 Task: Find connections with filter location Wilmersdorf with filter topic #recruitmentwith filter profile language Potuguese with filter current company Way2Fresher with filter school Sanjay Ghodawat University with filter industry Building Structure and Exterior Contractors with filter service category Nonprofit Consulting with filter keywords title Housekeeper
Action: Mouse moved to (649, 82)
Screenshot: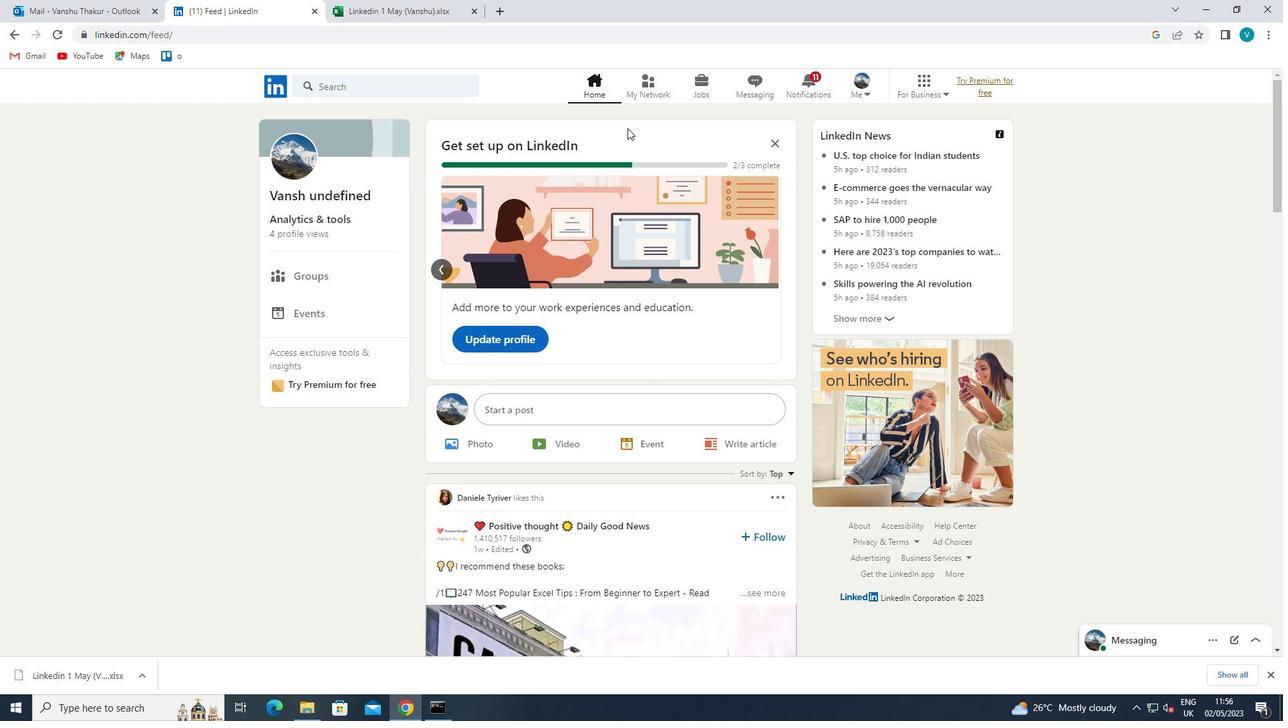 
Action: Mouse pressed left at (649, 82)
Screenshot: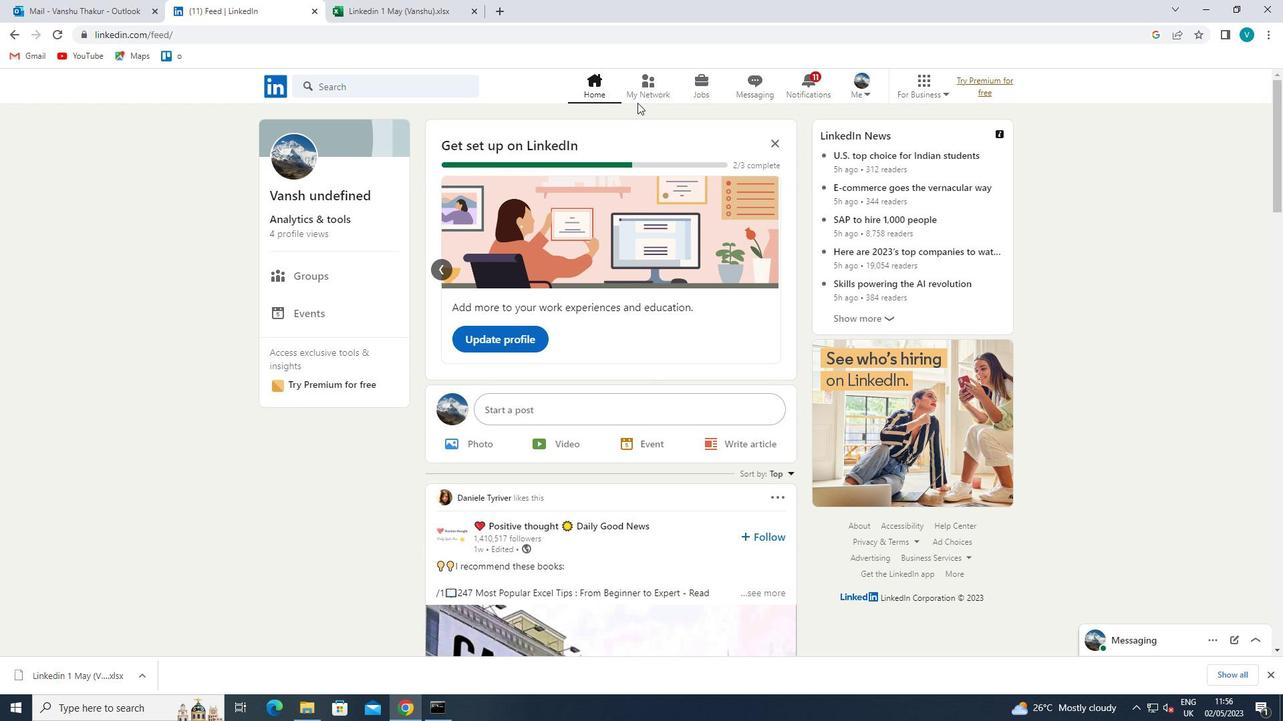 
Action: Mouse moved to (330, 163)
Screenshot: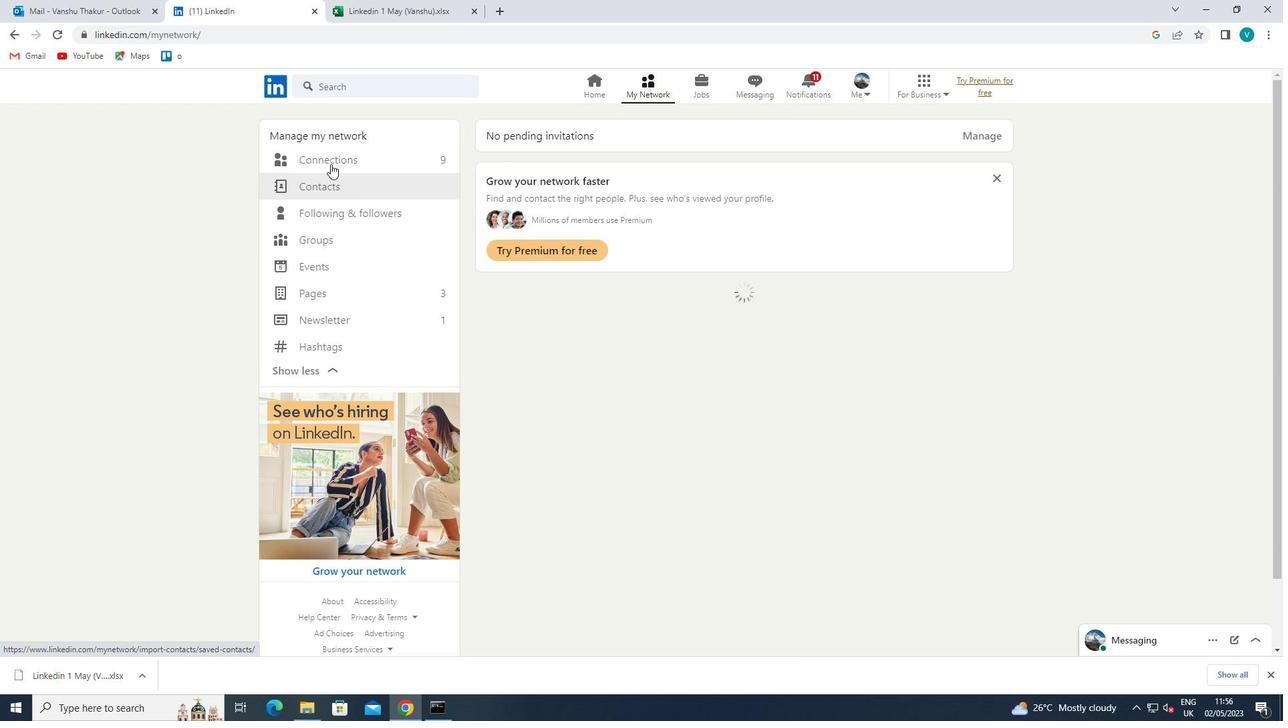 
Action: Mouse pressed left at (330, 163)
Screenshot: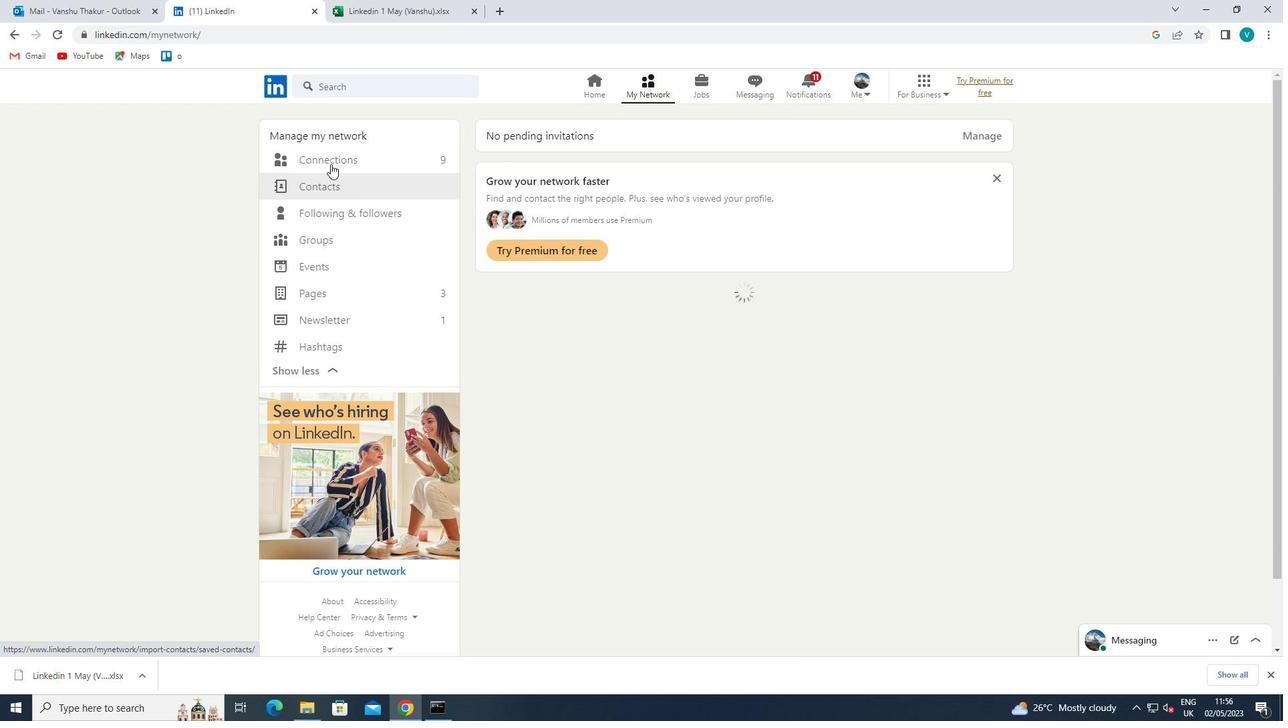
Action: Mouse moved to (763, 155)
Screenshot: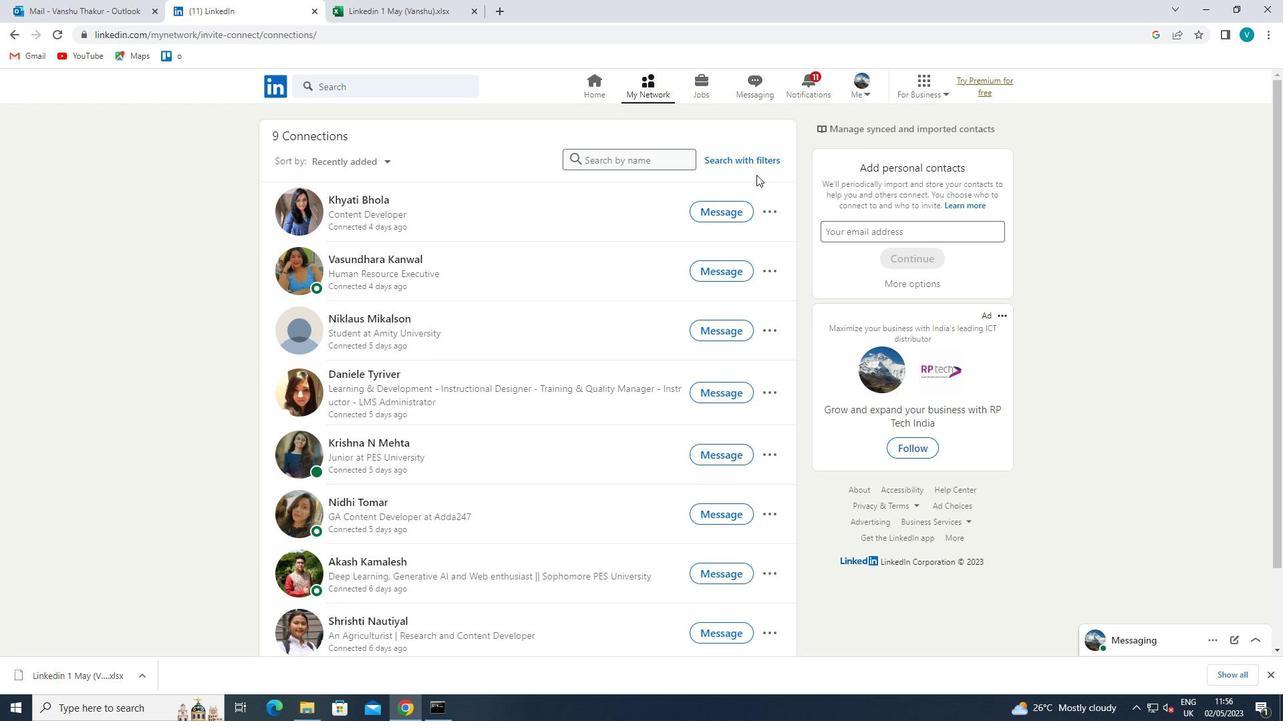 
Action: Mouse pressed left at (763, 155)
Screenshot: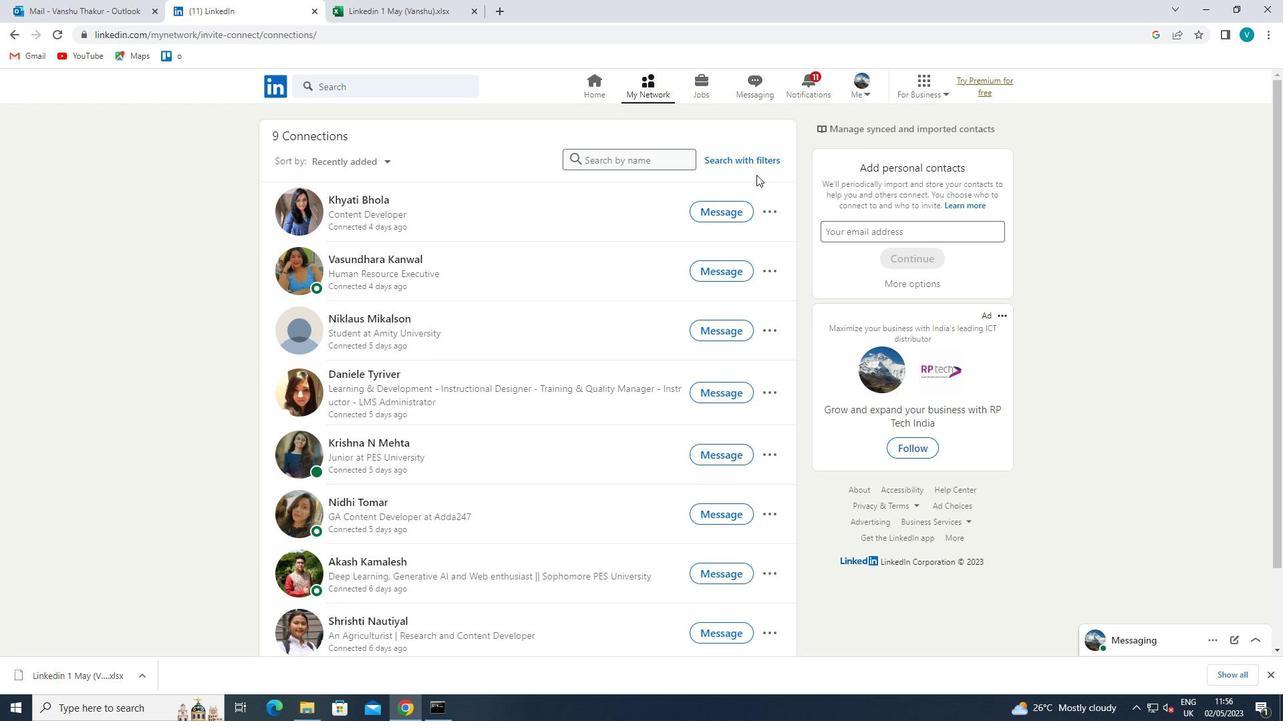 
Action: Mouse moved to (618, 117)
Screenshot: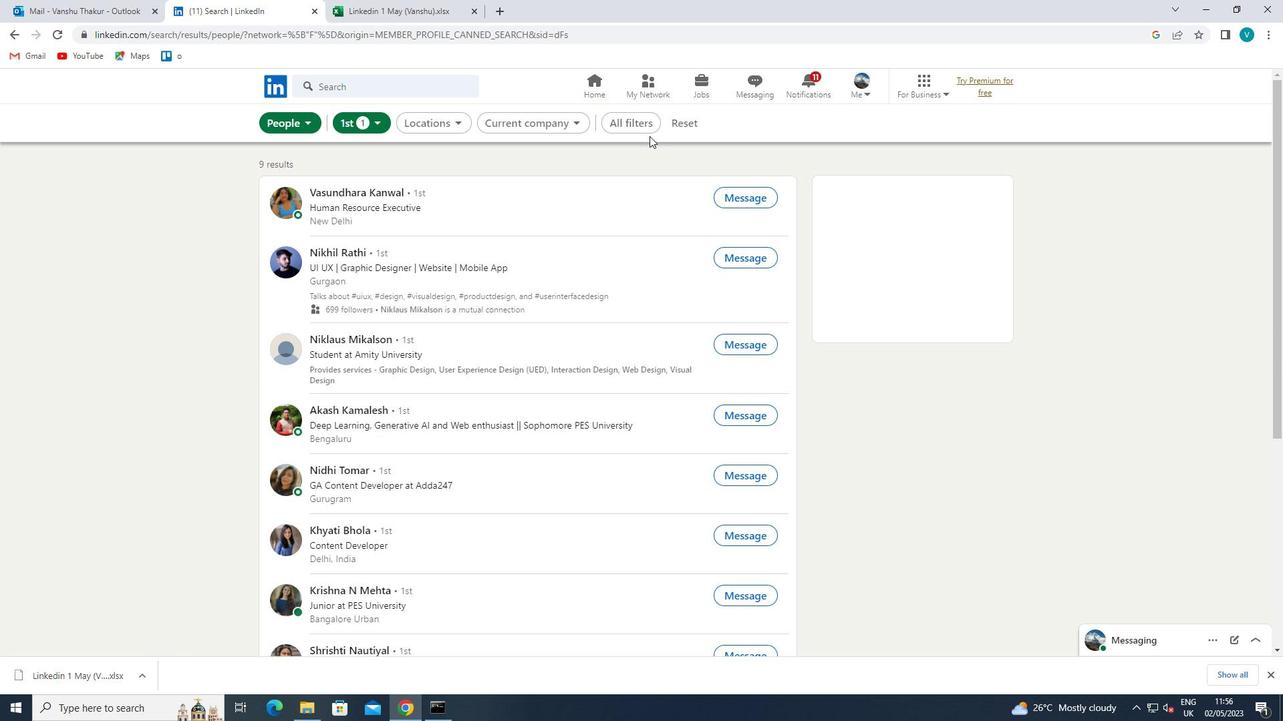 
Action: Mouse pressed left at (618, 117)
Screenshot: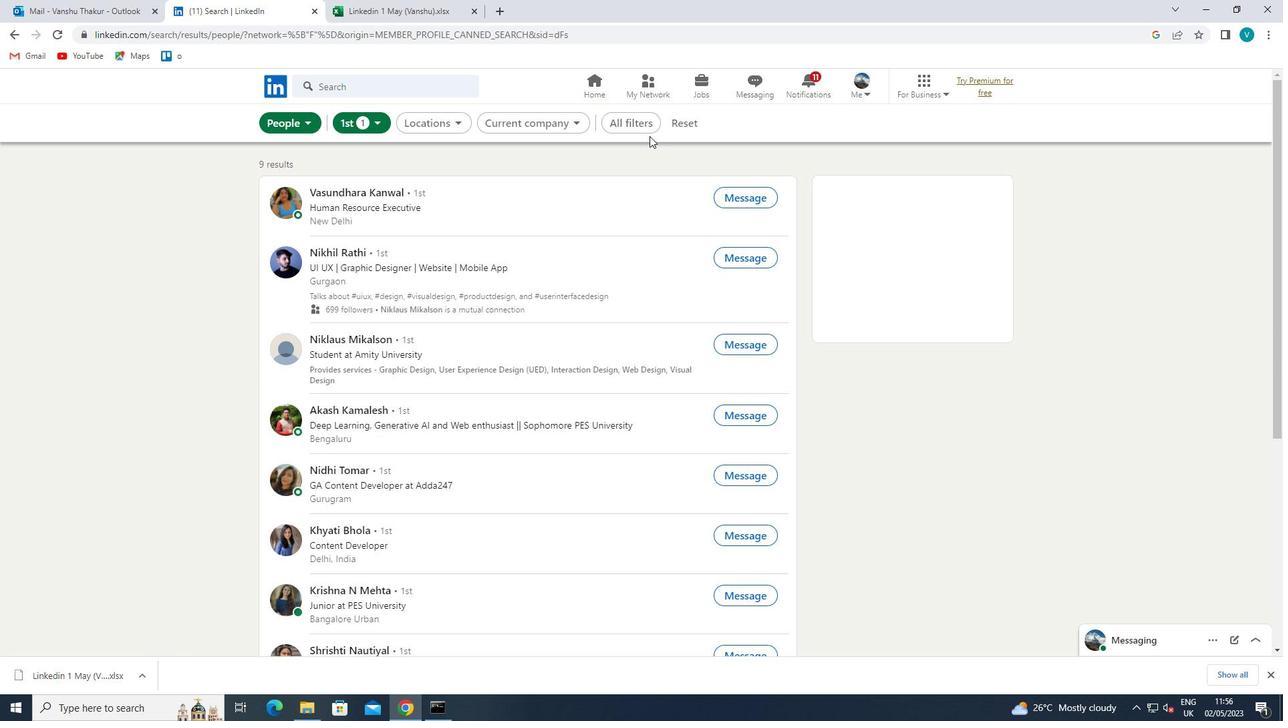 
Action: Mouse moved to (1120, 435)
Screenshot: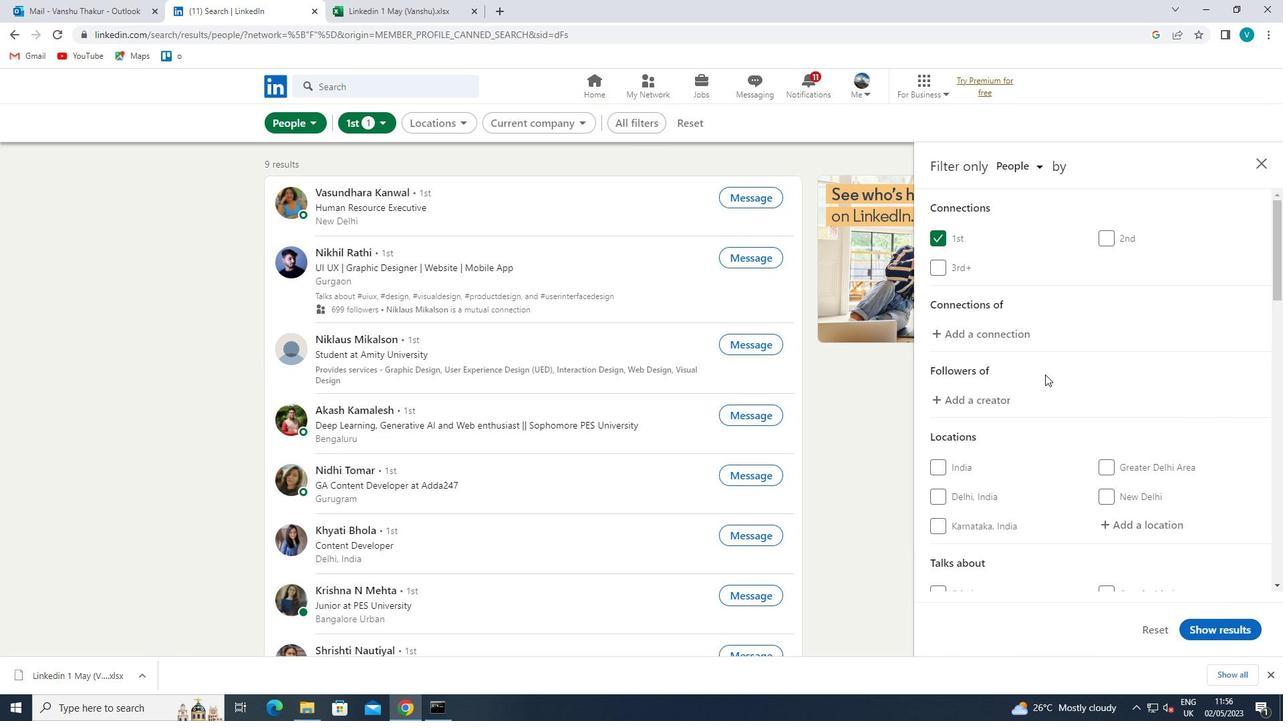 
Action: Mouse scrolled (1120, 435) with delta (0, 0)
Screenshot: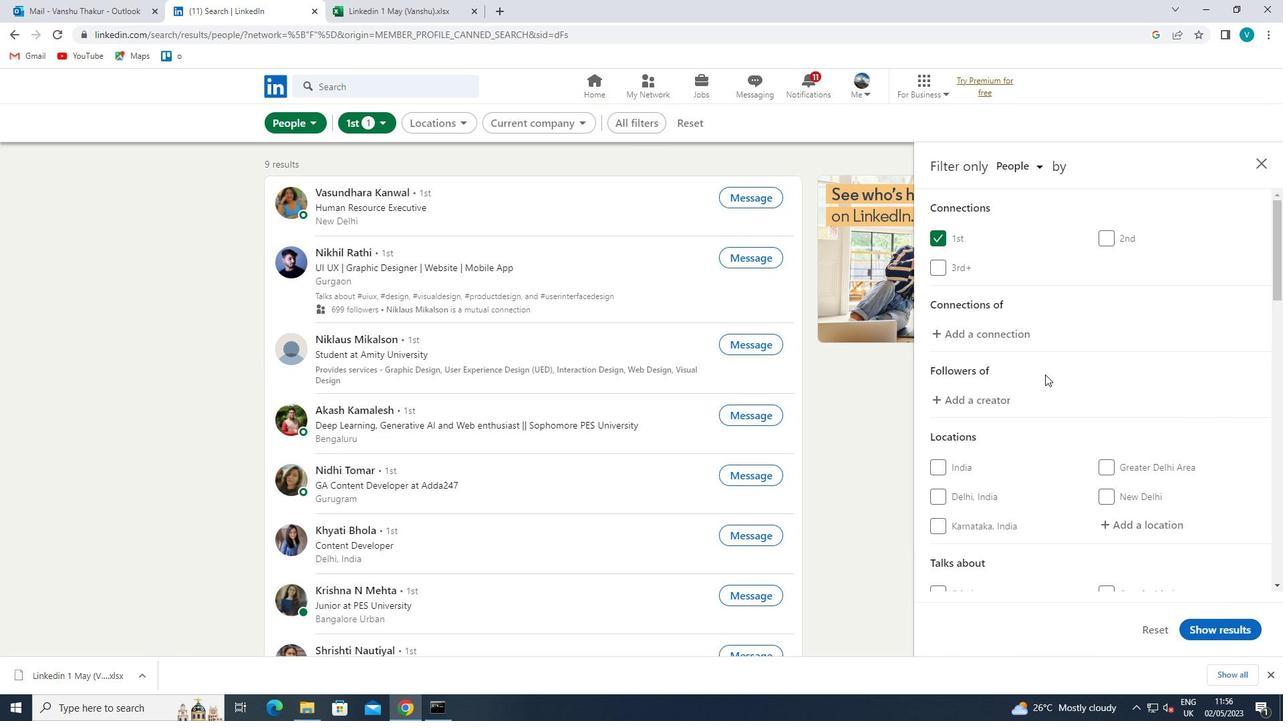 
Action: Mouse moved to (1141, 457)
Screenshot: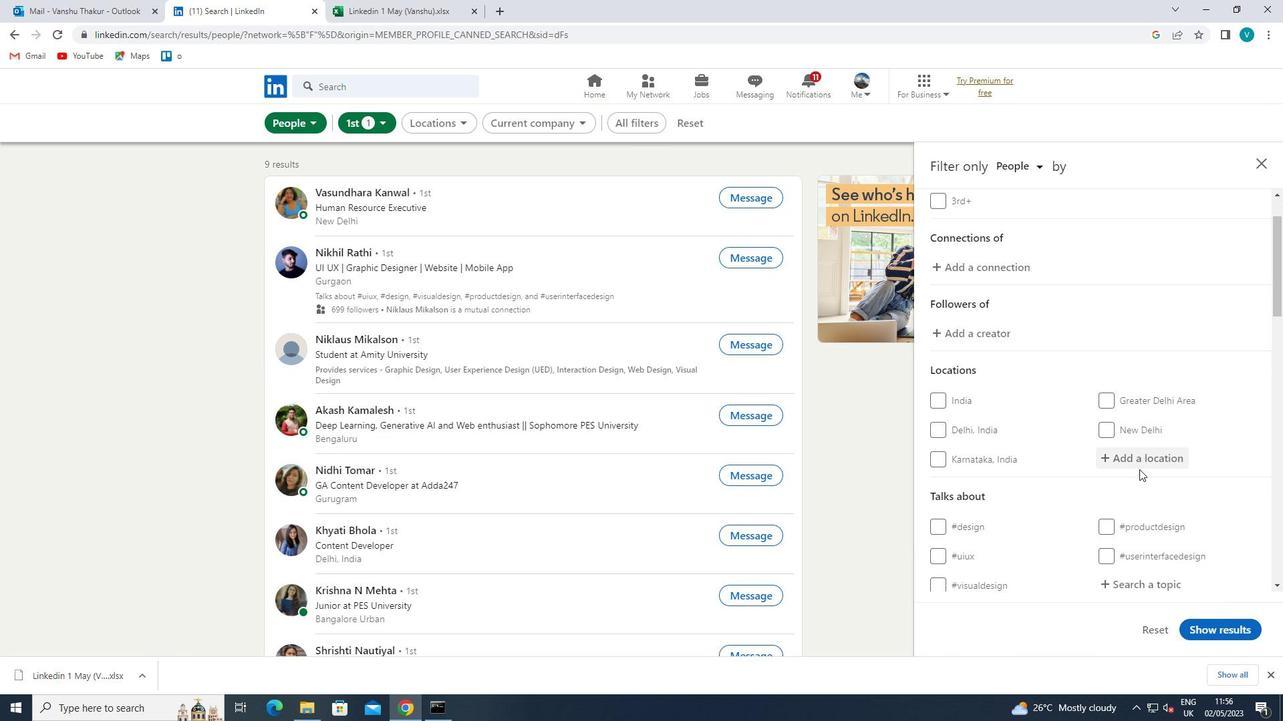 
Action: Mouse pressed left at (1141, 457)
Screenshot: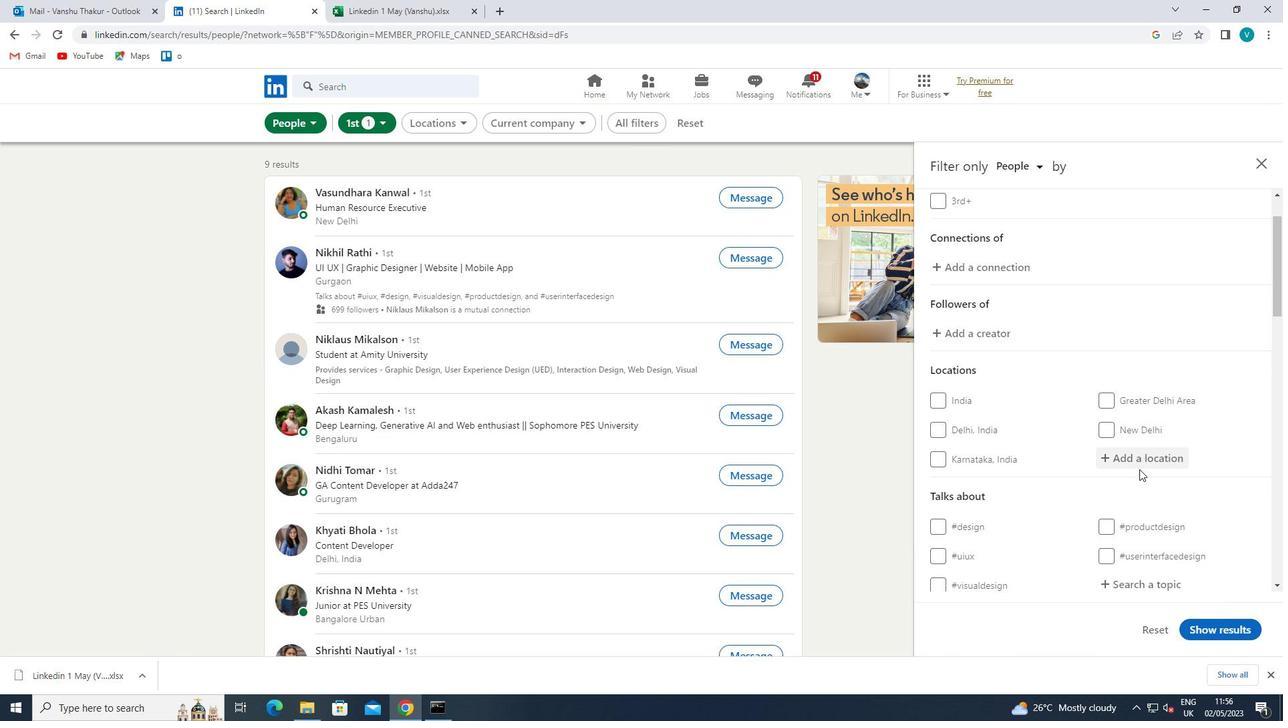 
Action: Mouse moved to (1141, 457)
Screenshot: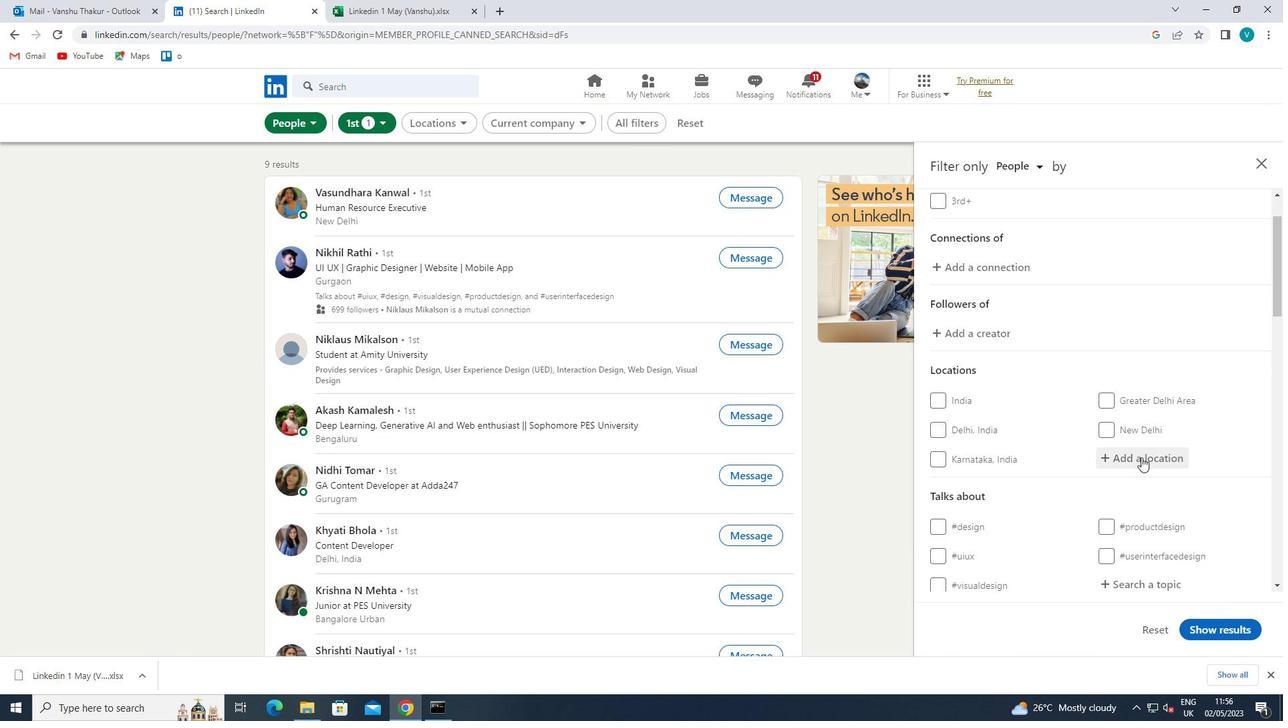 
Action: Key pressed <Key.shift>WILMERSDORF
Screenshot: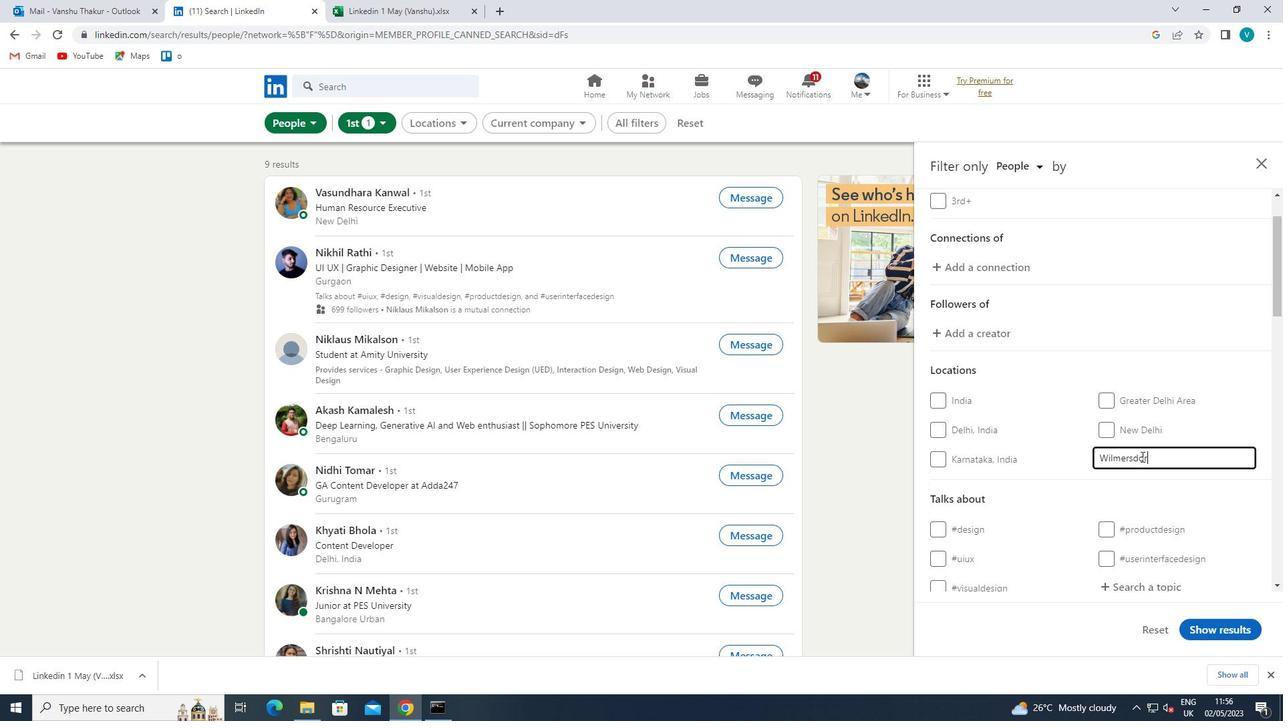 
Action: Mouse moved to (1099, 469)
Screenshot: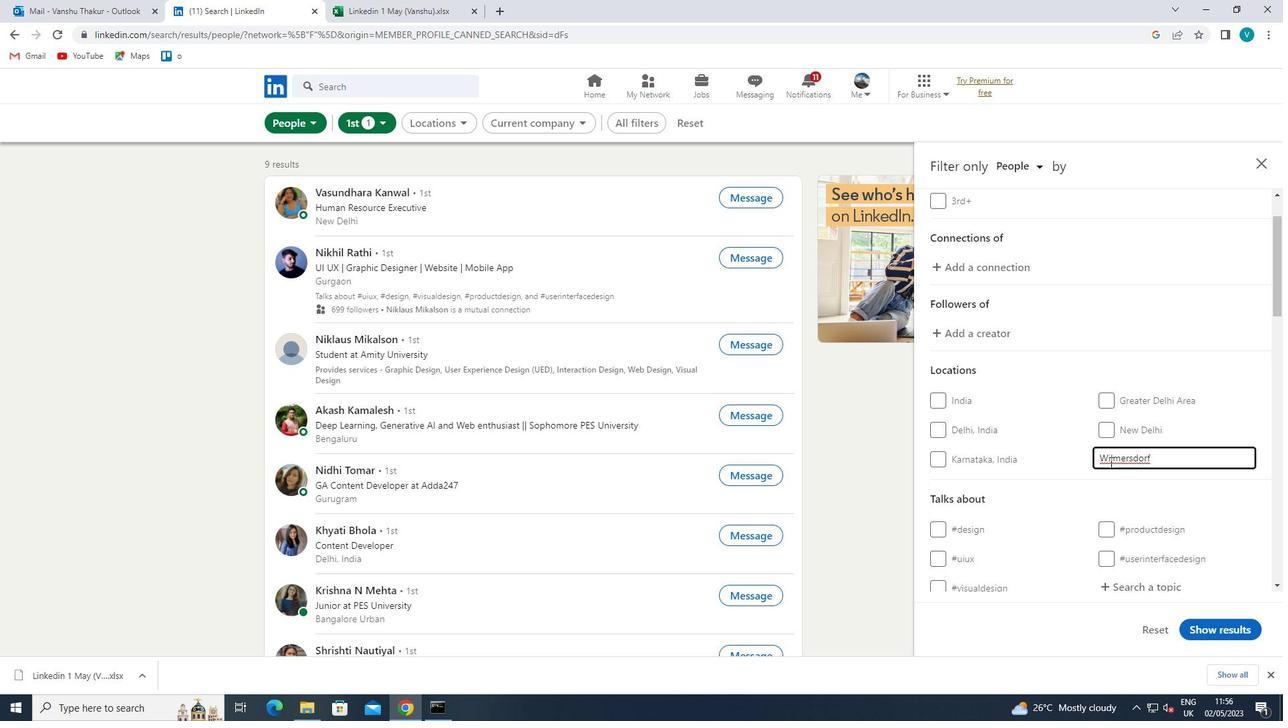 
Action: Mouse pressed left at (1099, 469)
Screenshot: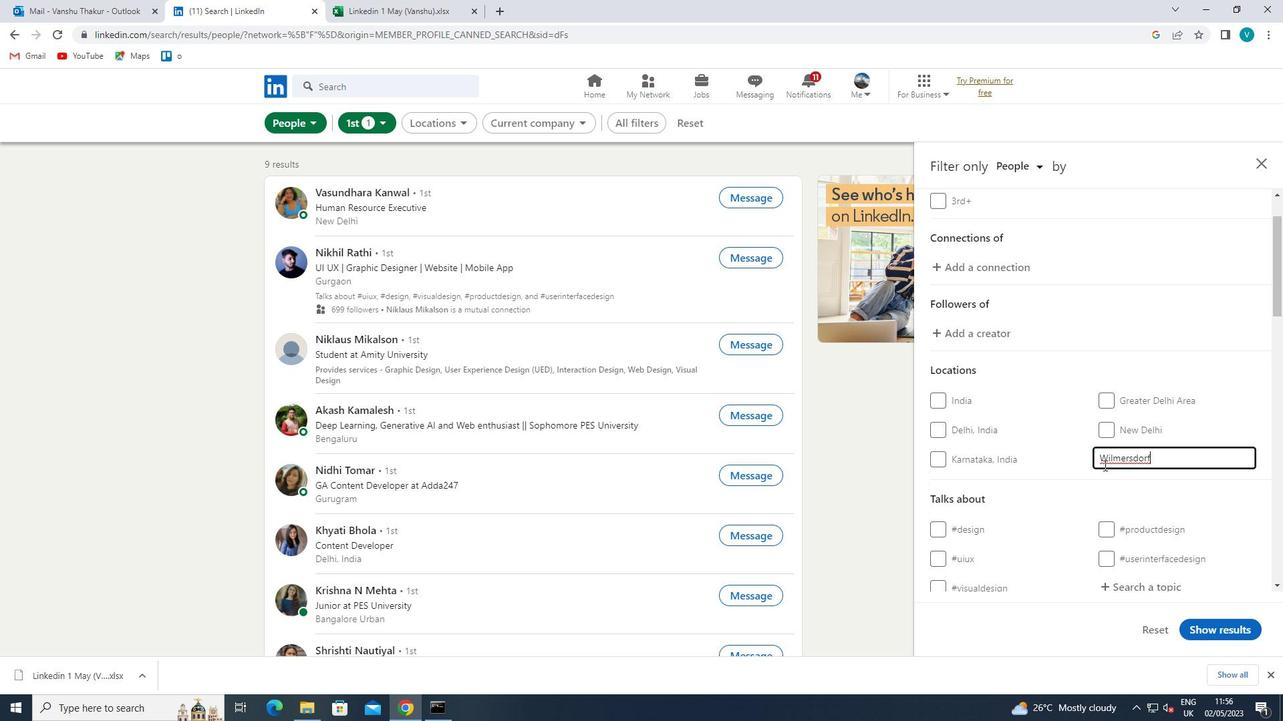 
Action: Mouse moved to (1096, 469)
Screenshot: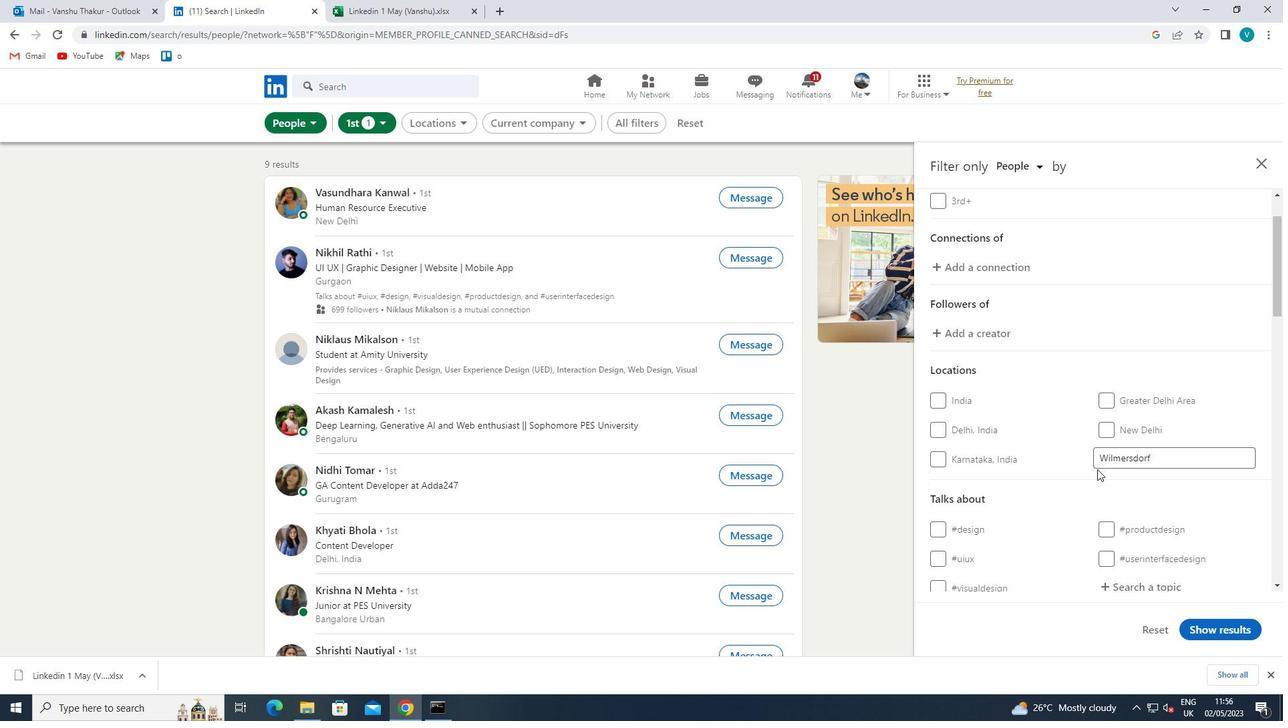 
Action: Mouse scrolled (1096, 469) with delta (0, 0)
Screenshot: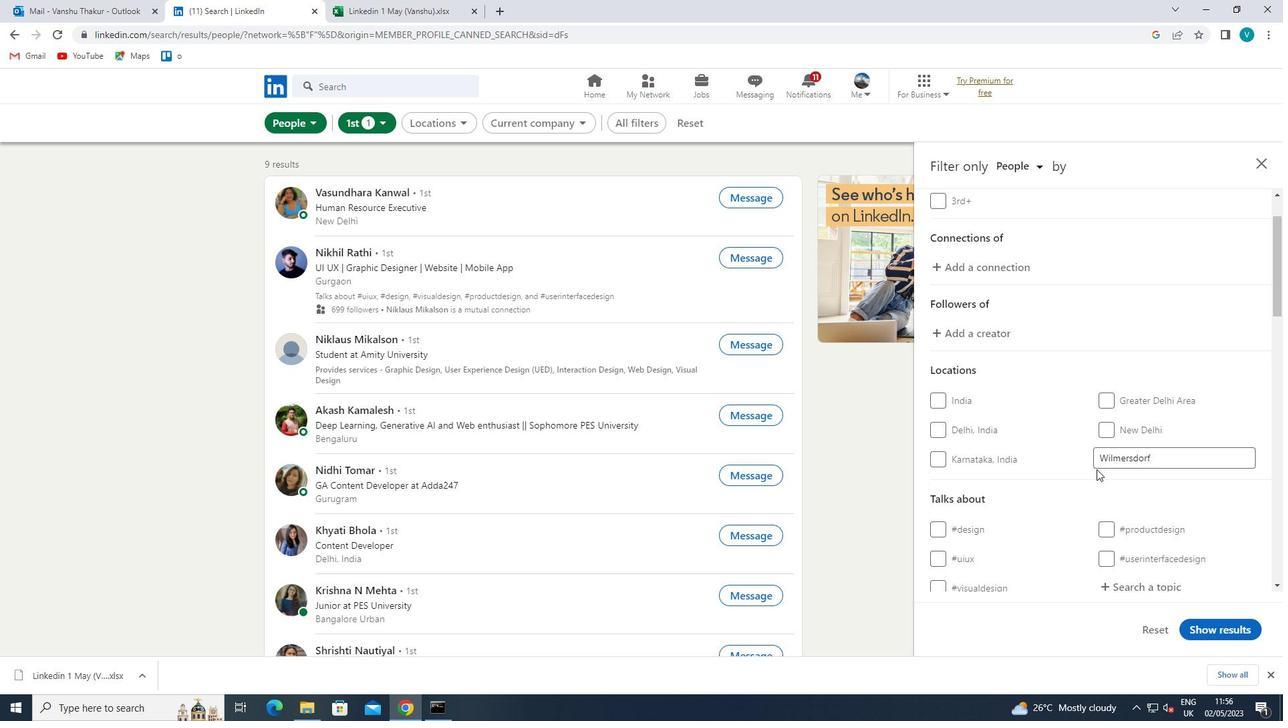 
Action: Mouse scrolled (1096, 469) with delta (0, 0)
Screenshot: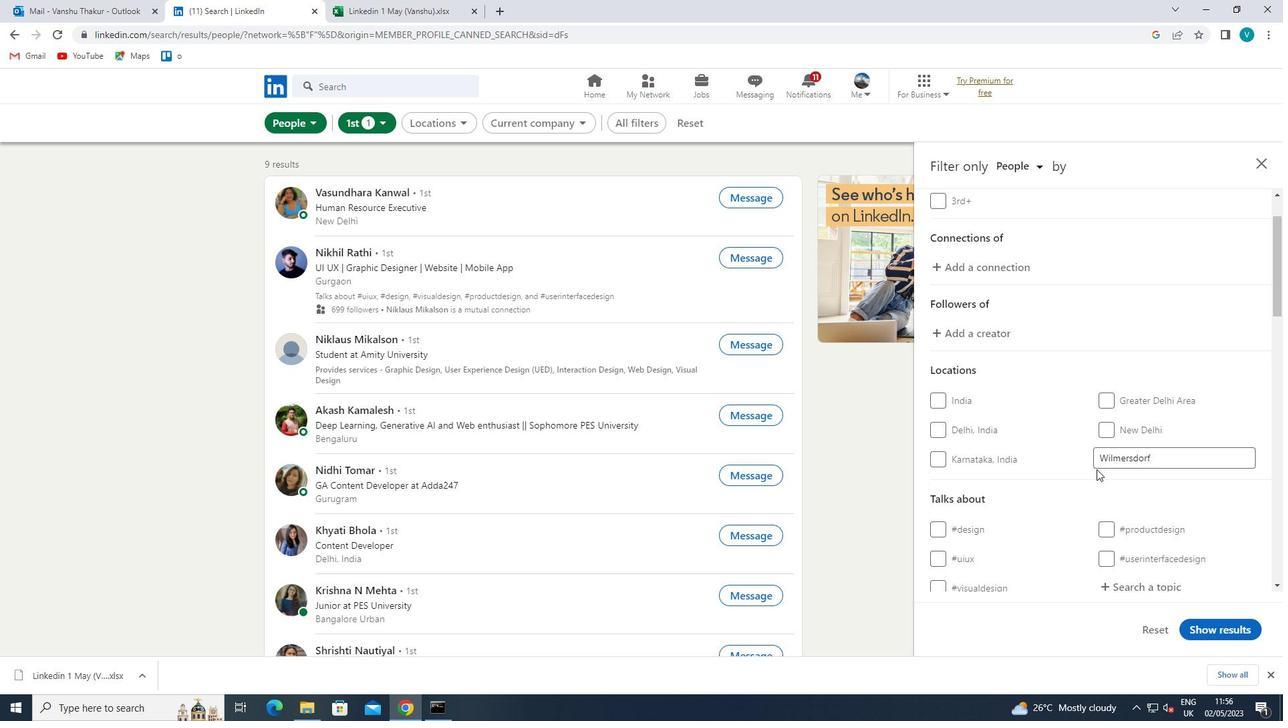 
Action: Mouse moved to (1116, 457)
Screenshot: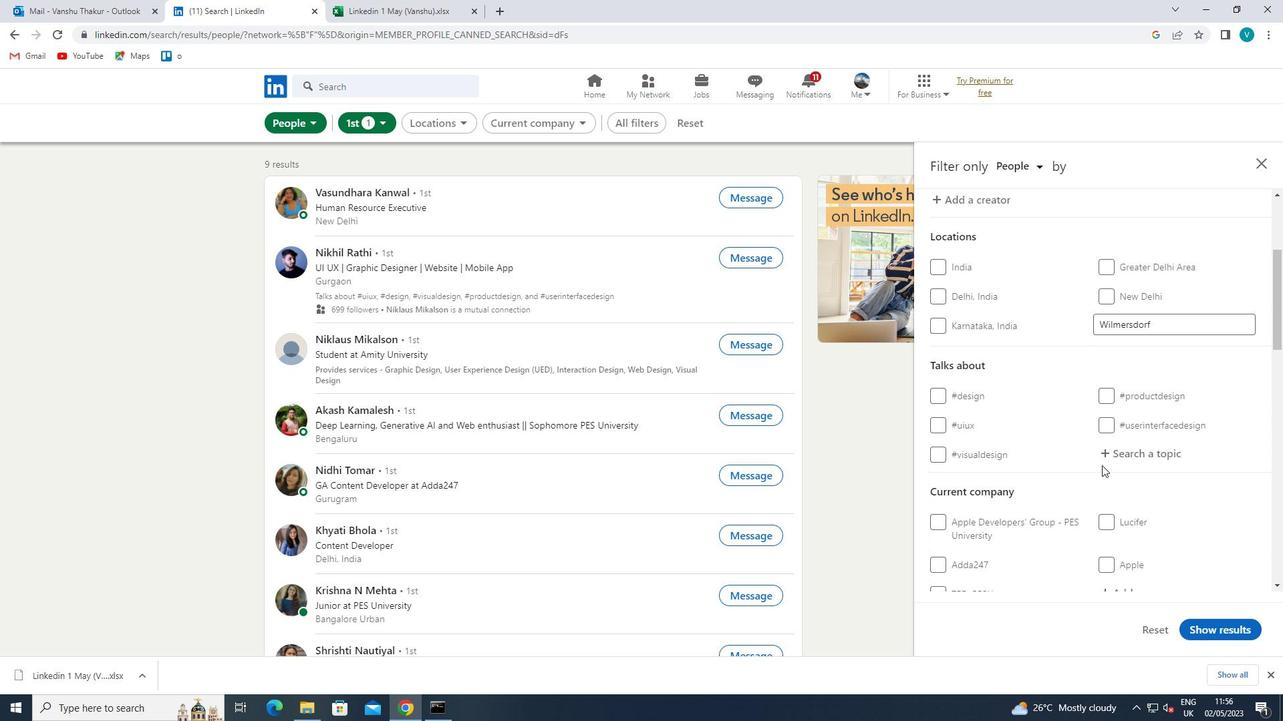 
Action: Mouse pressed left at (1116, 457)
Screenshot: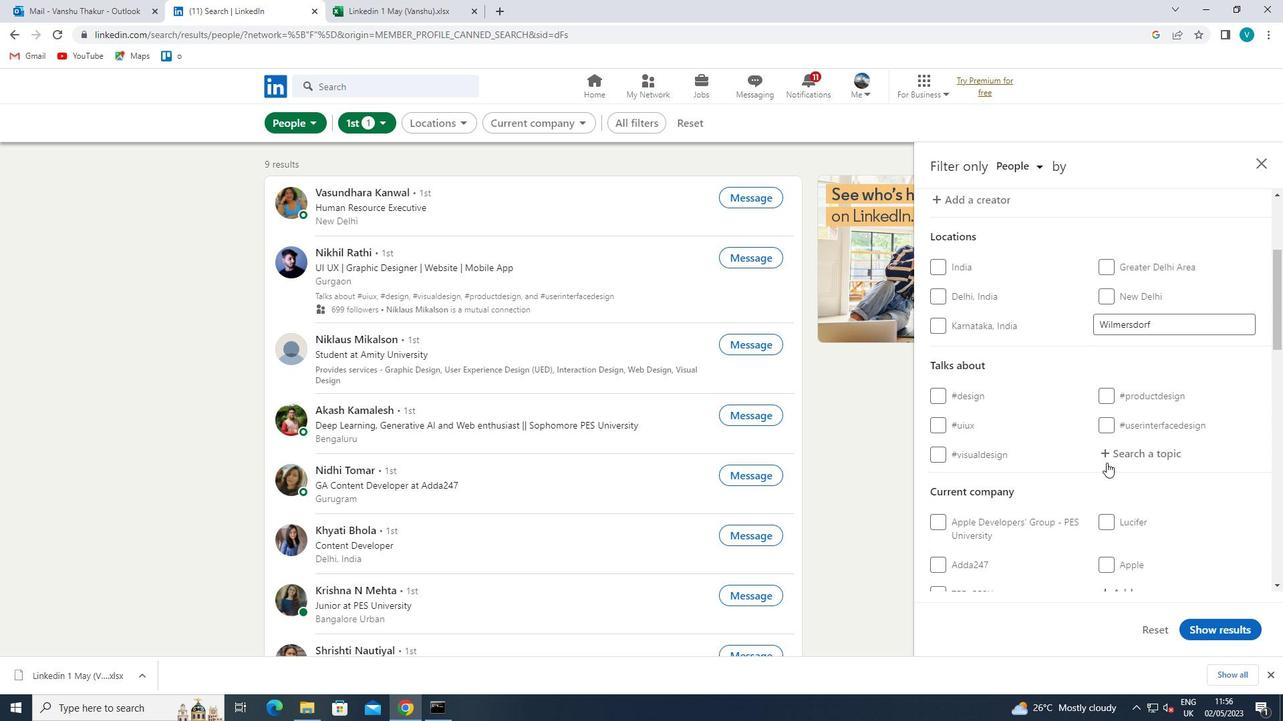 
Action: Key pressed RECRUITMENT
Screenshot: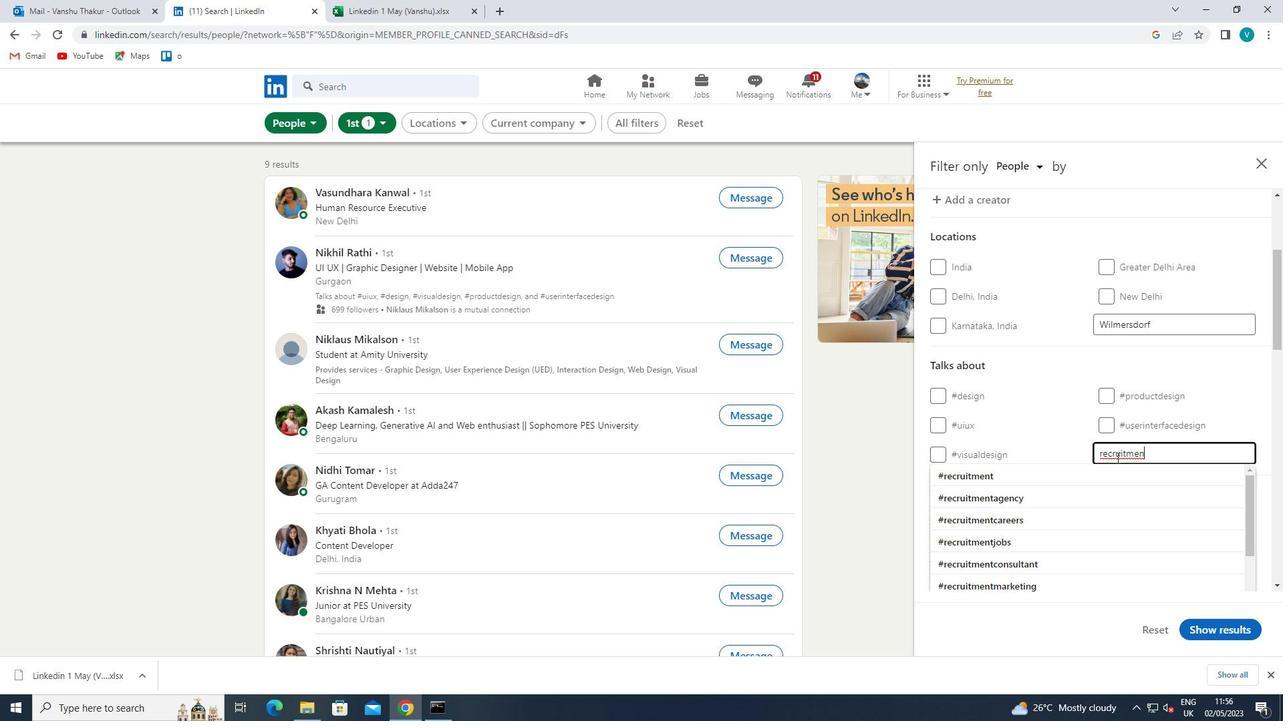 
Action: Mouse moved to (1070, 475)
Screenshot: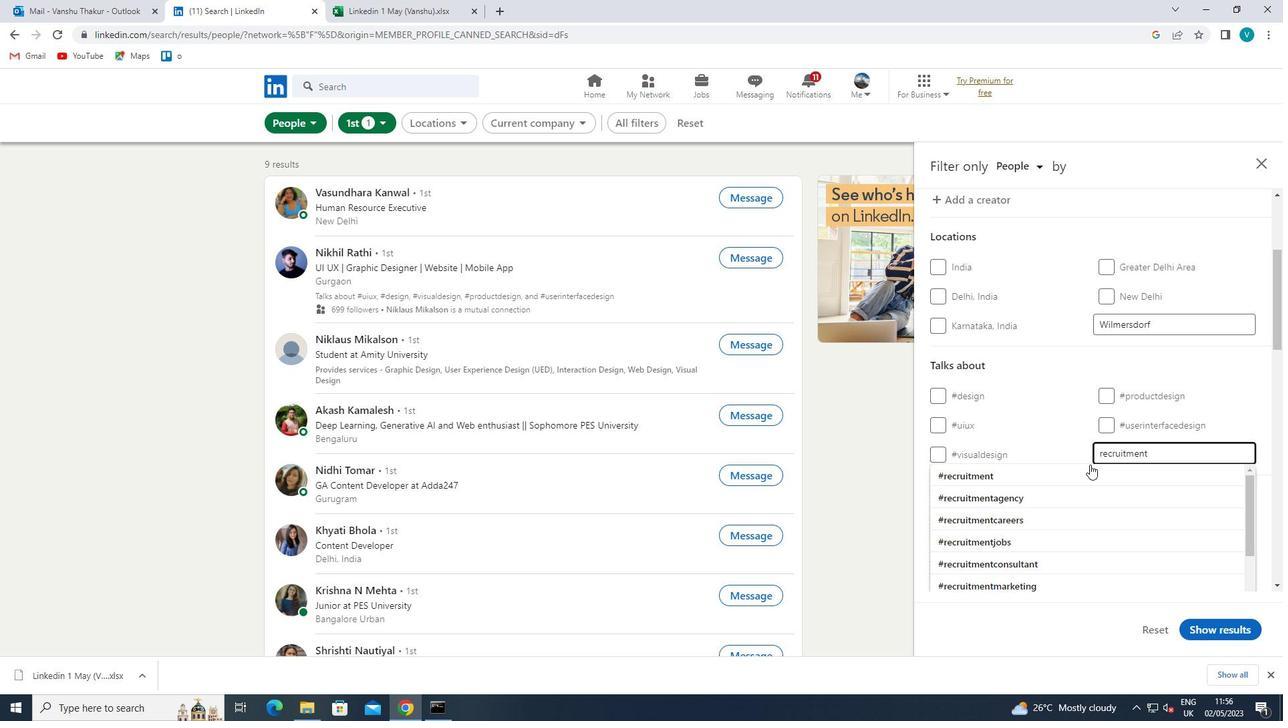 
Action: Mouse pressed left at (1070, 475)
Screenshot: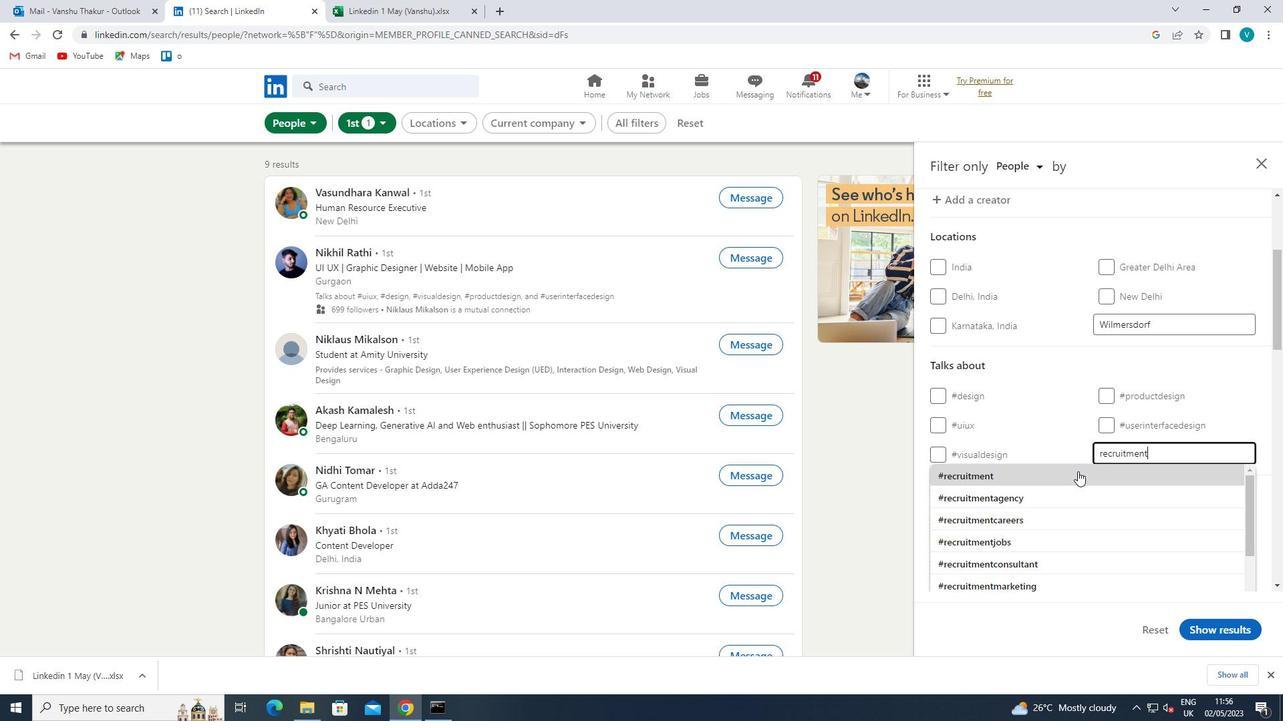 
Action: Mouse moved to (1069, 476)
Screenshot: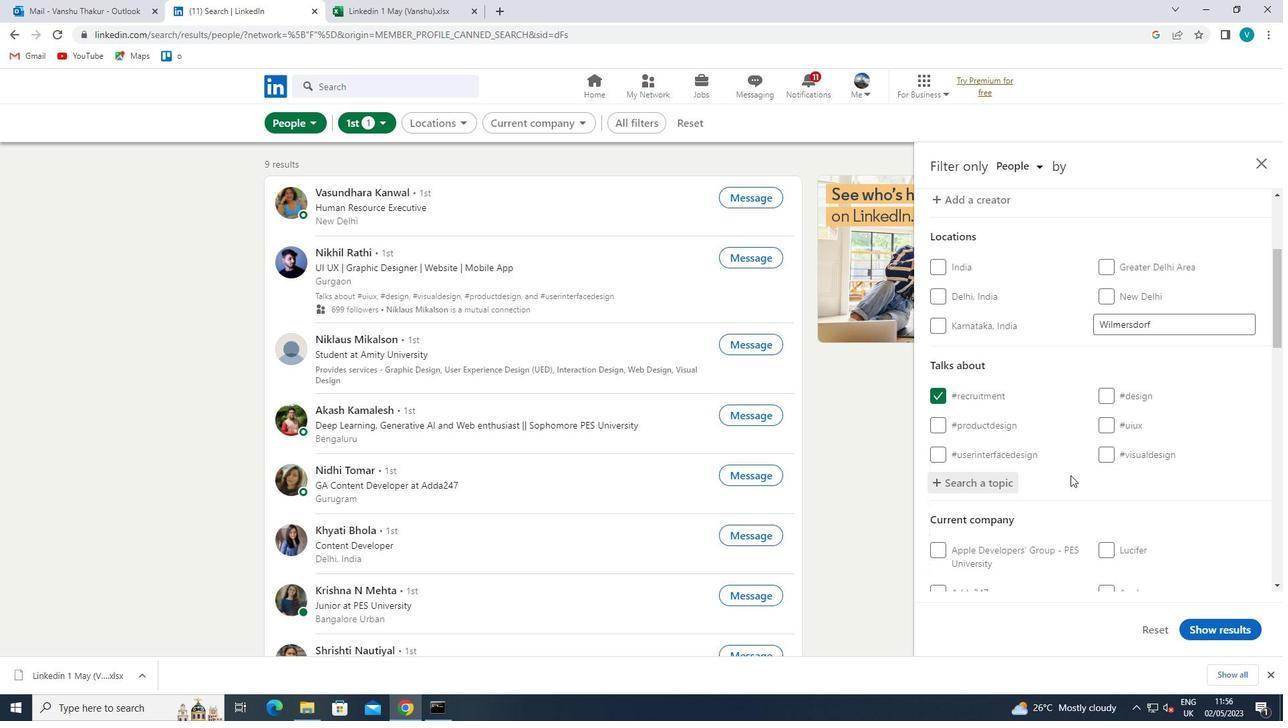 
Action: Mouse scrolled (1069, 475) with delta (0, 0)
Screenshot: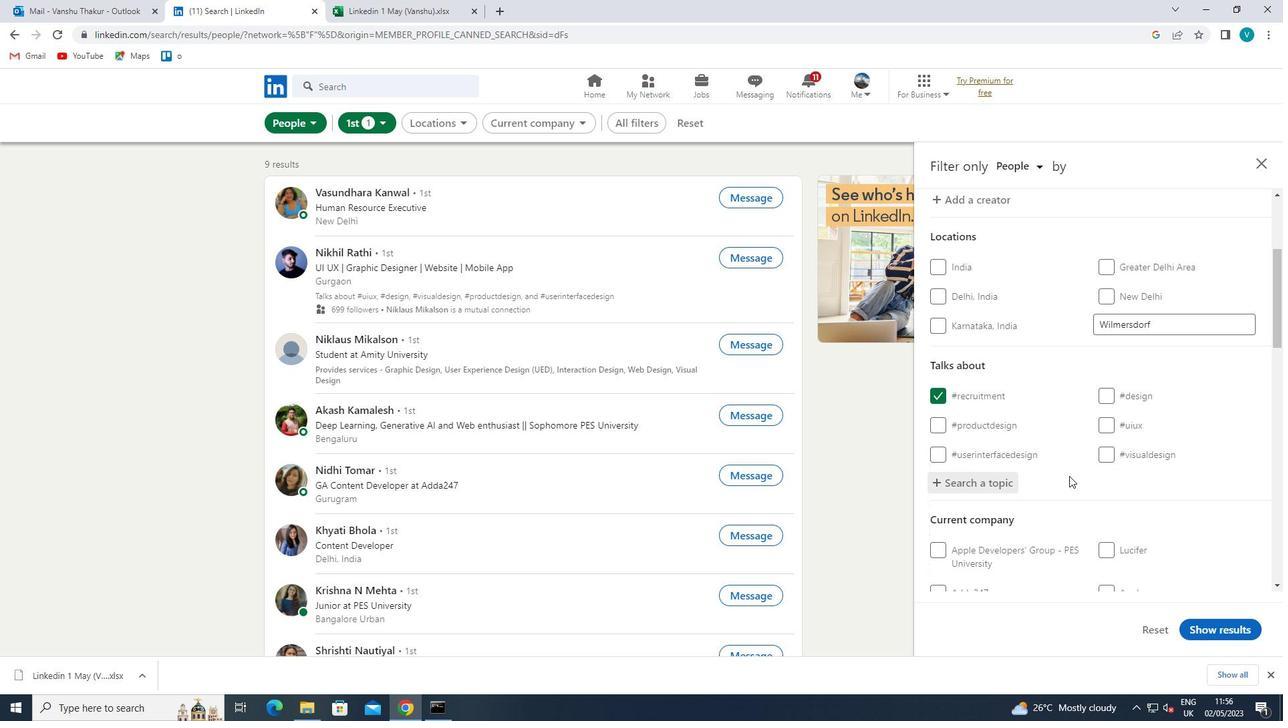 
Action: Mouse scrolled (1069, 475) with delta (0, 0)
Screenshot: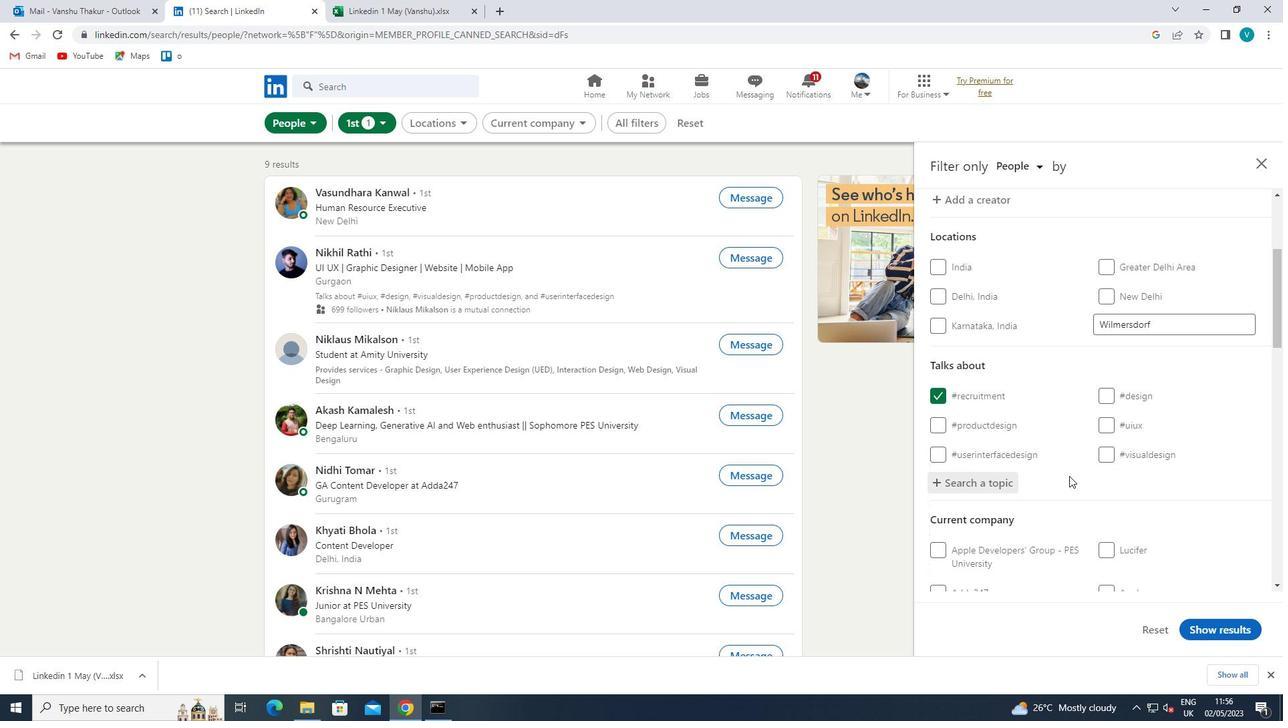 
Action: Mouse scrolled (1069, 475) with delta (0, 0)
Screenshot: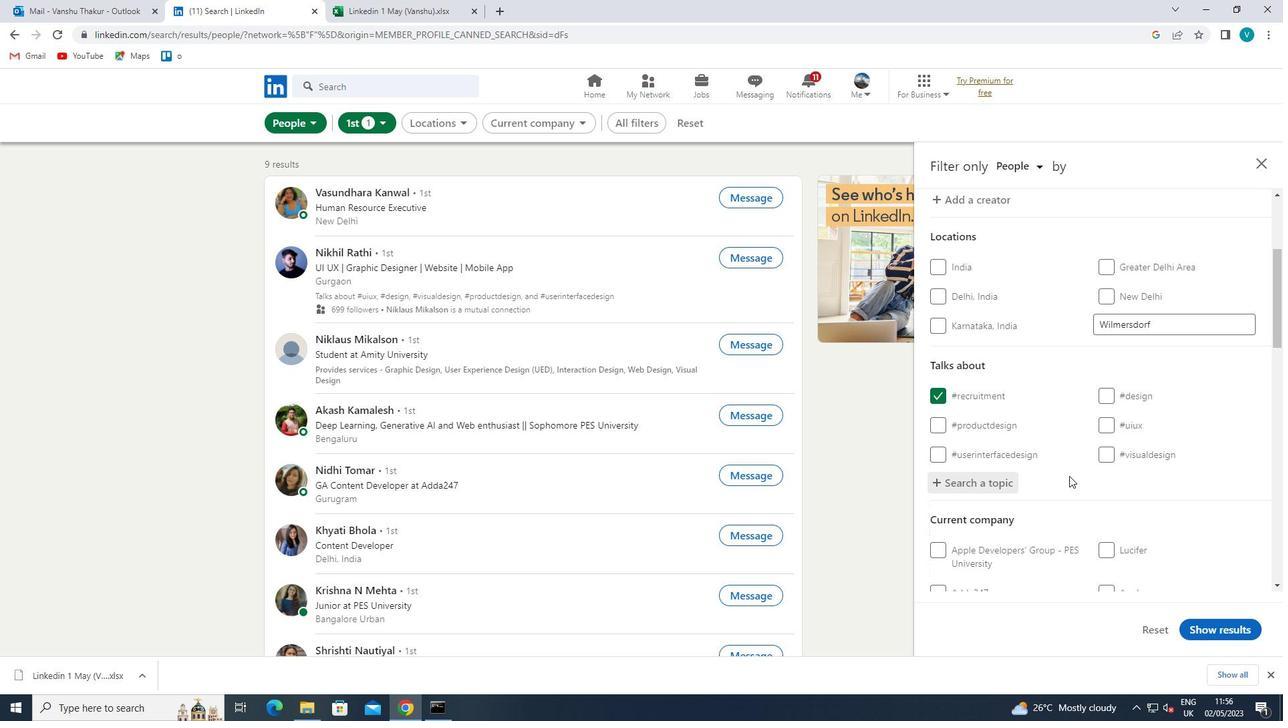 
Action: Mouse moved to (1142, 427)
Screenshot: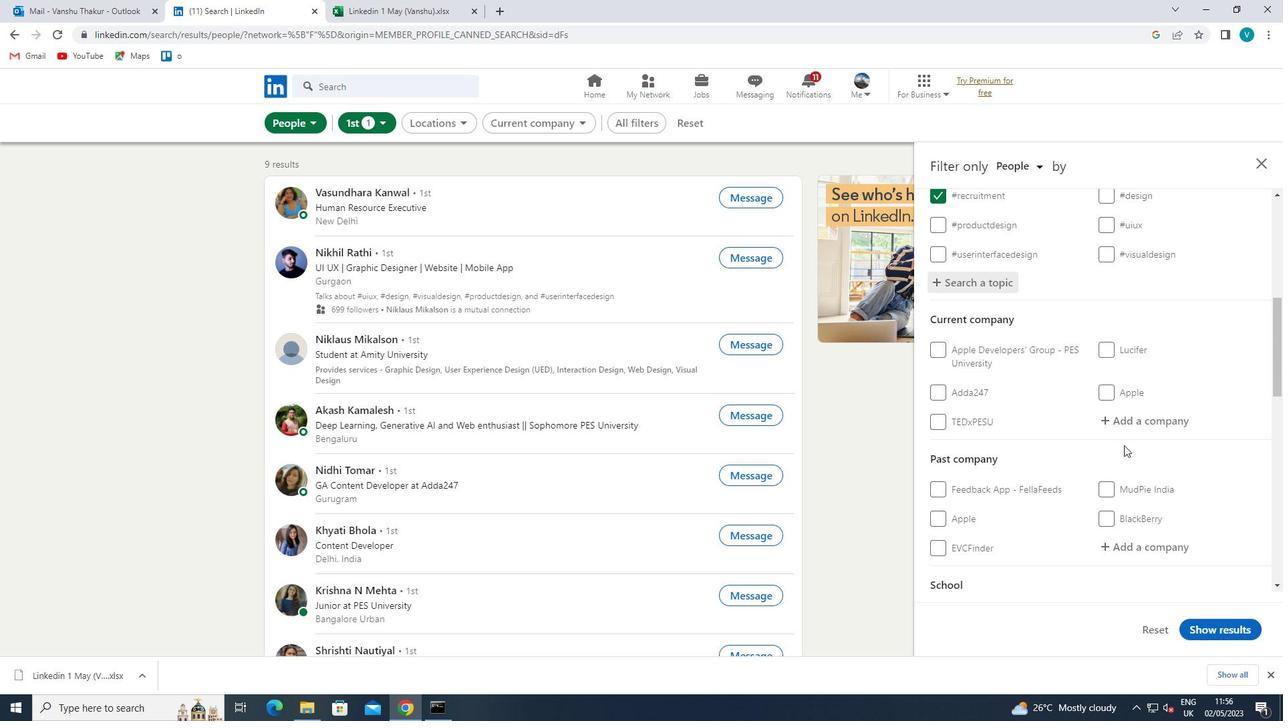 
Action: Mouse pressed left at (1142, 427)
Screenshot: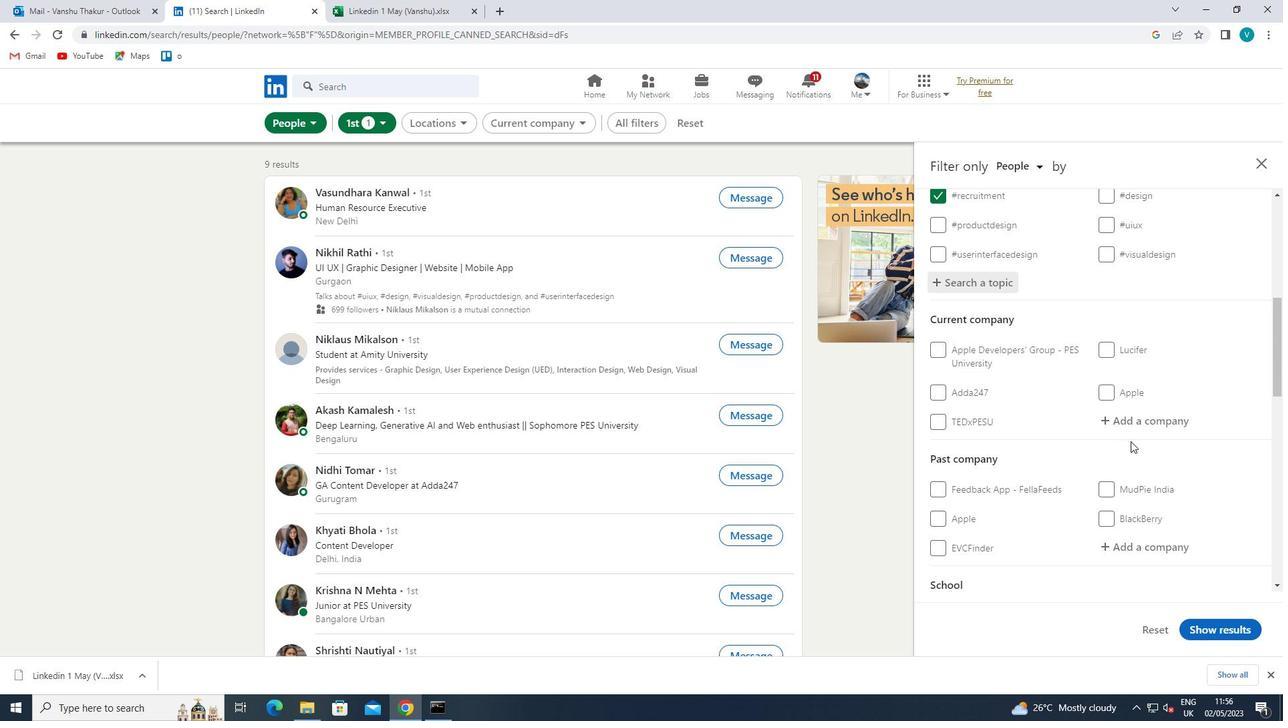 
Action: Key pressed <Key.shift>WAY2
Screenshot: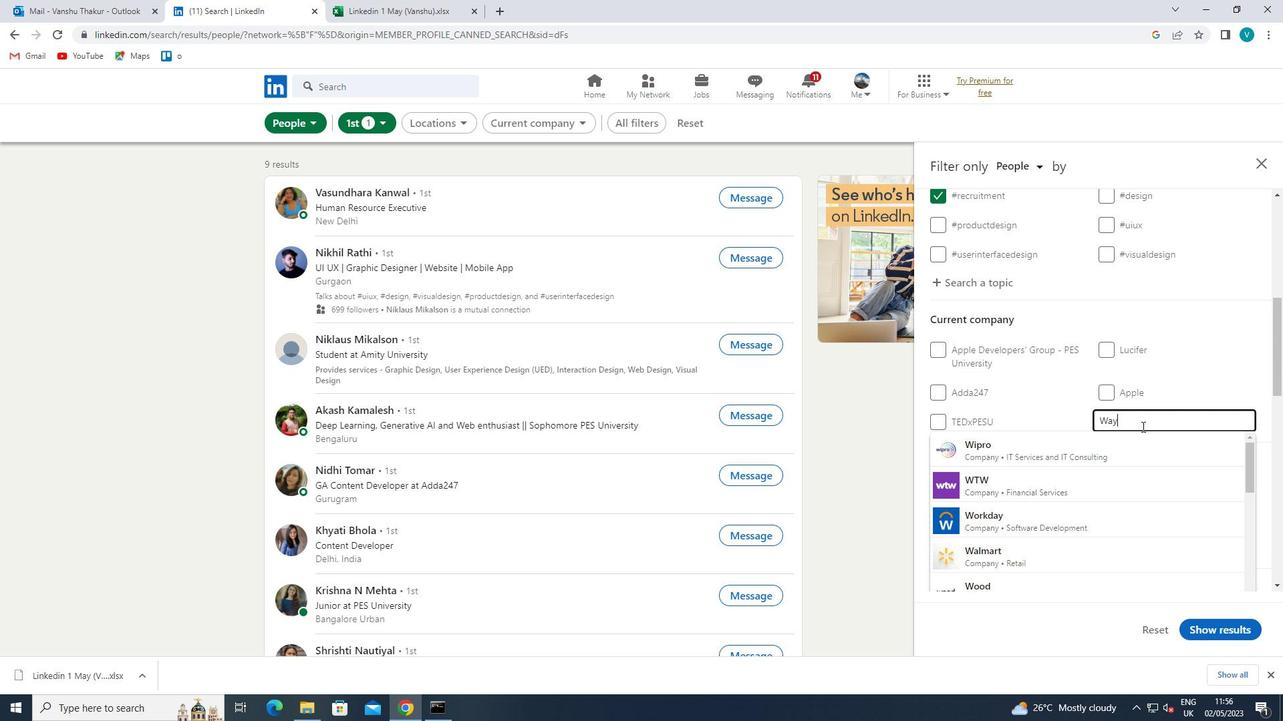 
Action: Mouse moved to (1091, 514)
Screenshot: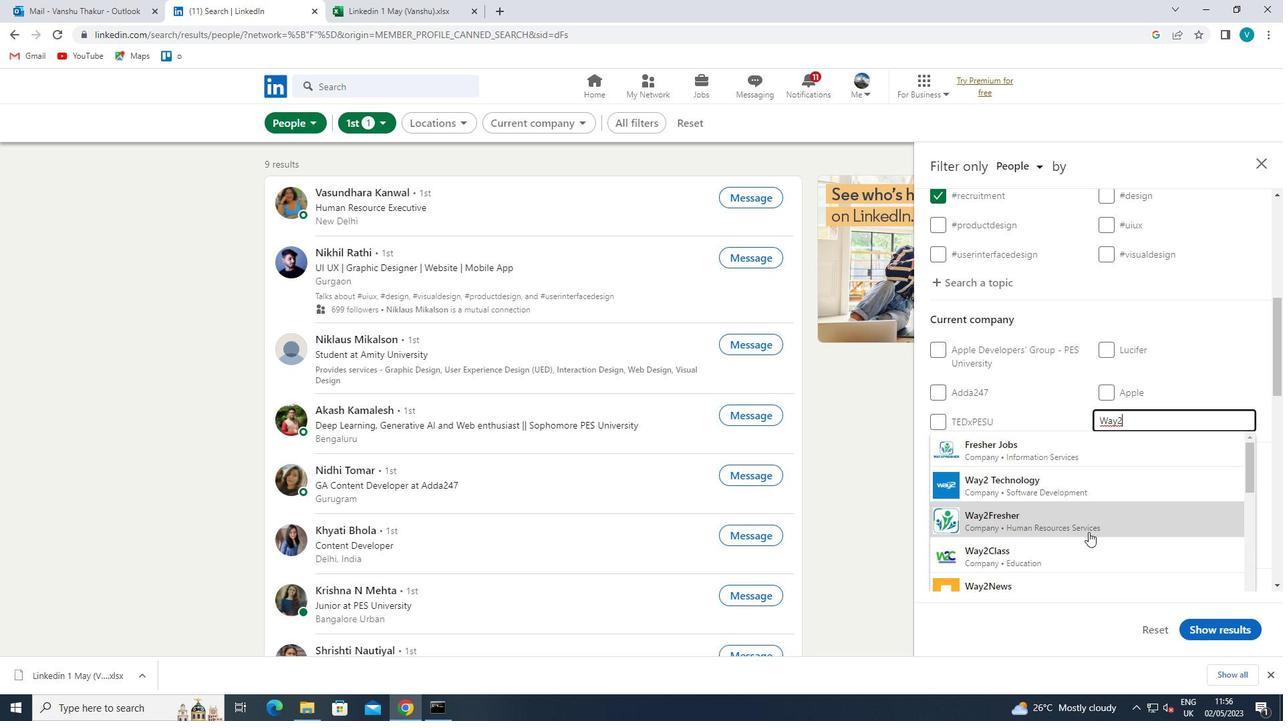 
Action: Mouse pressed left at (1091, 514)
Screenshot: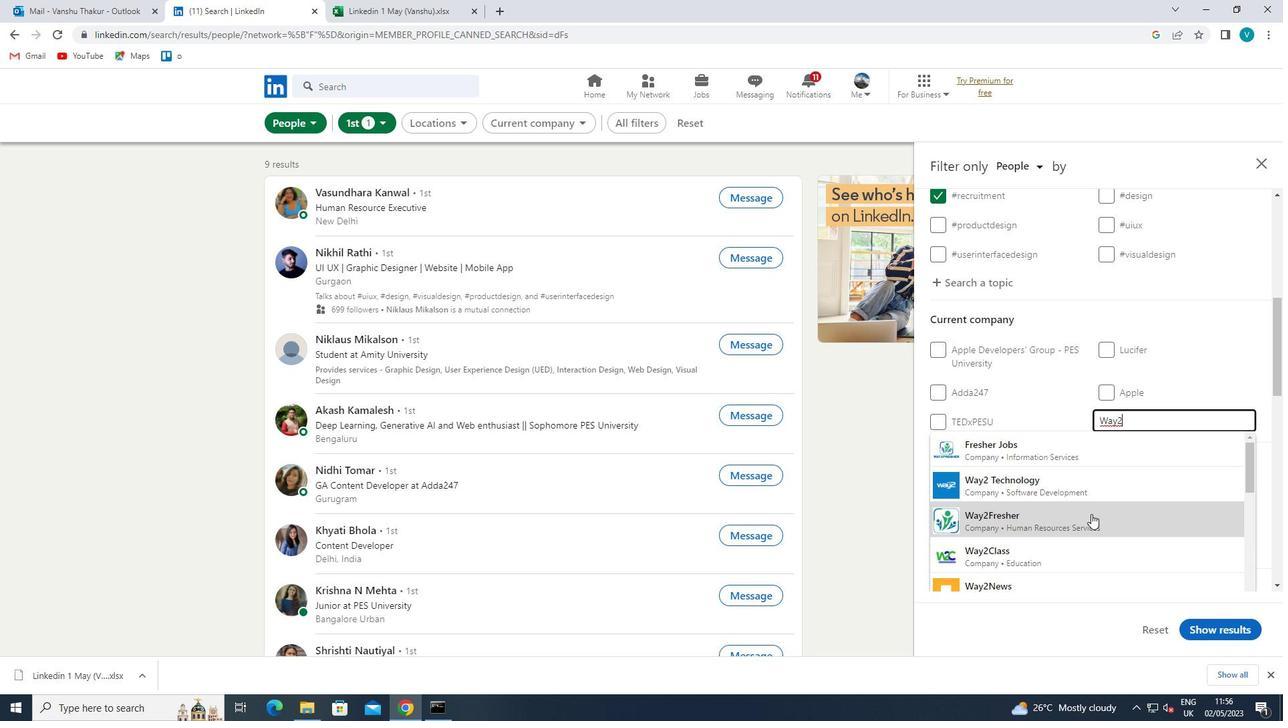 
Action: Mouse moved to (1080, 467)
Screenshot: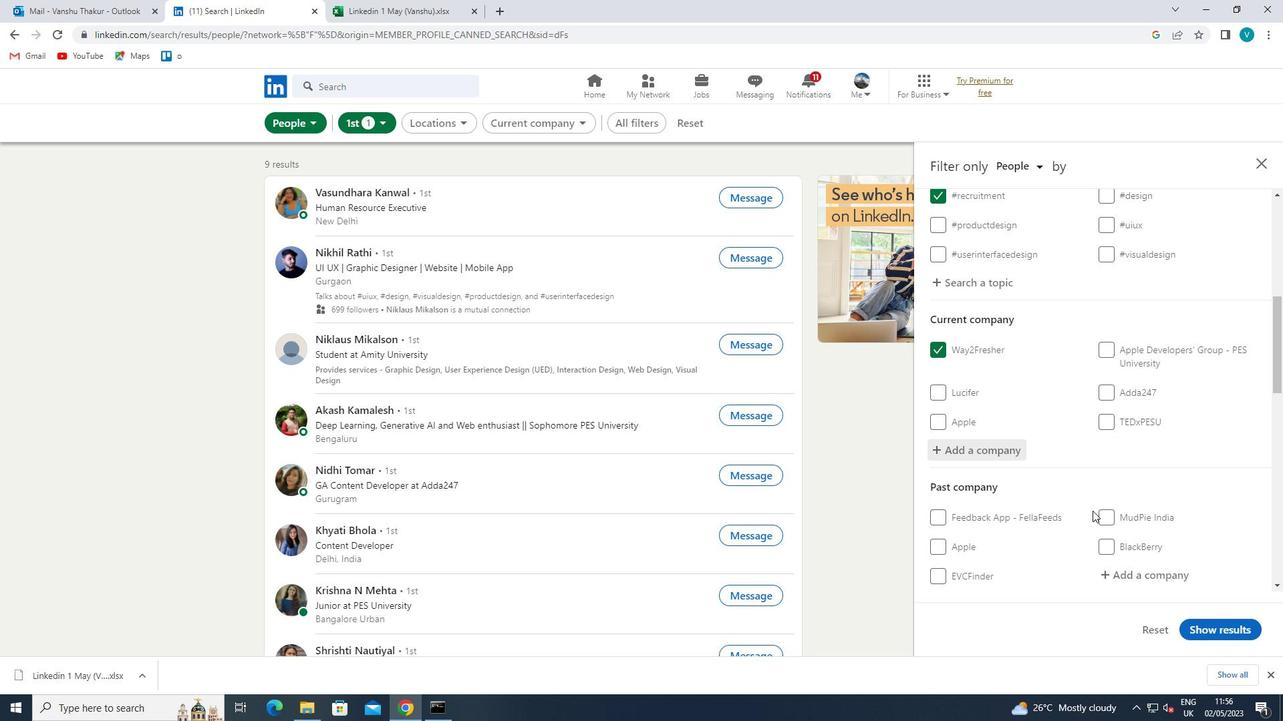 
Action: Mouse scrolled (1080, 466) with delta (0, 0)
Screenshot: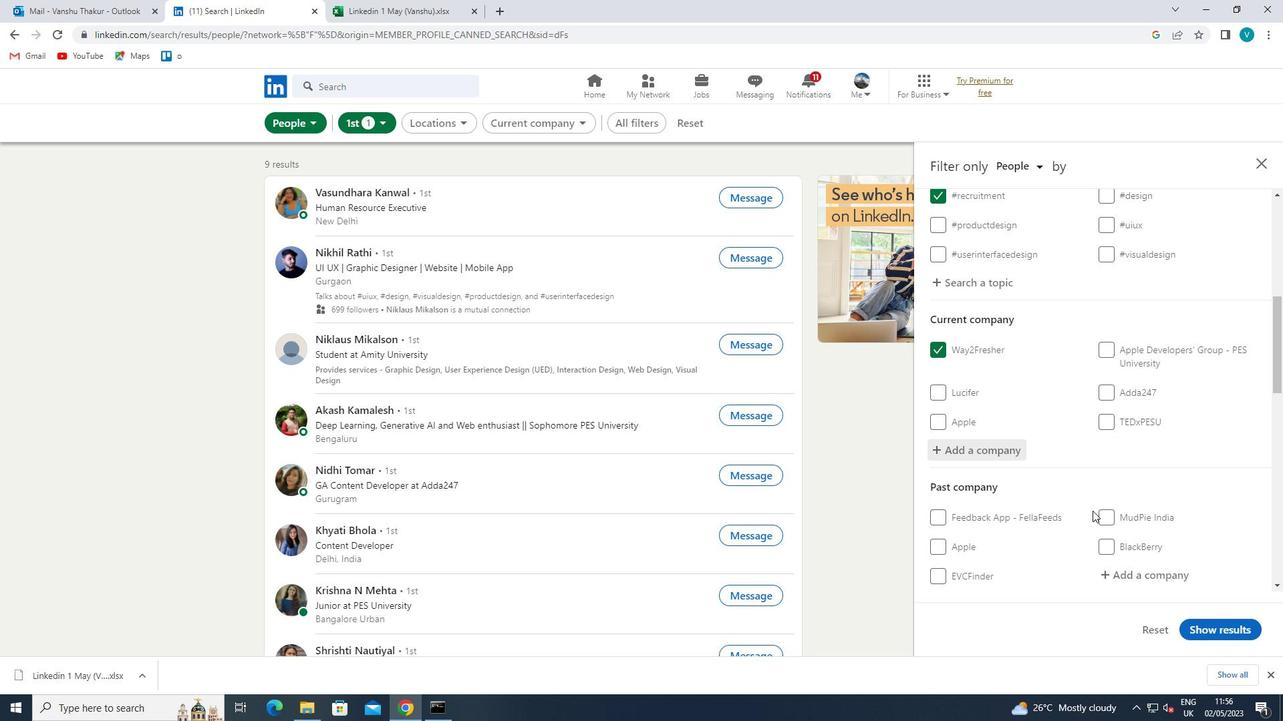 
Action: Mouse moved to (1074, 455)
Screenshot: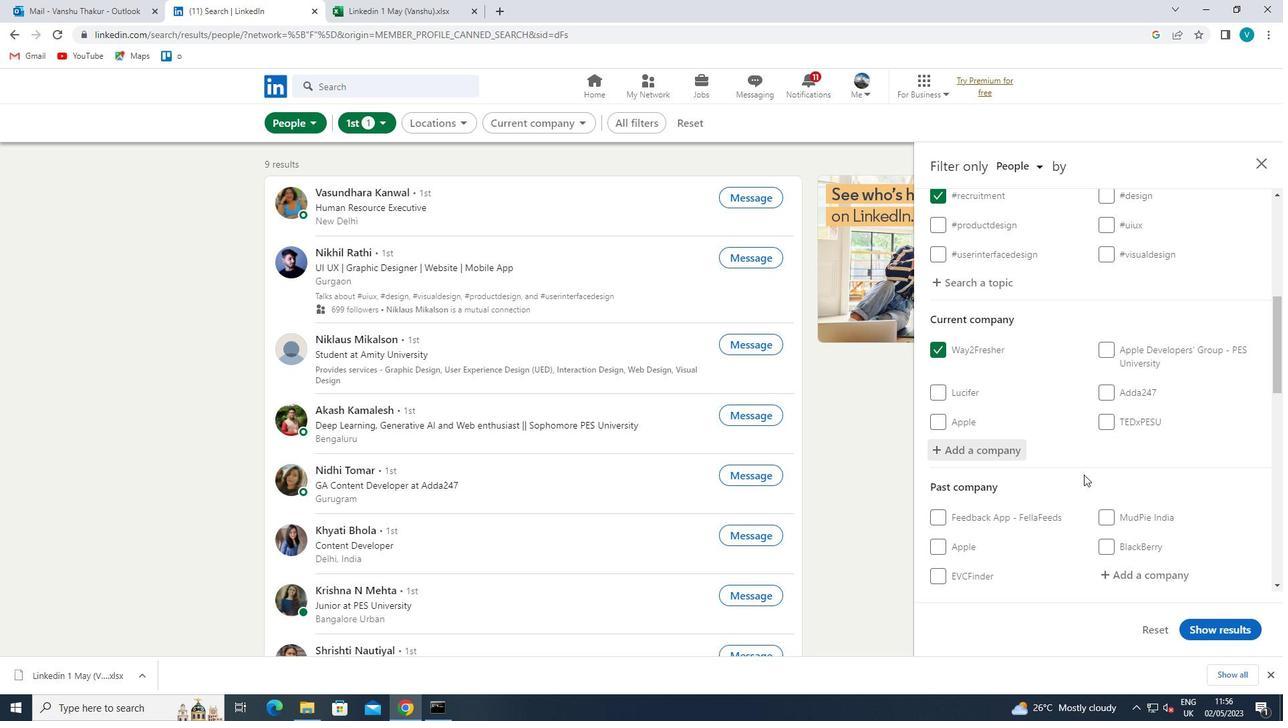 
Action: Mouse scrolled (1074, 455) with delta (0, 0)
Screenshot: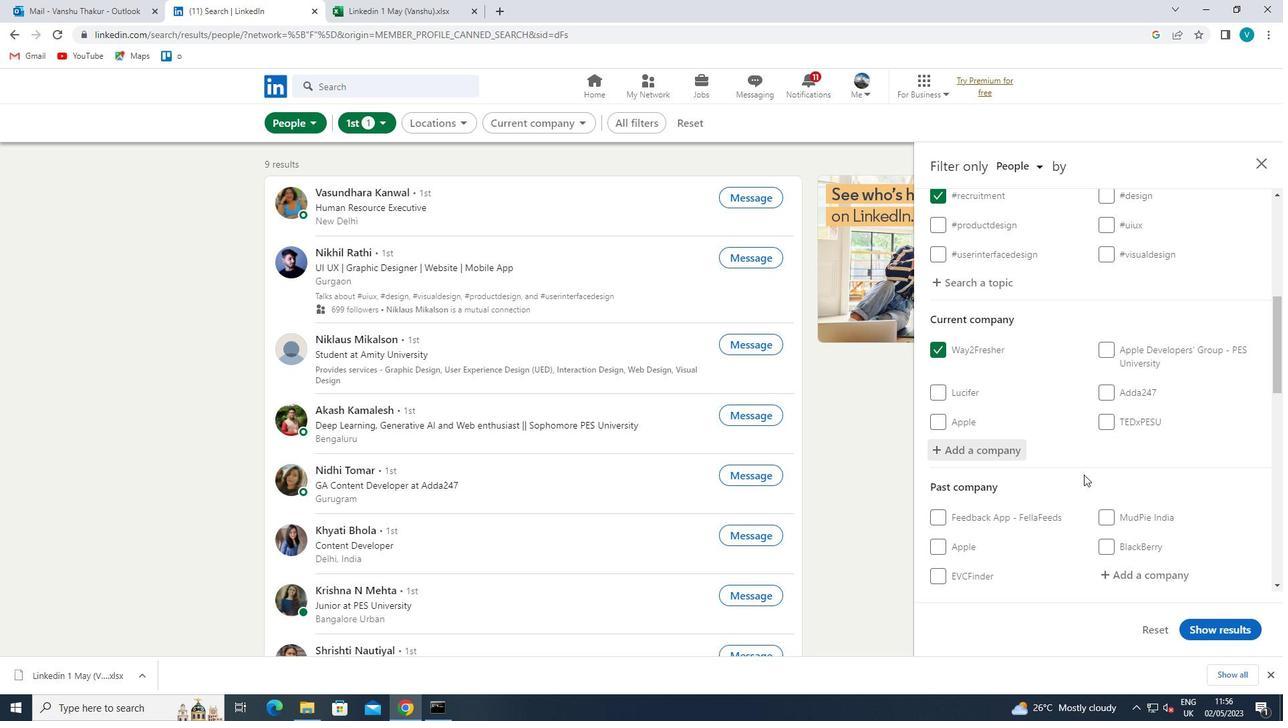 
Action: Mouse moved to (1073, 453)
Screenshot: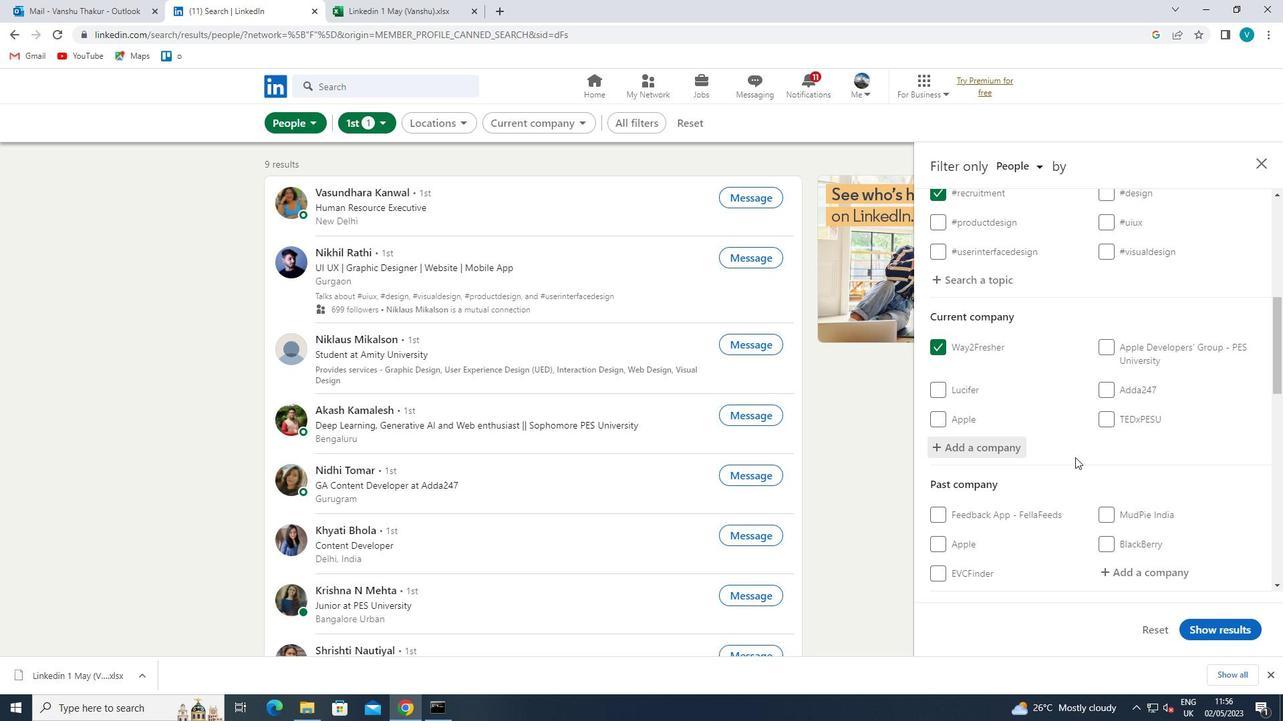 
Action: Mouse scrolled (1073, 453) with delta (0, 0)
Screenshot: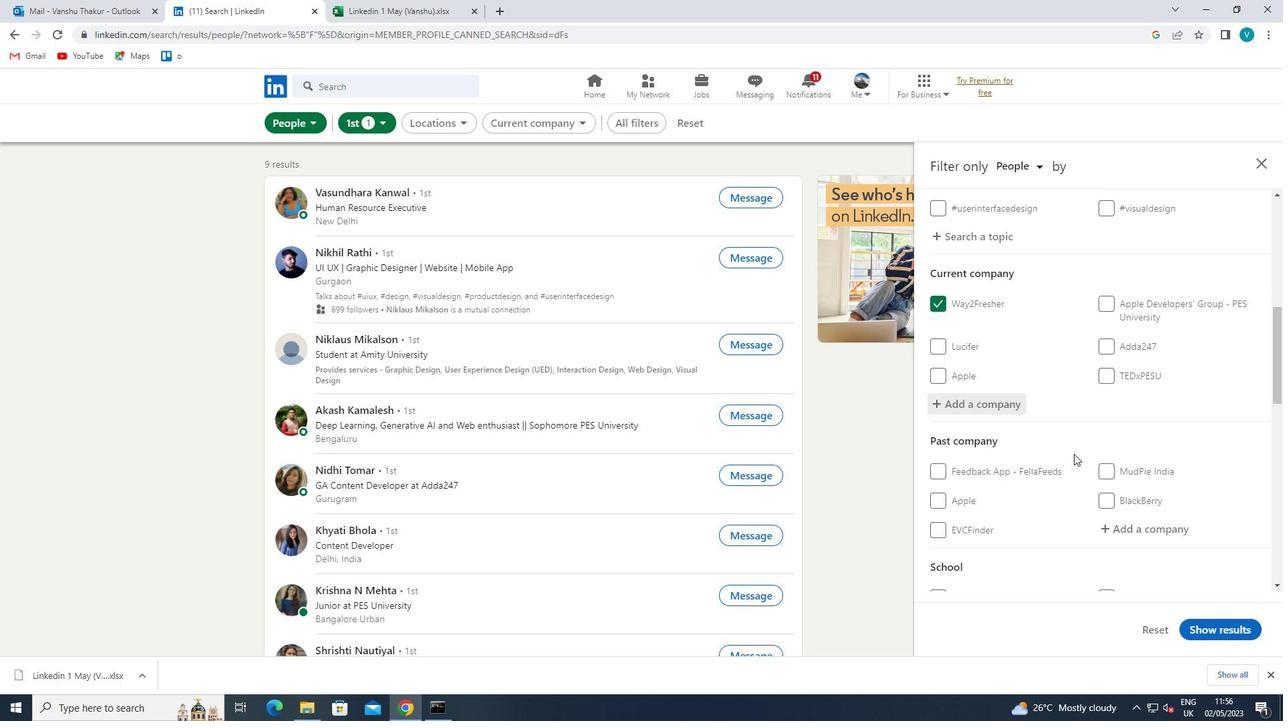 
Action: Mouse moved to (1073, 453)
Screenshot: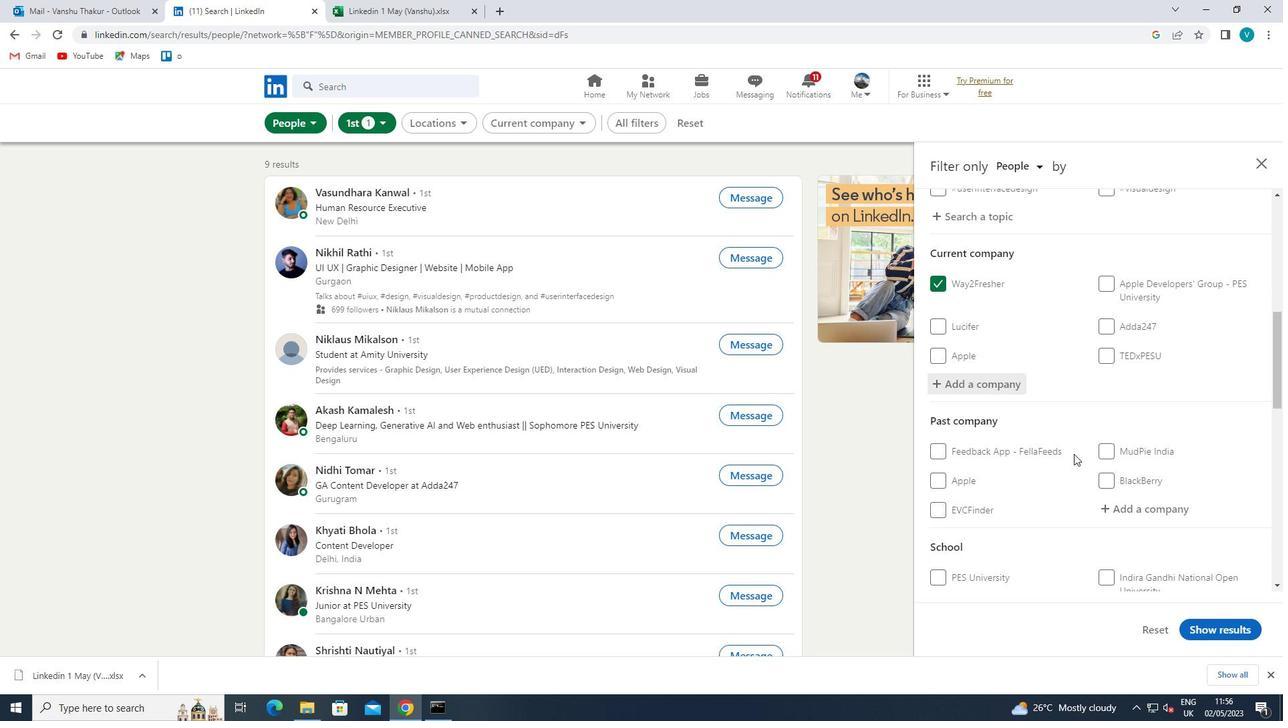 
Action: Mouse scrolled (1073, 453) with delta (0, 0)
Screenshot: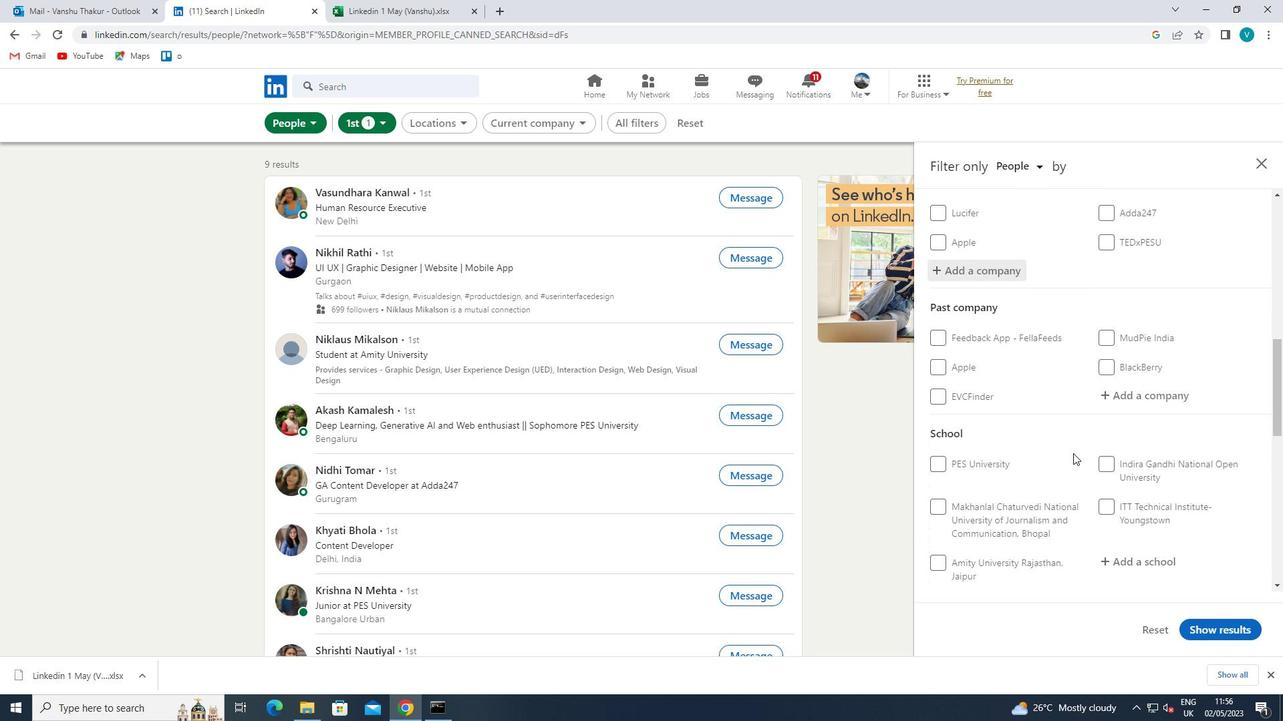 
Action: Mouse moved to (1114, 474)
Screenshot: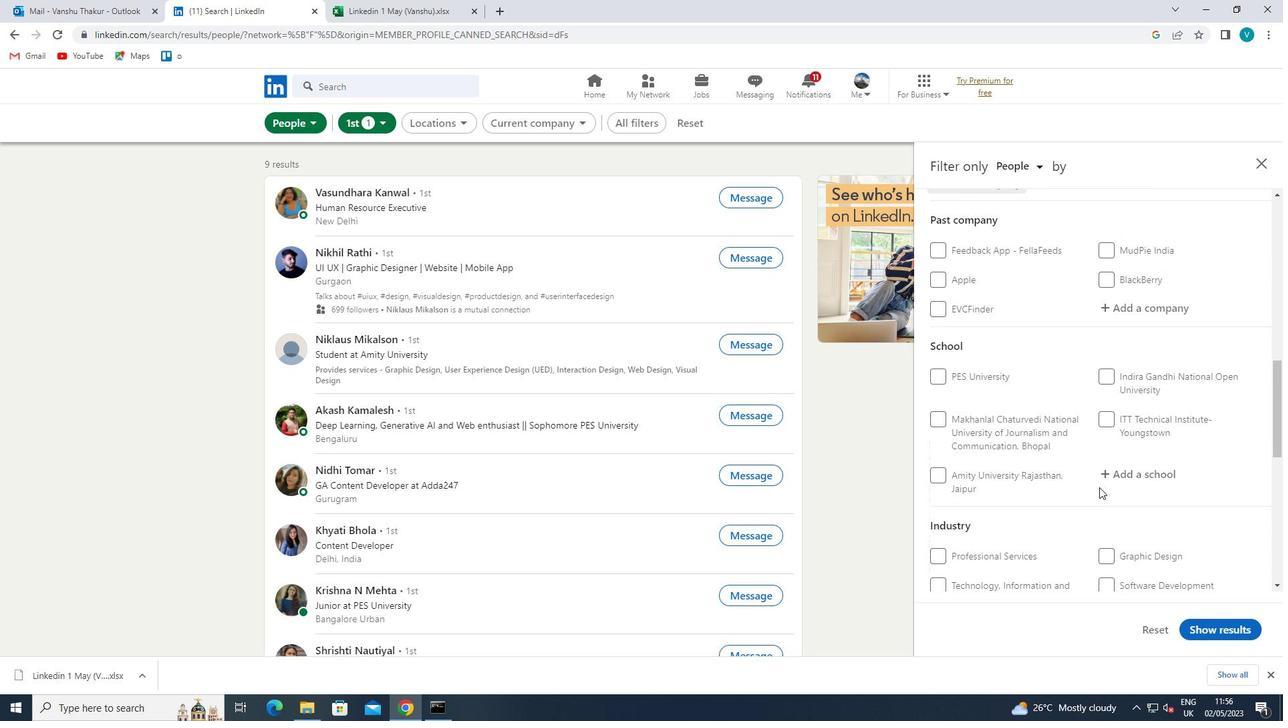 
Action: Mouse pressed left at (1114, 474)
Screenshot: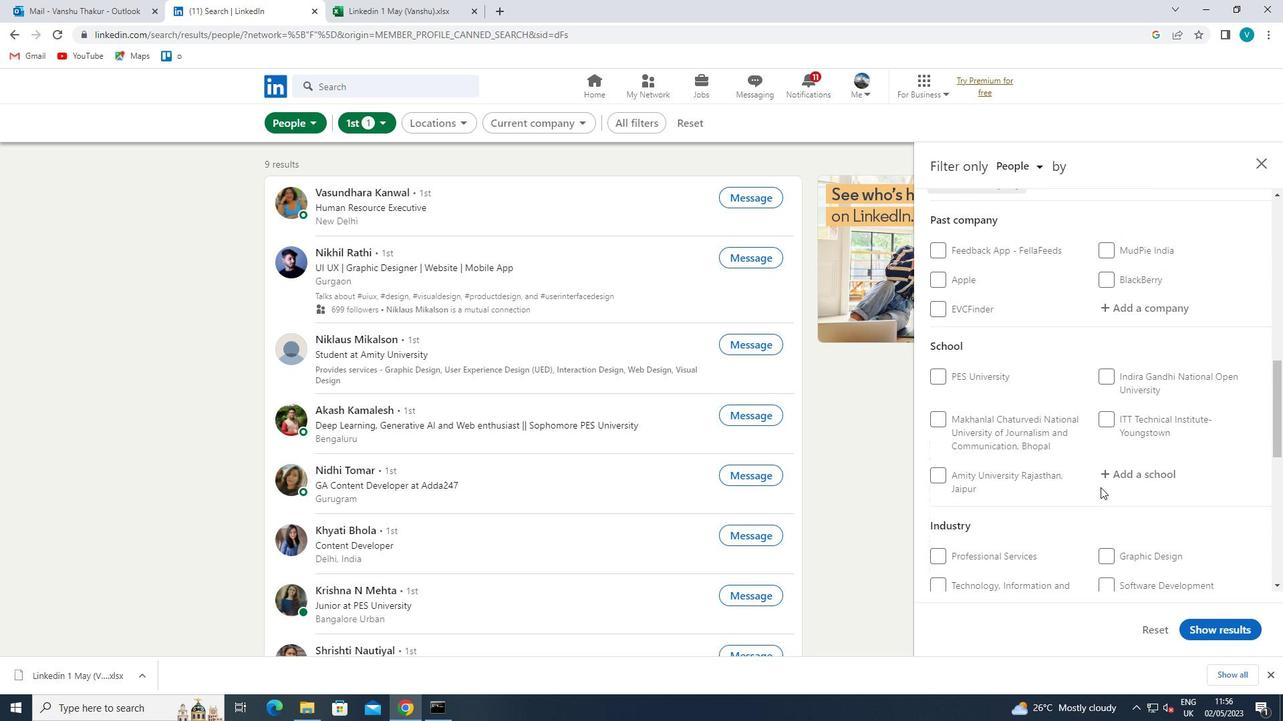 
Action: Mouse moved to (1115, 474)
Screenshot: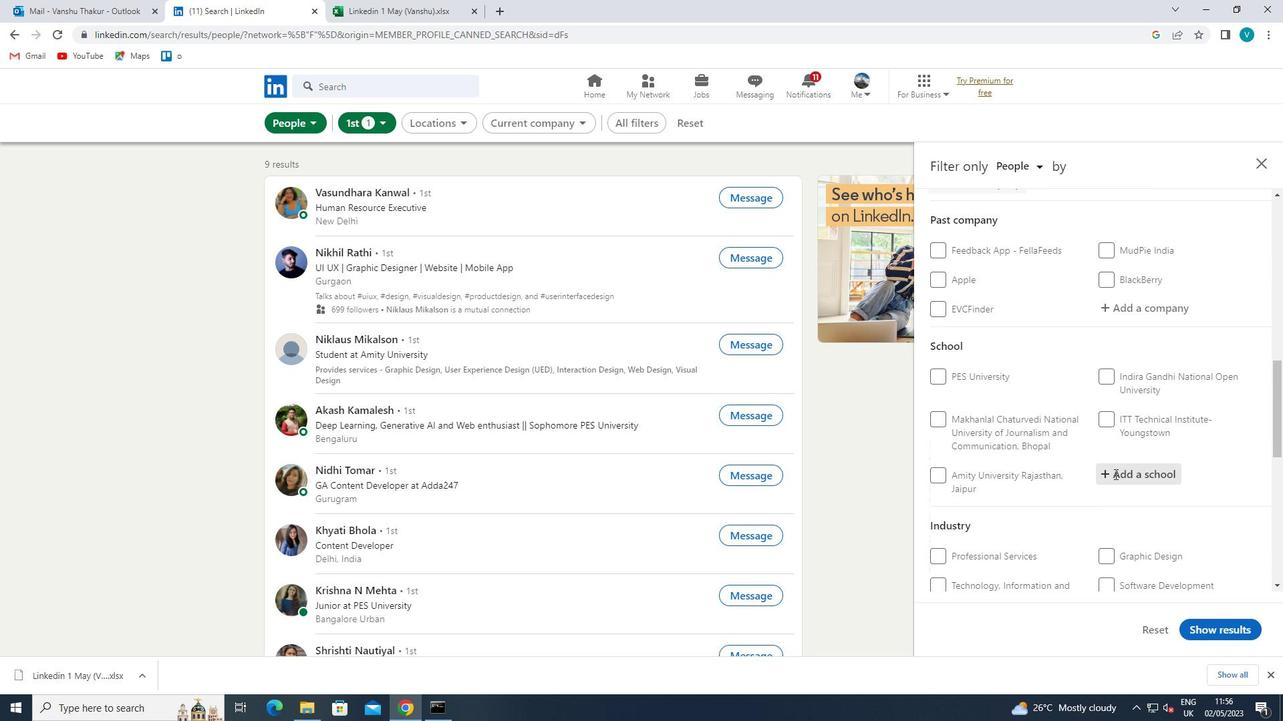 
Action: Key pressed <Key.shift>SAJAY<Key.space>
Screenshot: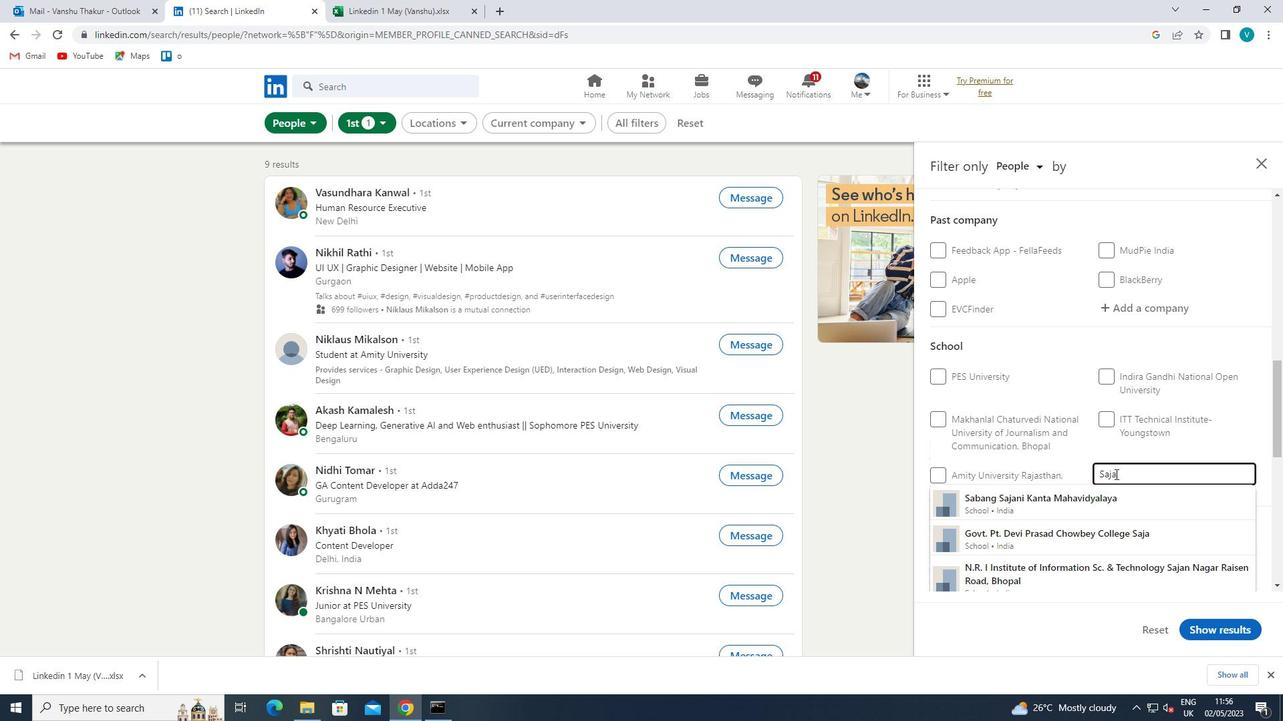 
Action: Mouse moved to (1108, 475)
Screenshot: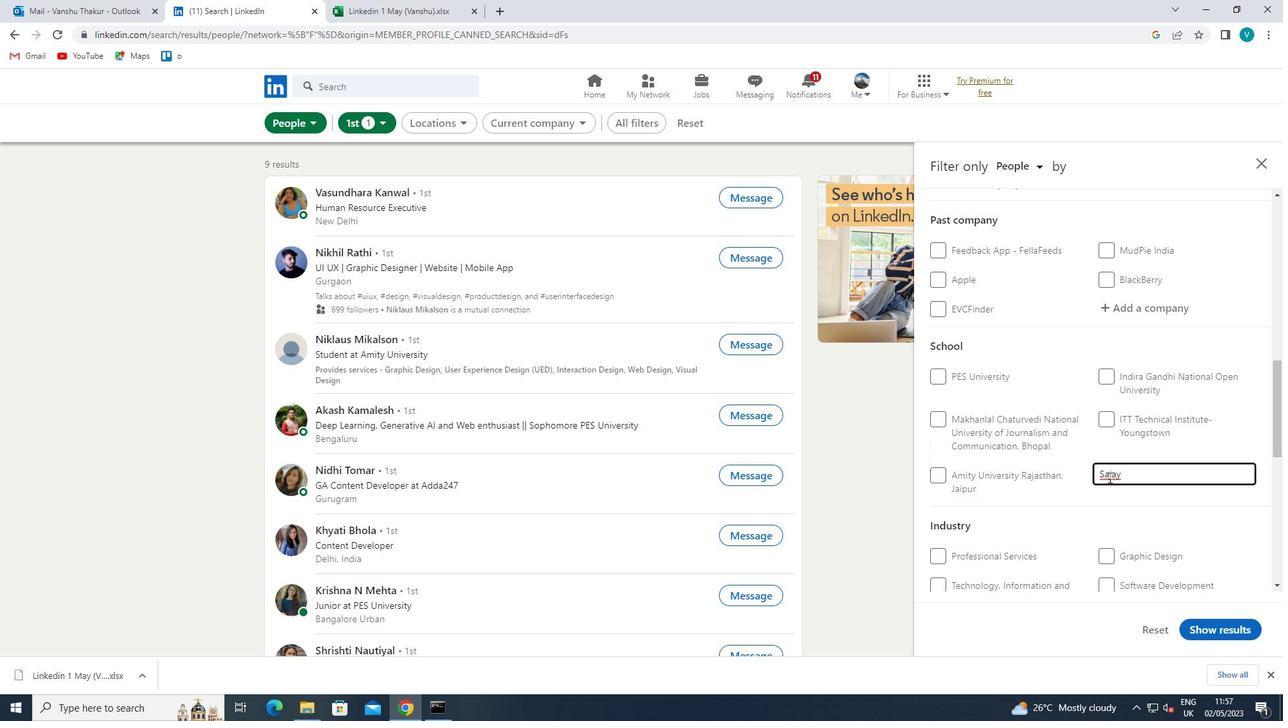 
Action: Mouse pressed left at (1108, 475)
Screenshot: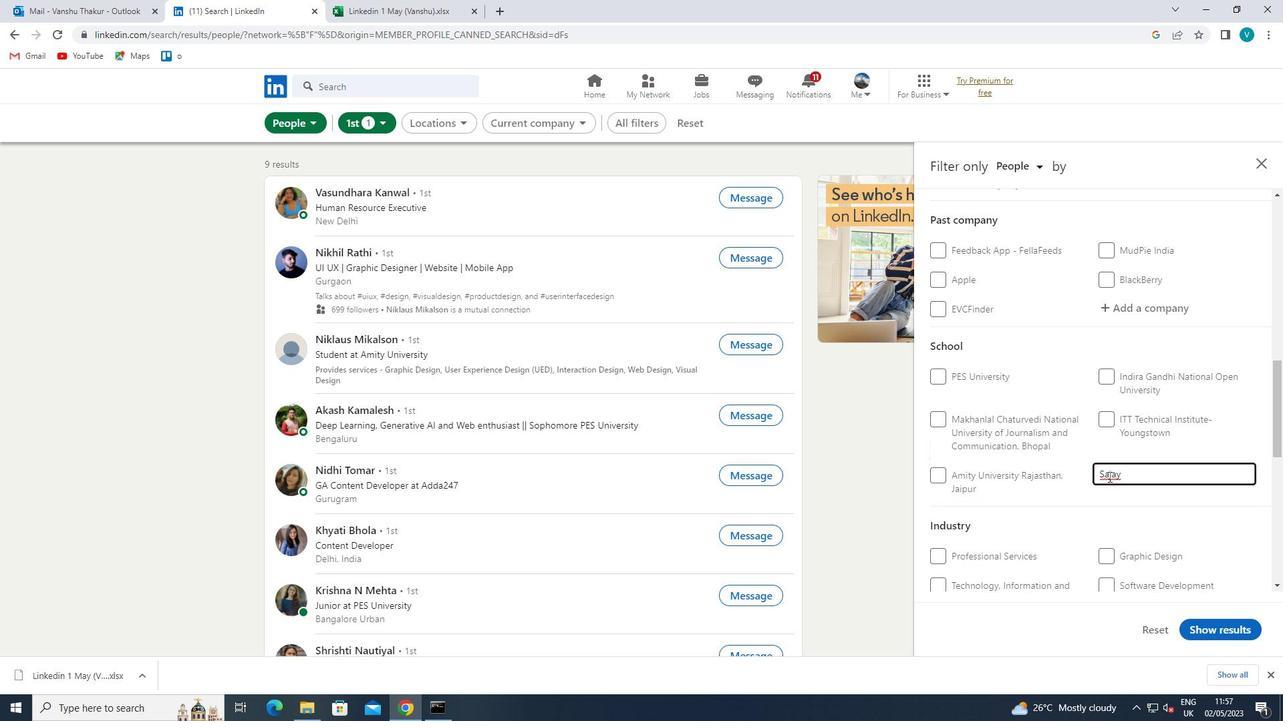 
Action: Mouse moved to (1115, 489)
Screenshot: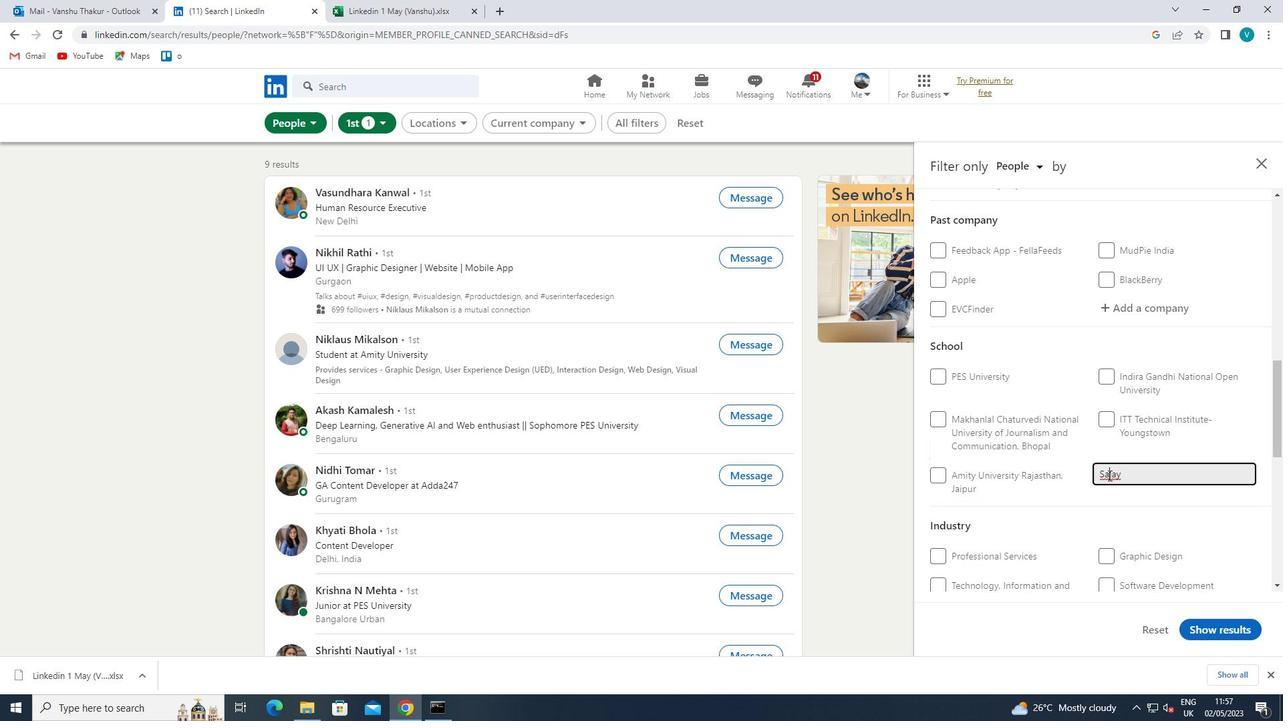 
Action: Key pressed N
Screenshot: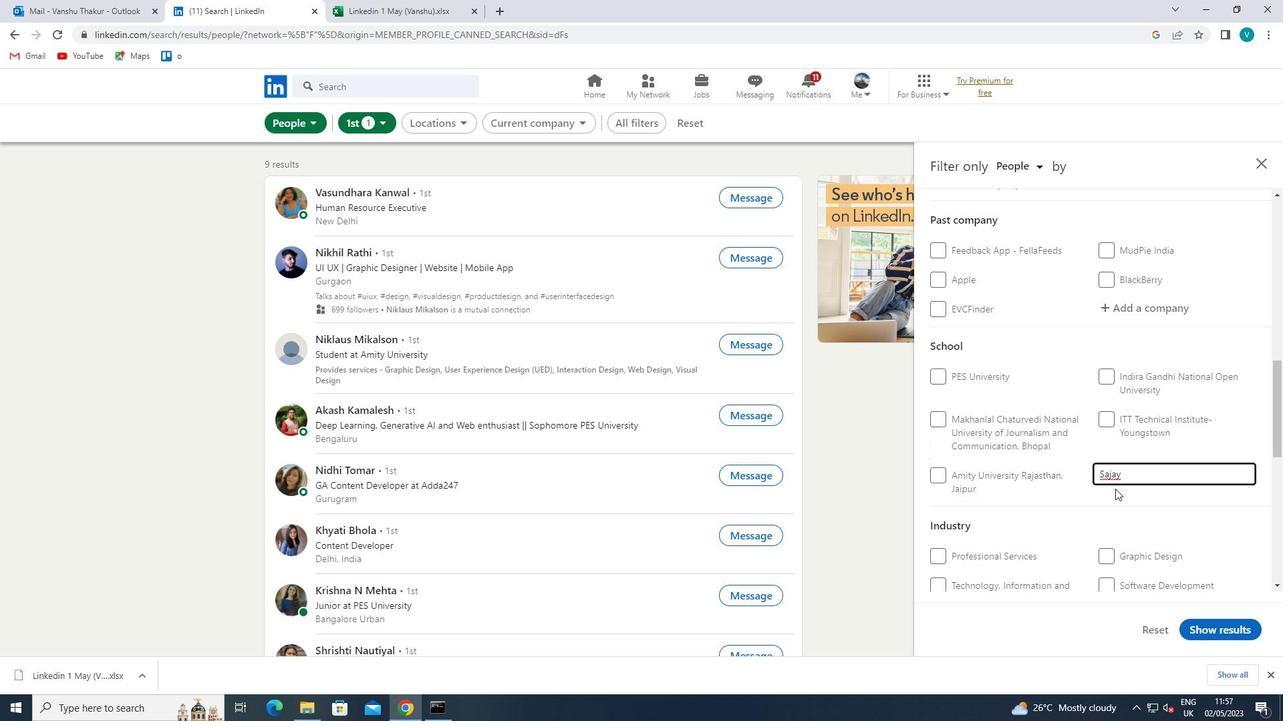 
Action: Mouse moved to (1128, 476)
Screenshot: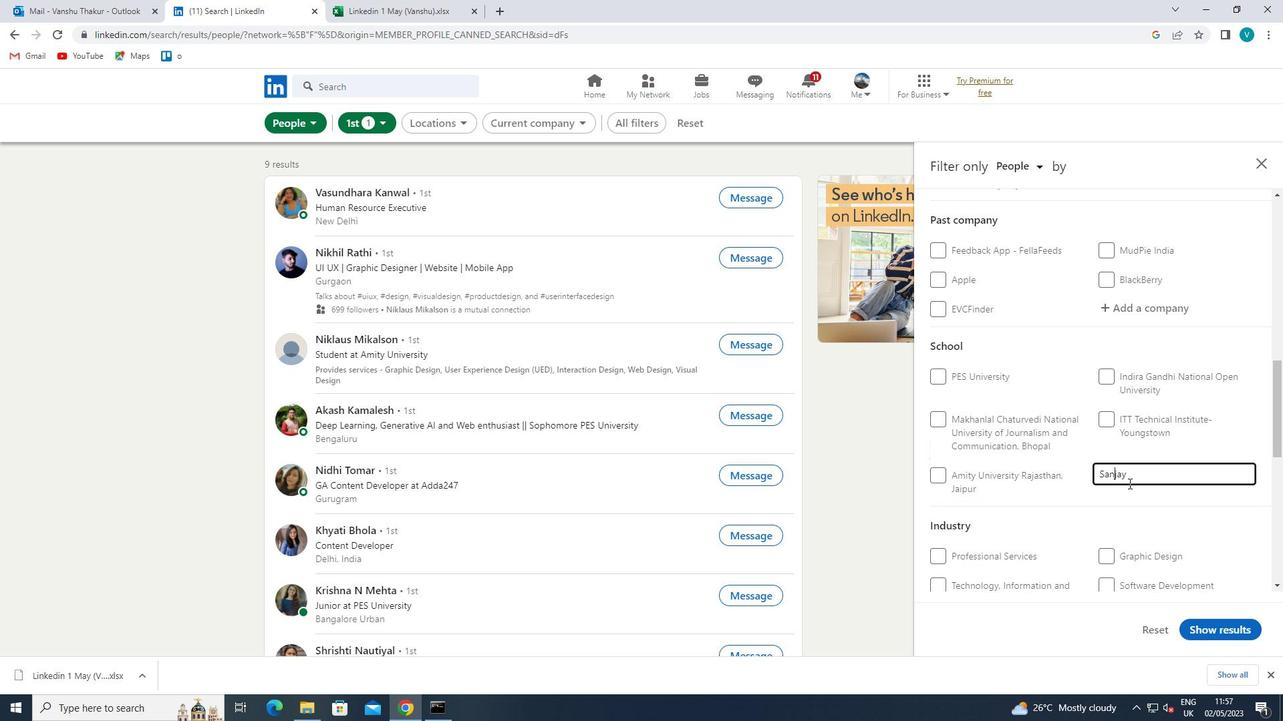 
Action: Mouse pressed left at (1128, 476)
Screenshot: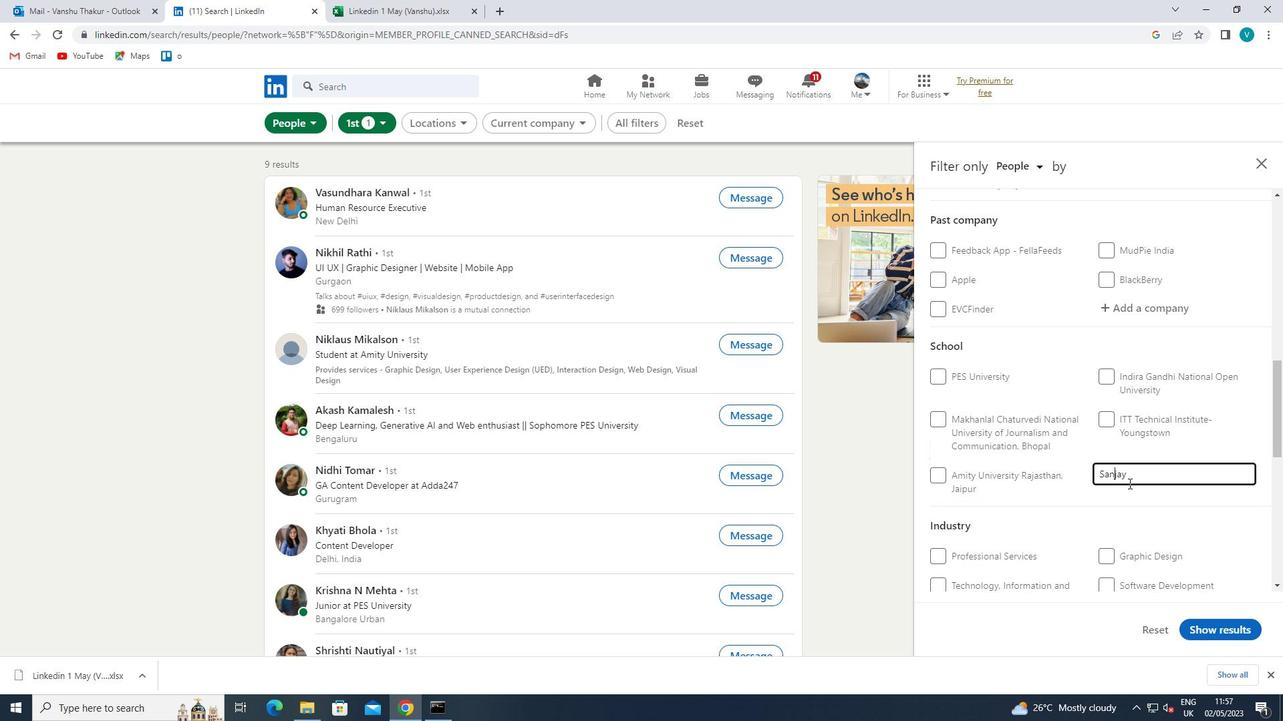 
Action: Mouse moved to (1116, 501)
Screenshot: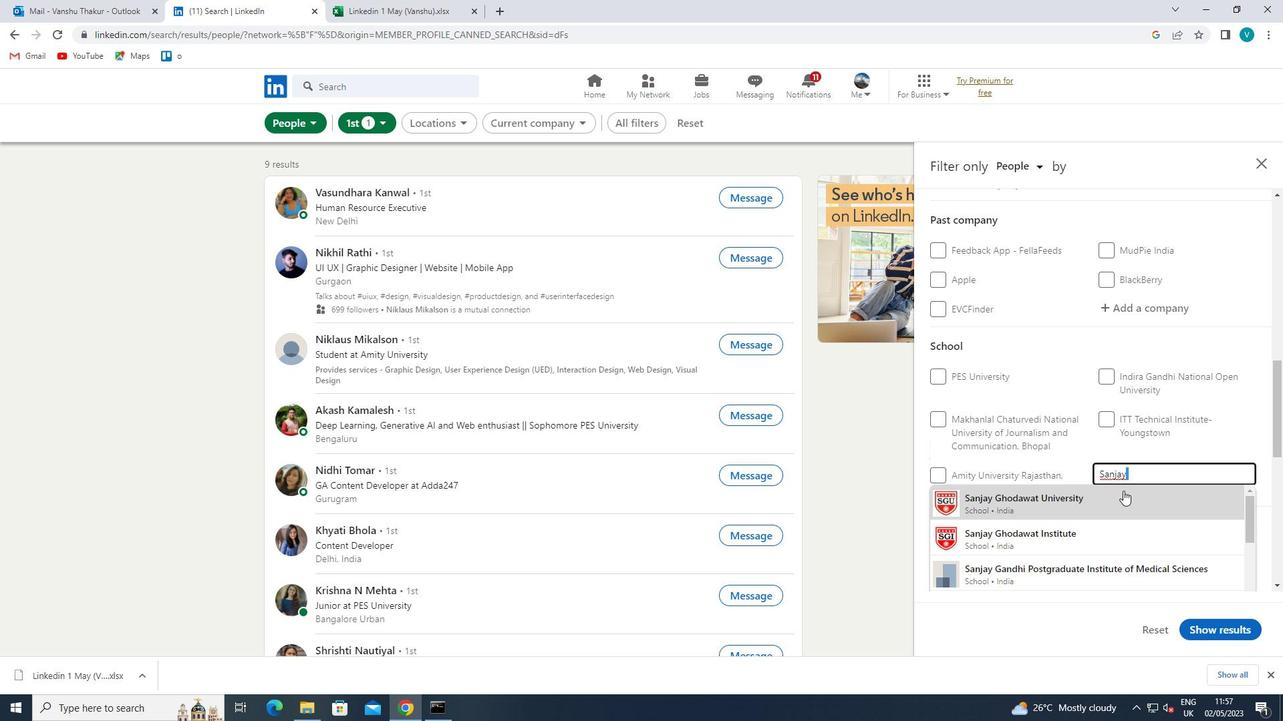 
Action: Mouse pressed left at (1116, 501)
Screenshot: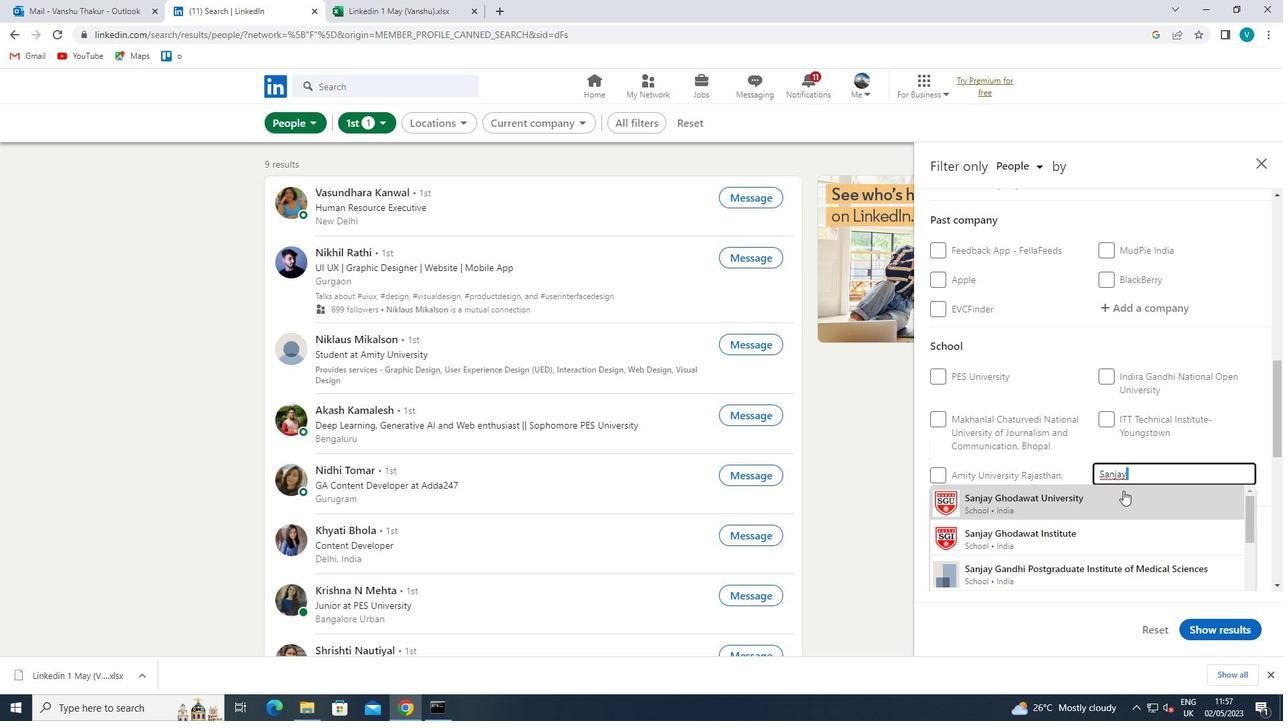 
Action: Mouse moved to (1071, 471)
Screenshot: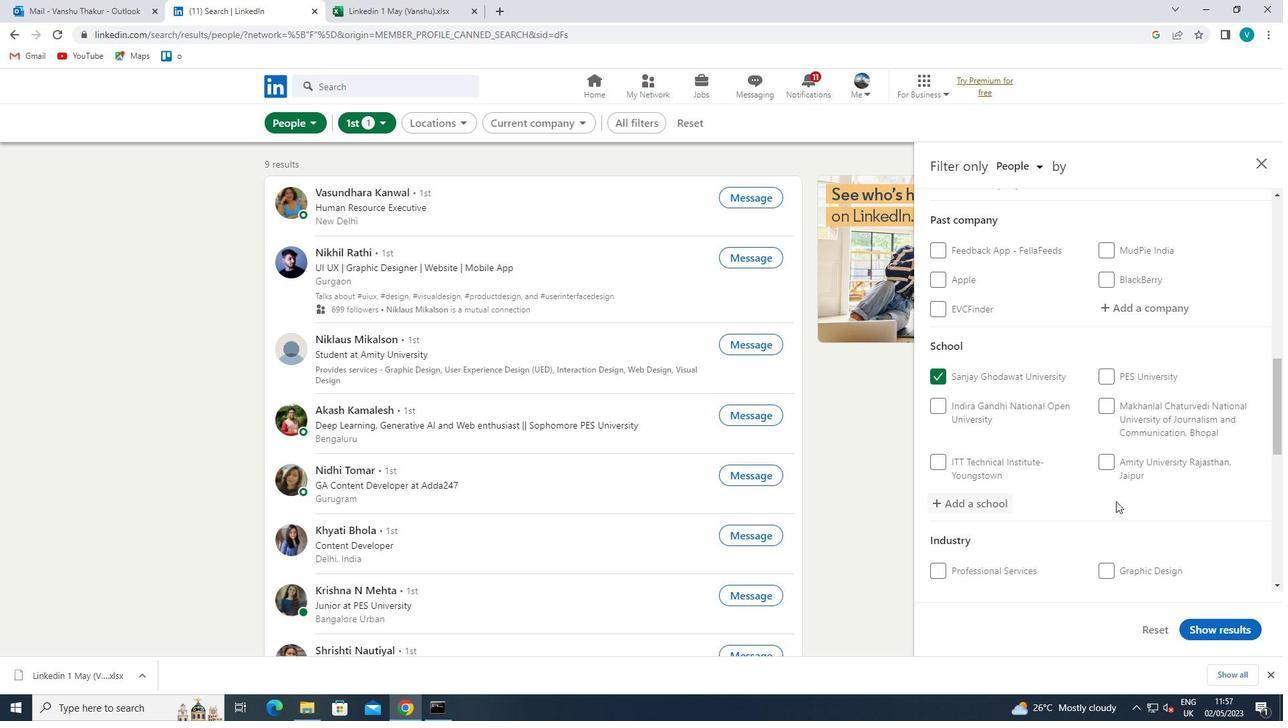 
Action: Mouse scrolled (1071, 471) with delta (0, 0)
Screenshot: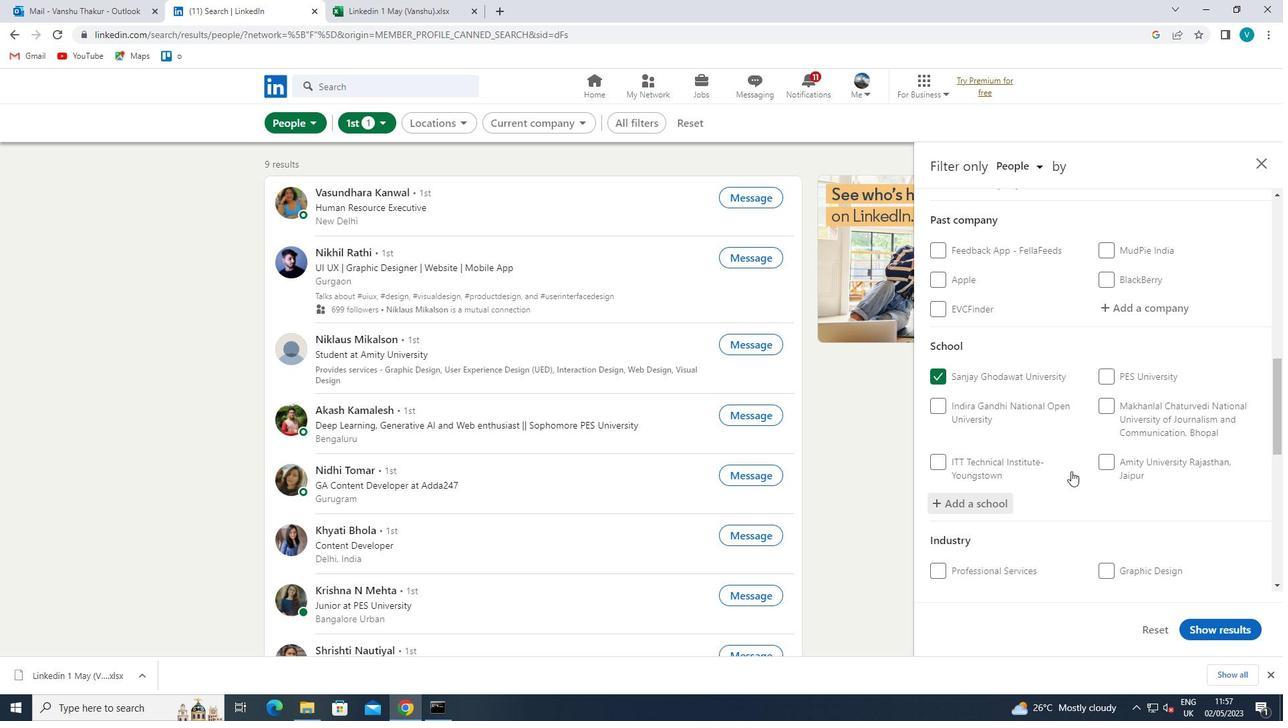 
Action: Mouse scrolled (1071, 471) with delta (0, 0)
Screenshot: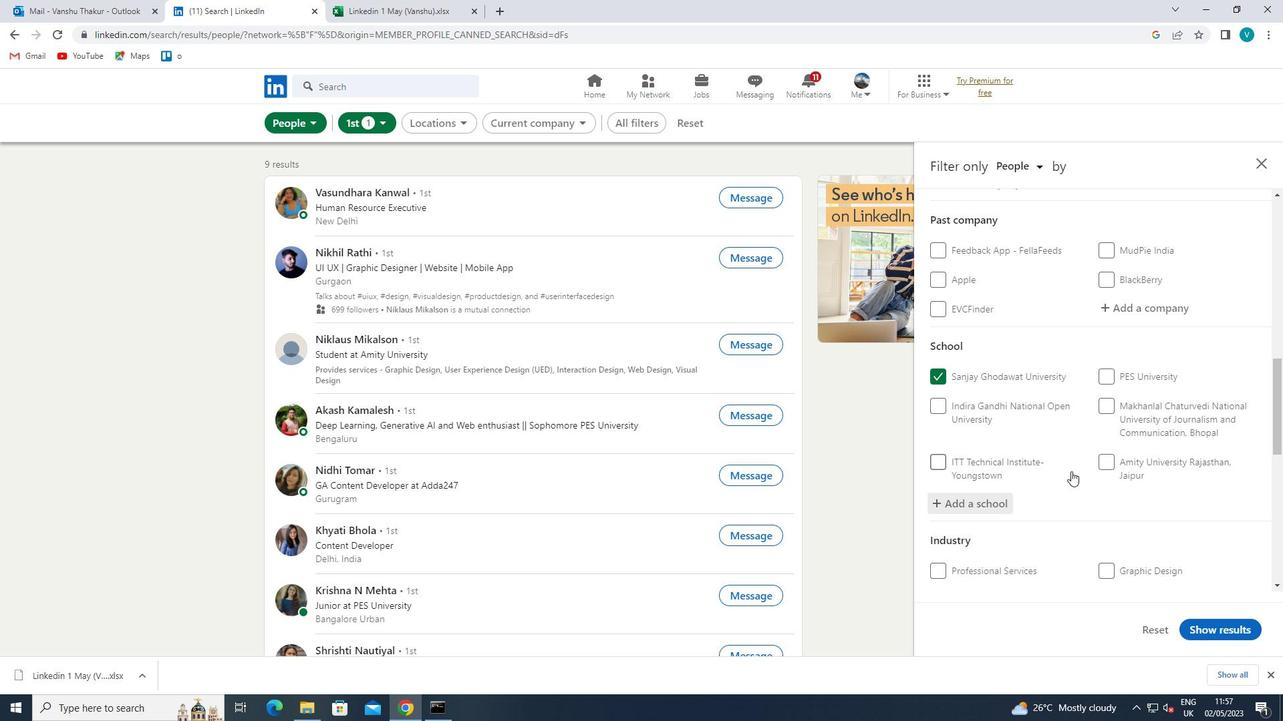 
Action: Mouse scrolled (1071, 471) with delta (0, 0)
Screenshot: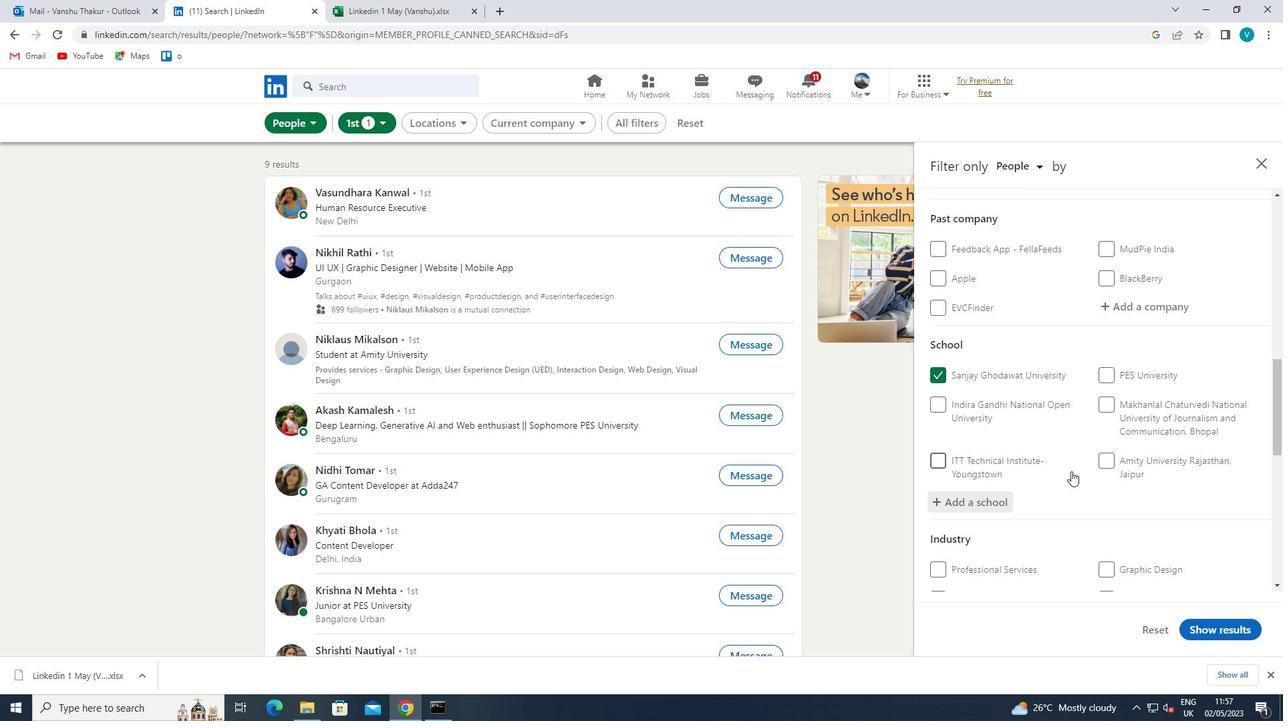 
Action: Mouse moved to (1123, 439)
Screenshot: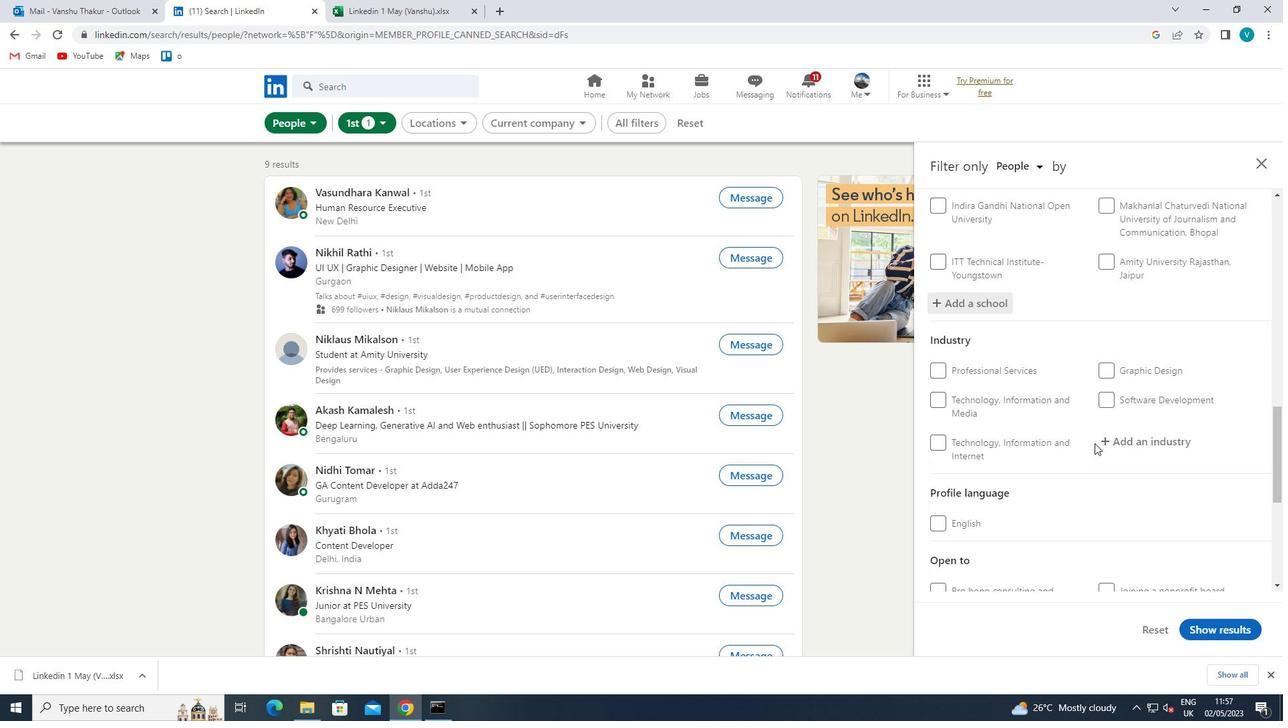 
Action: Mouse pressed left at (1123, 439)
Screenshot: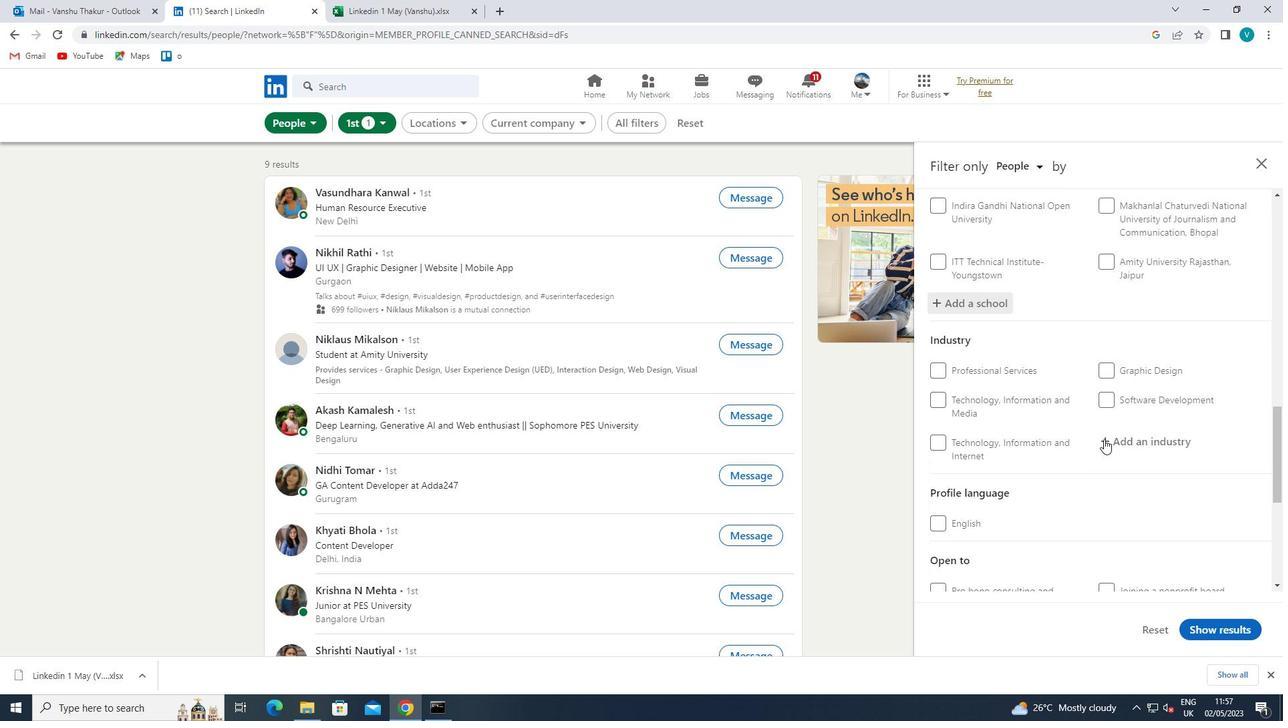 
Action: Key pressed <Key.shift>BUILDING<Key.space>
Screenshot: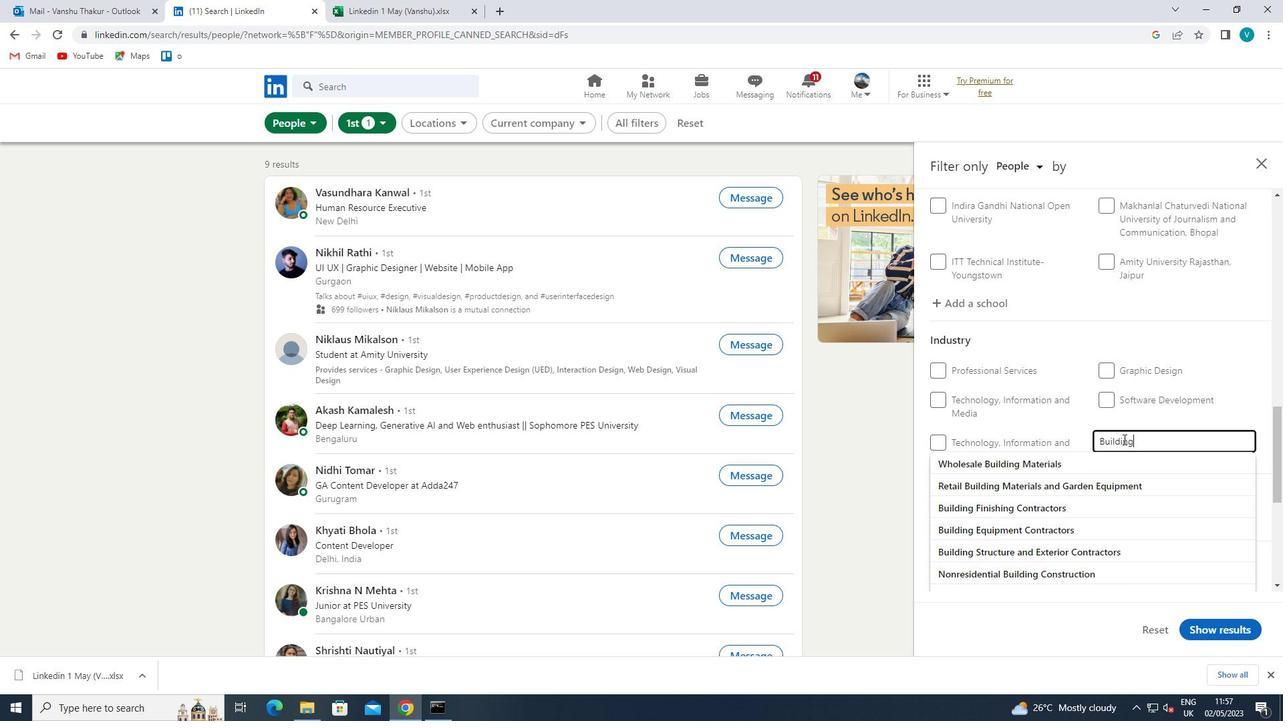 
Action: Mouse moved to (1050, 548)
Screenshot: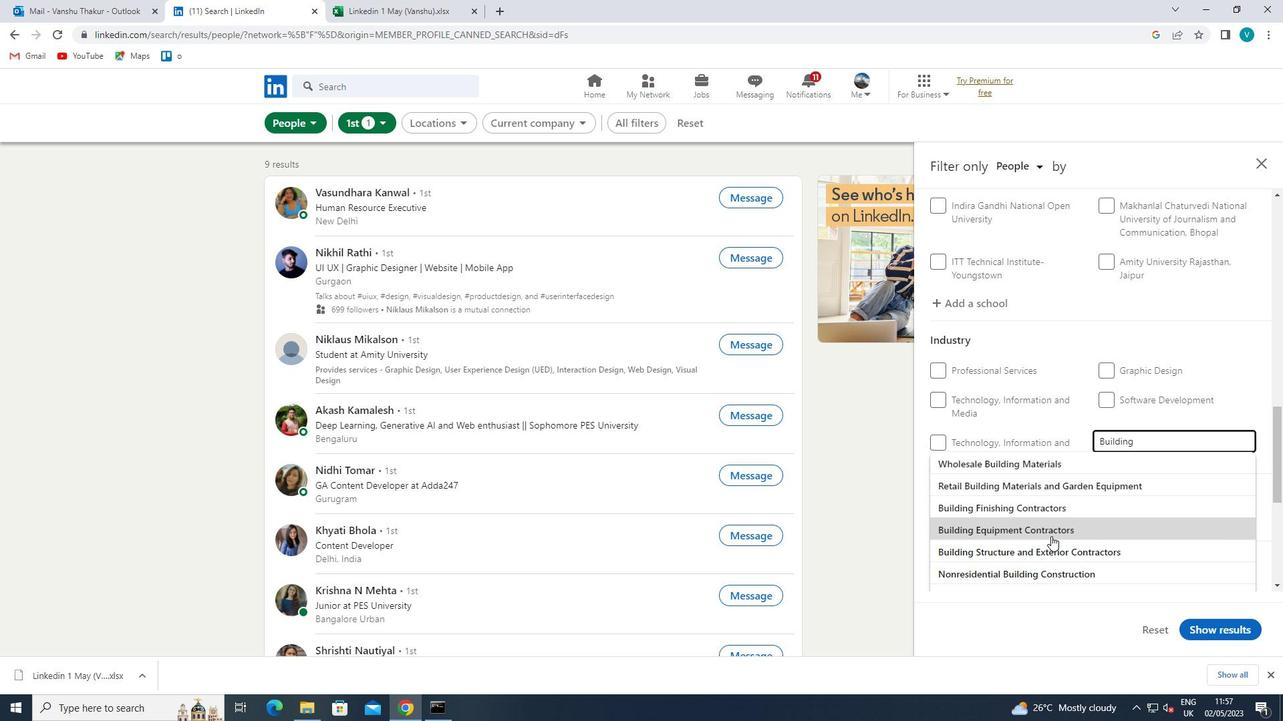 
Action: Mouse pressed left at (1050, 548)
Screenshot: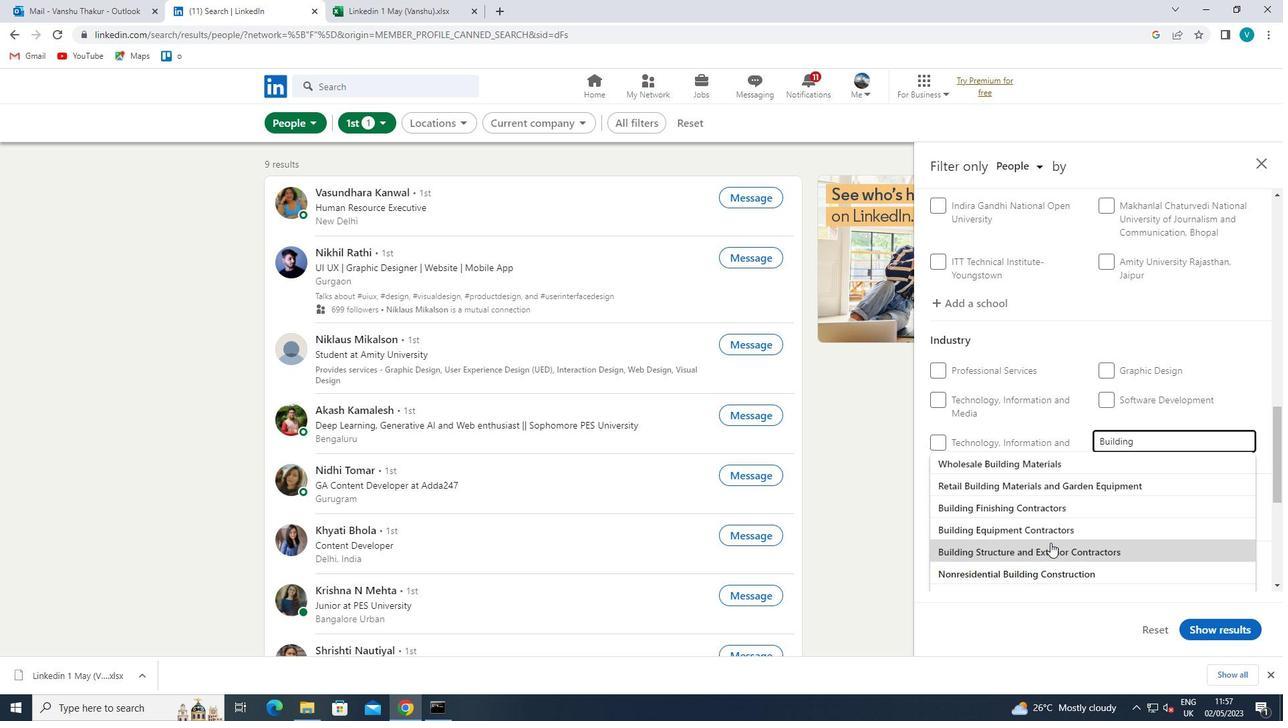 
Action: Mouse moved to (1055, 451)
Screenshot: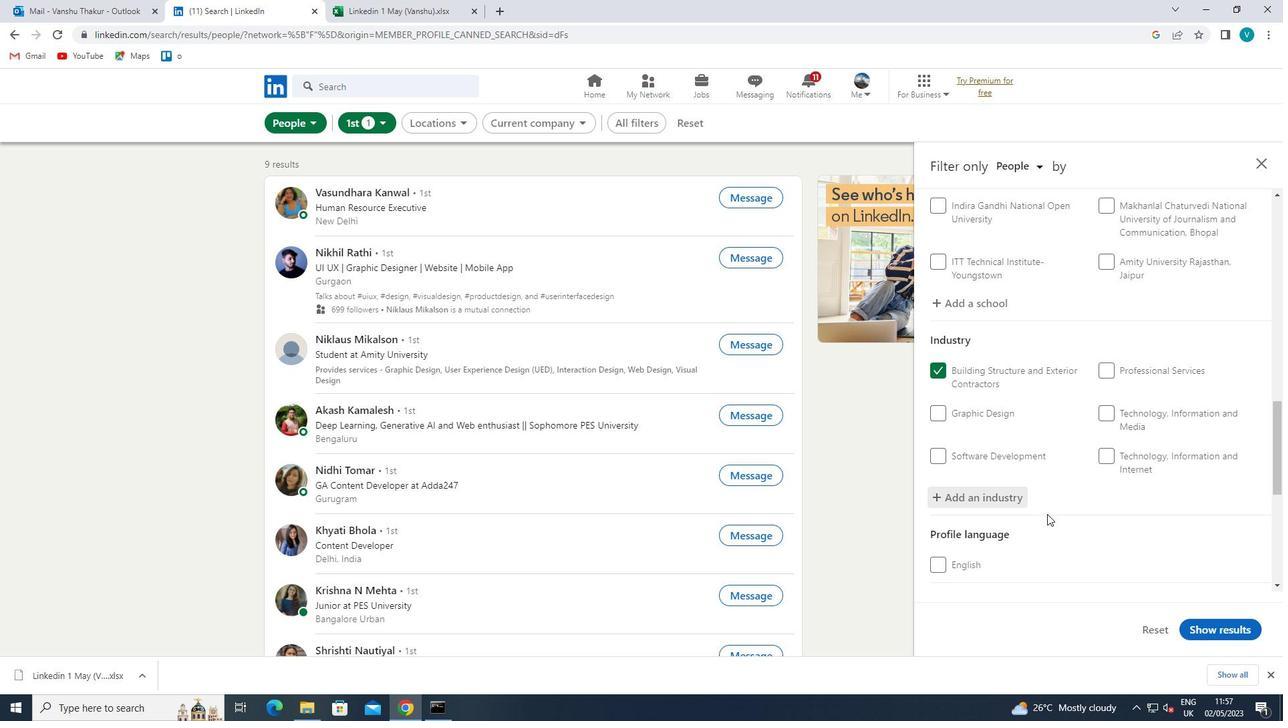 
Action: Mouse scrolled (1055, 451) with delta (0, 0)
Screenshot: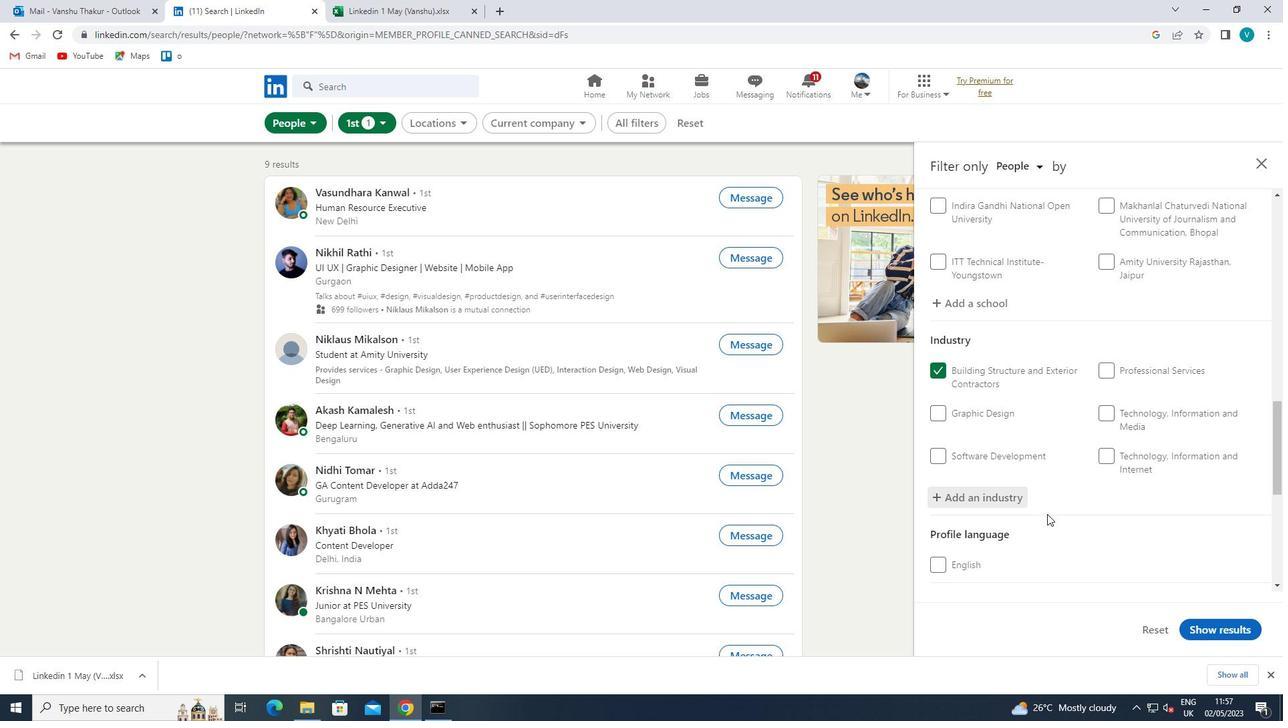 
Action: Mouse moved to (1057, 450)
Screenshot: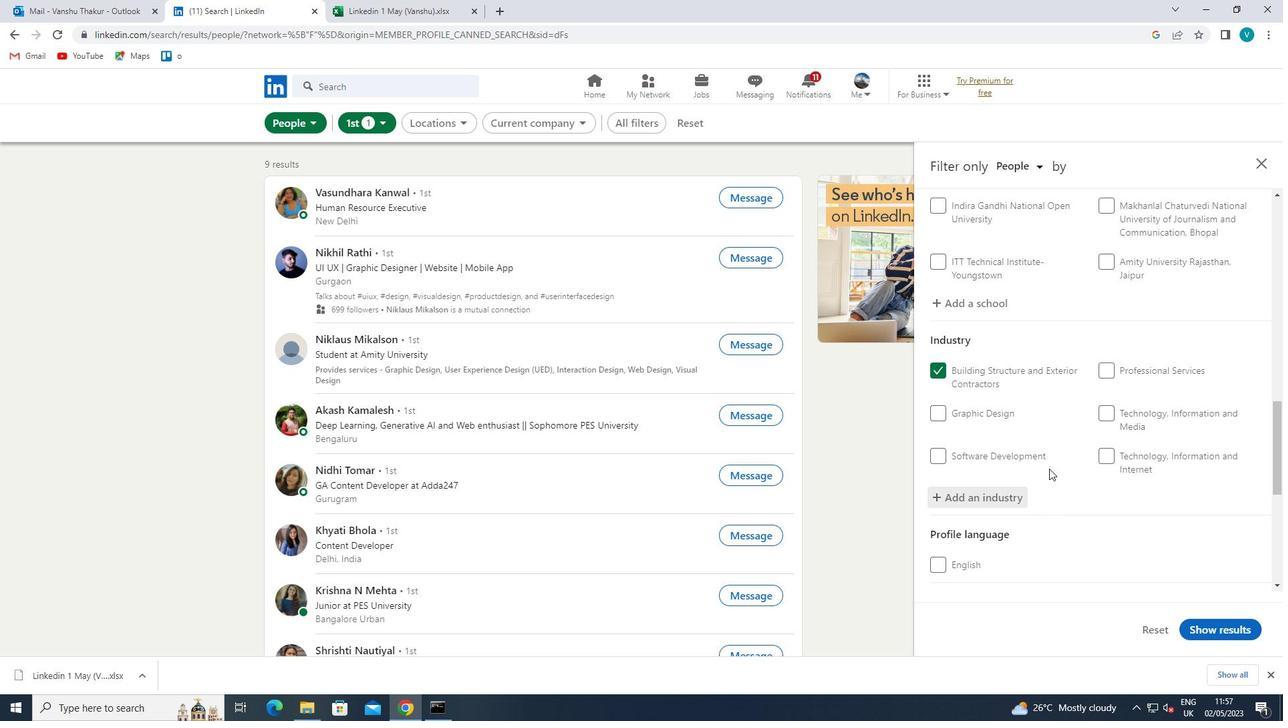 
Action: Mouse scrolled (1057, 449) with delta (0, 0)
Screenshot: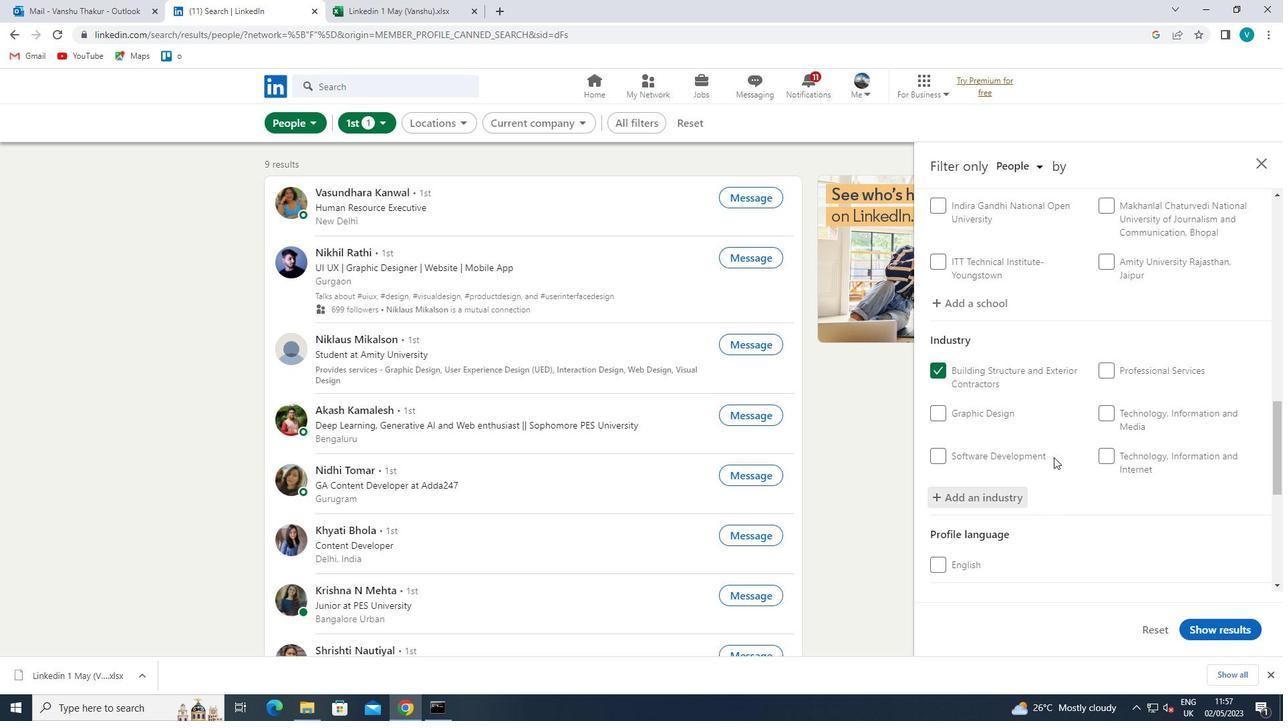 
Action: Mouse moved to (1058, 450)
Screenshot: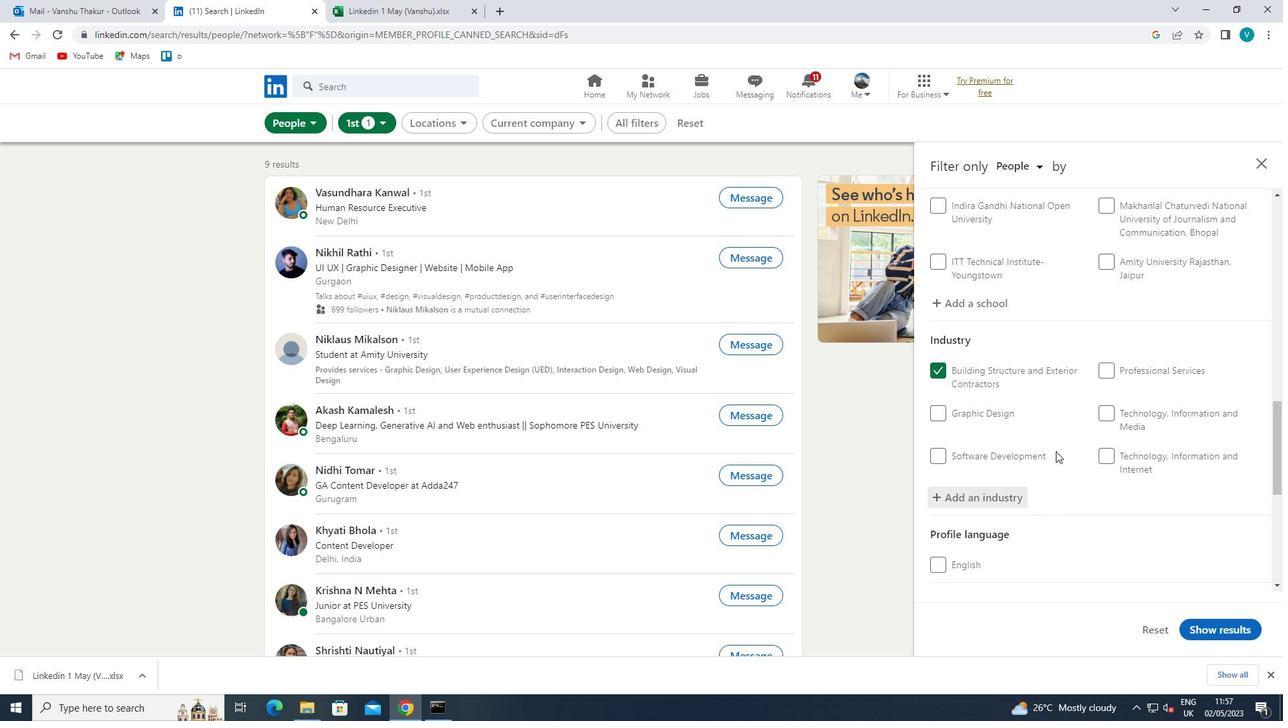 
Action: Mouse scrolled (1058, 449) with delta (0, 0)
Screenshot: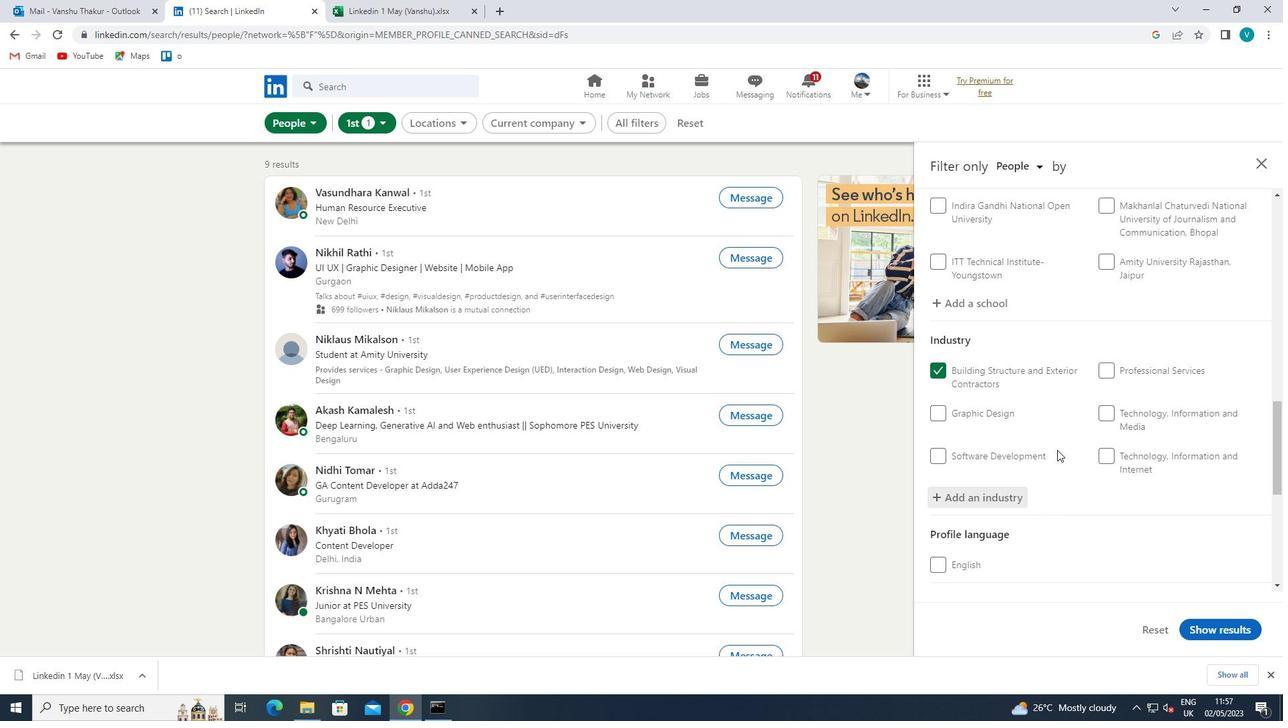 
Action: Mouse scrolled (1058, 449) with delta (0, 0)
Screenshot: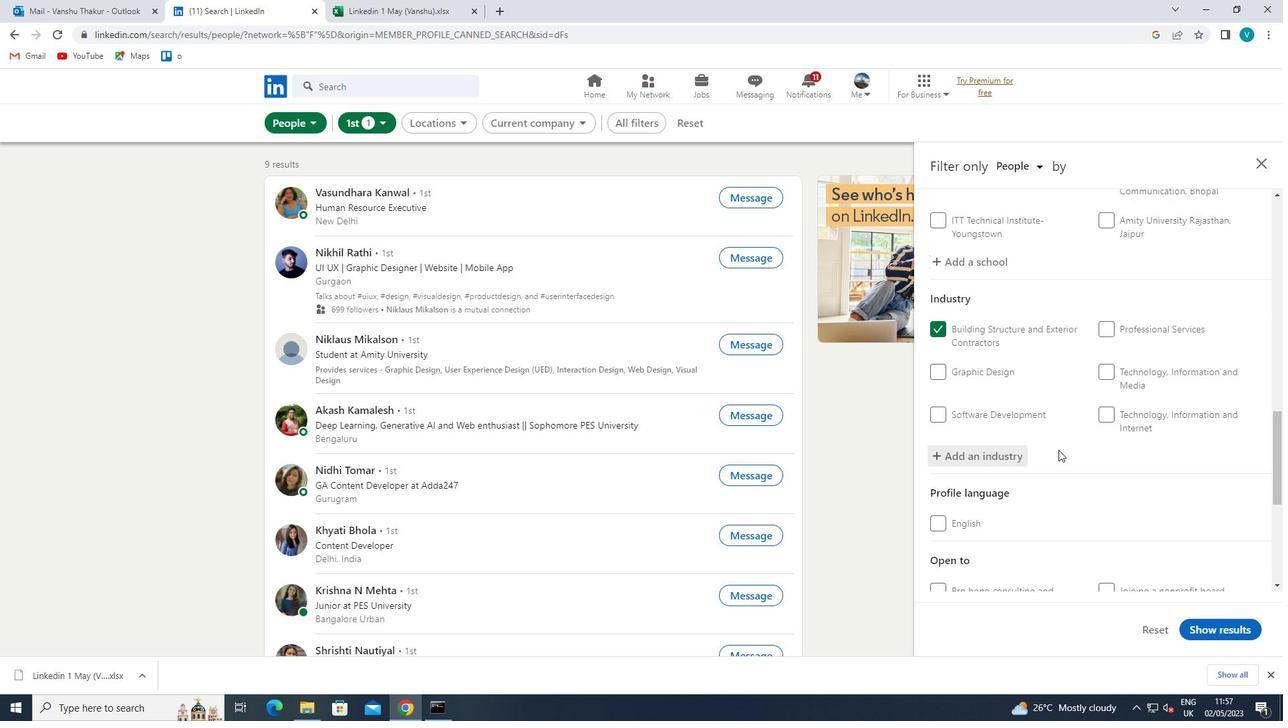
Action: Mouse moved to (1132, 505)
Screenshot: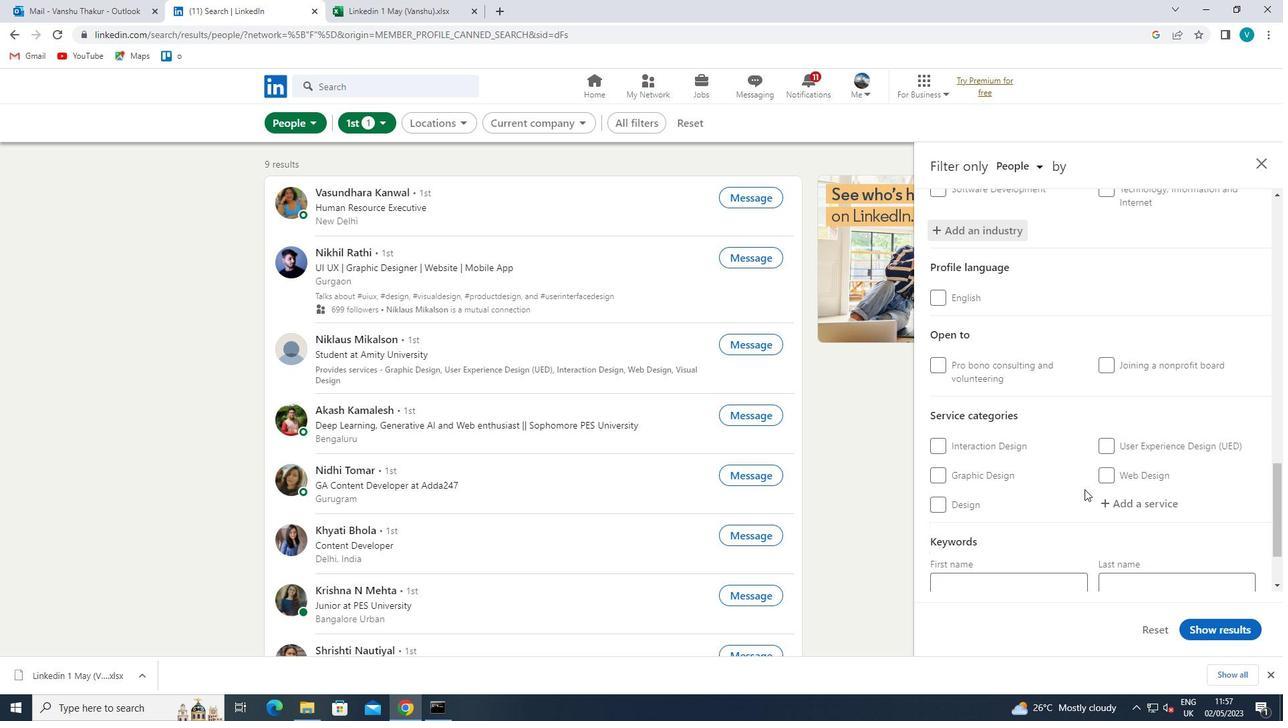 
Action: Mouse pressed left at (1132, 505)
Screenshot: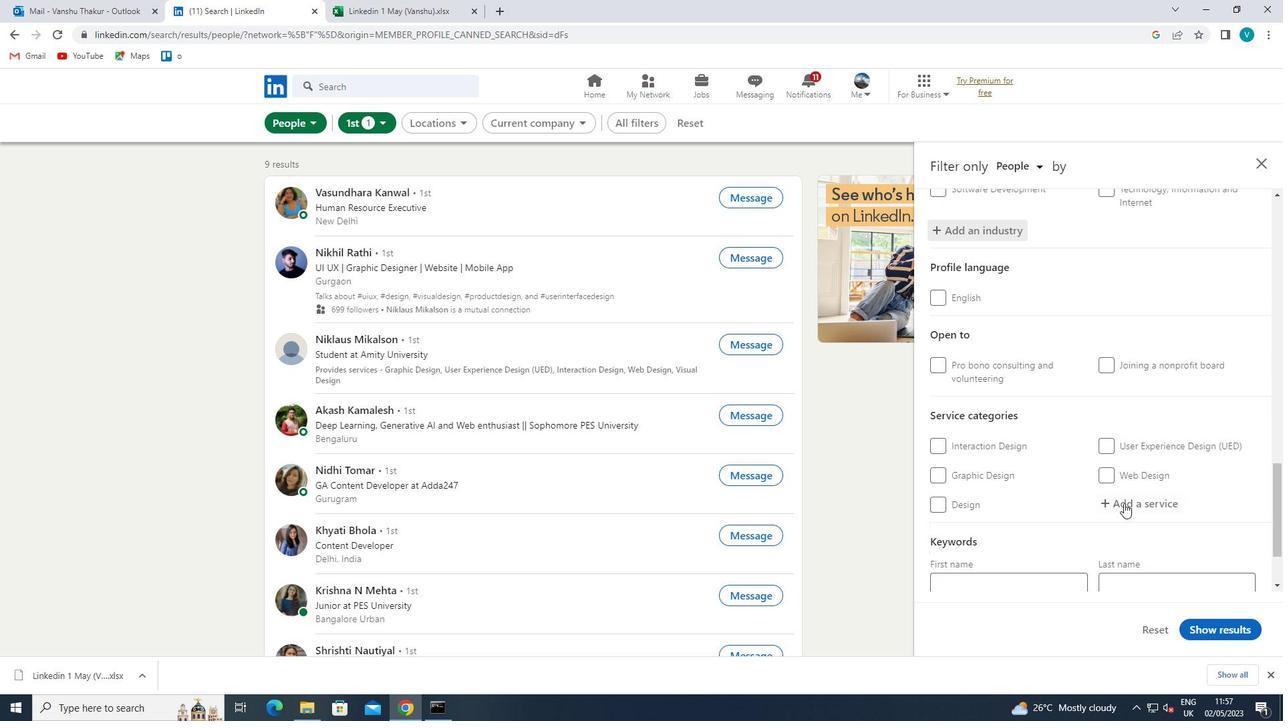 
Action: Key pressed <Key.shift>NONPROFIT
Screenshot: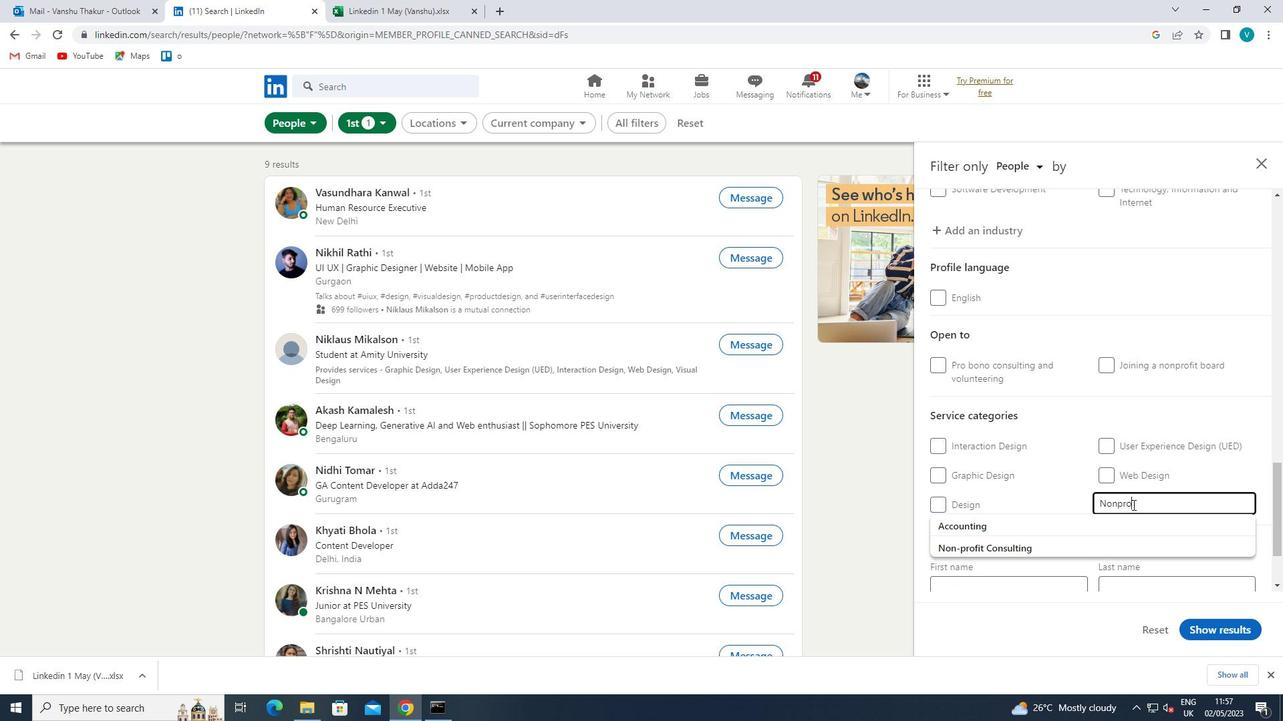 
Action: Mouse moved to (1036, 542)
Screenshot: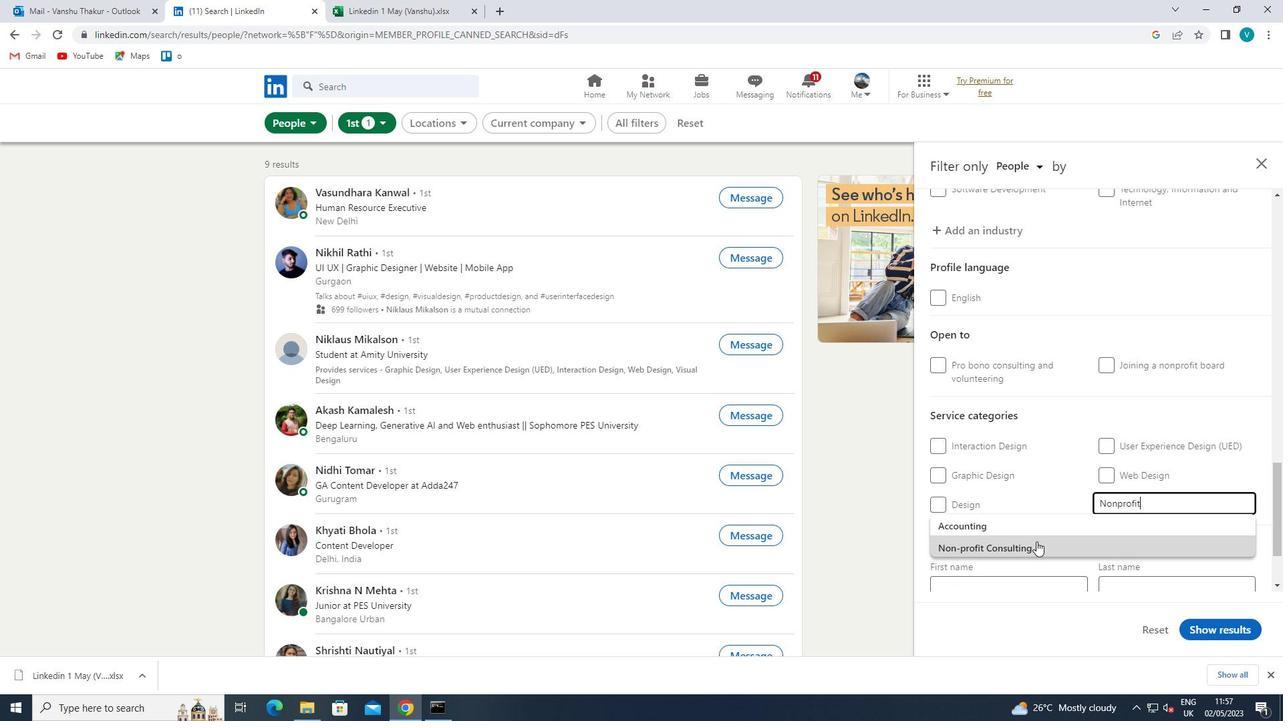
Action: Mouse pressed left at (1036, 542)
Screenshot: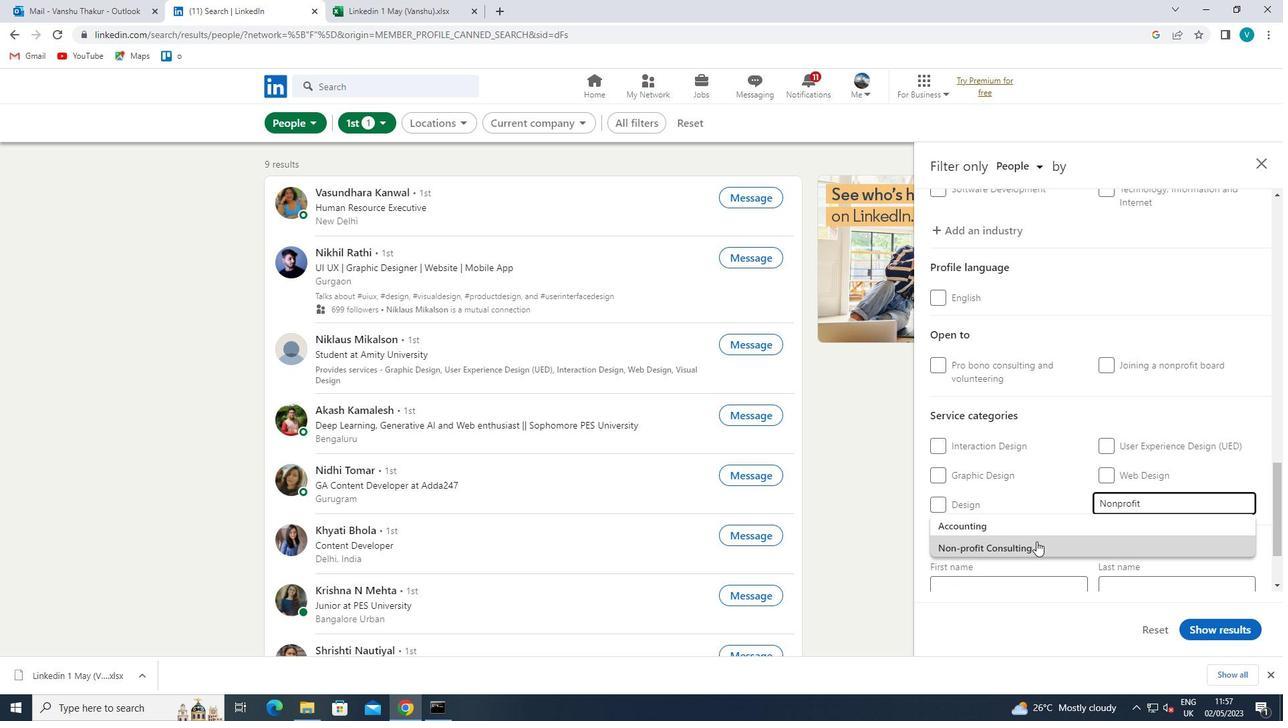 
Action: Mouse moved to (1069, 519)
Screenshot: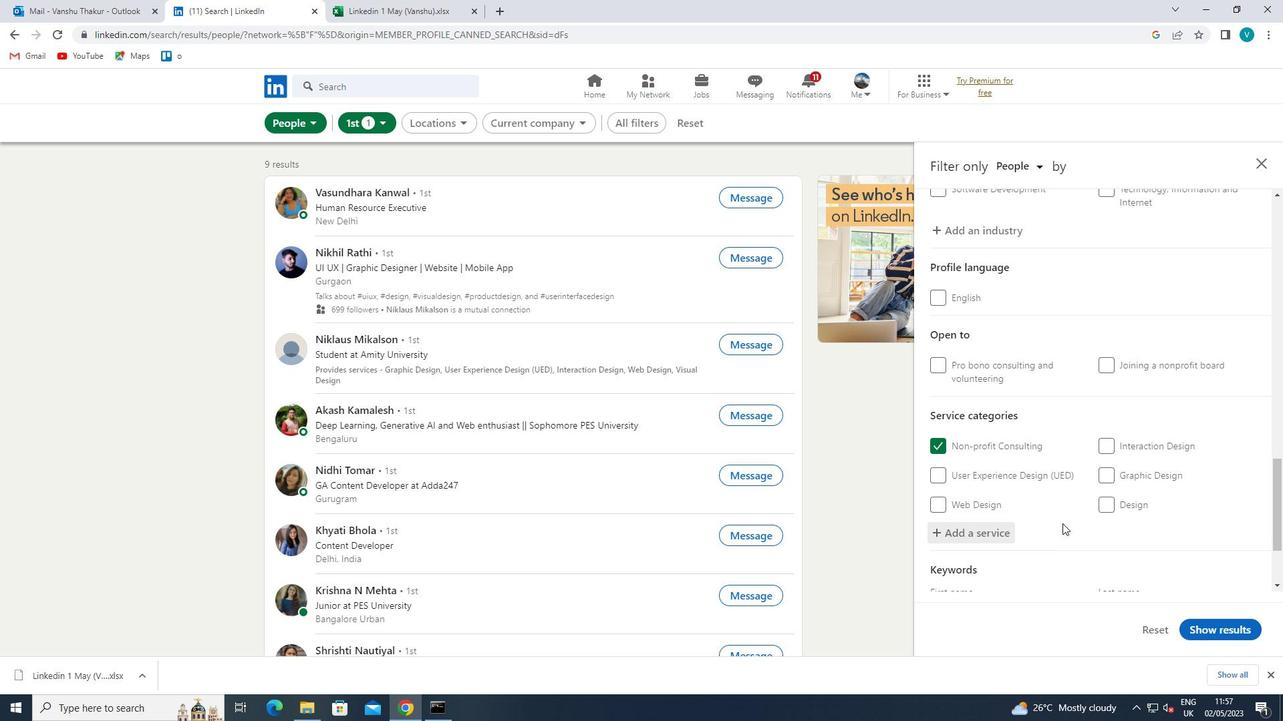 
Action: Mouse scrolled (1069, 519) with delta (0, 0)
Screenshot: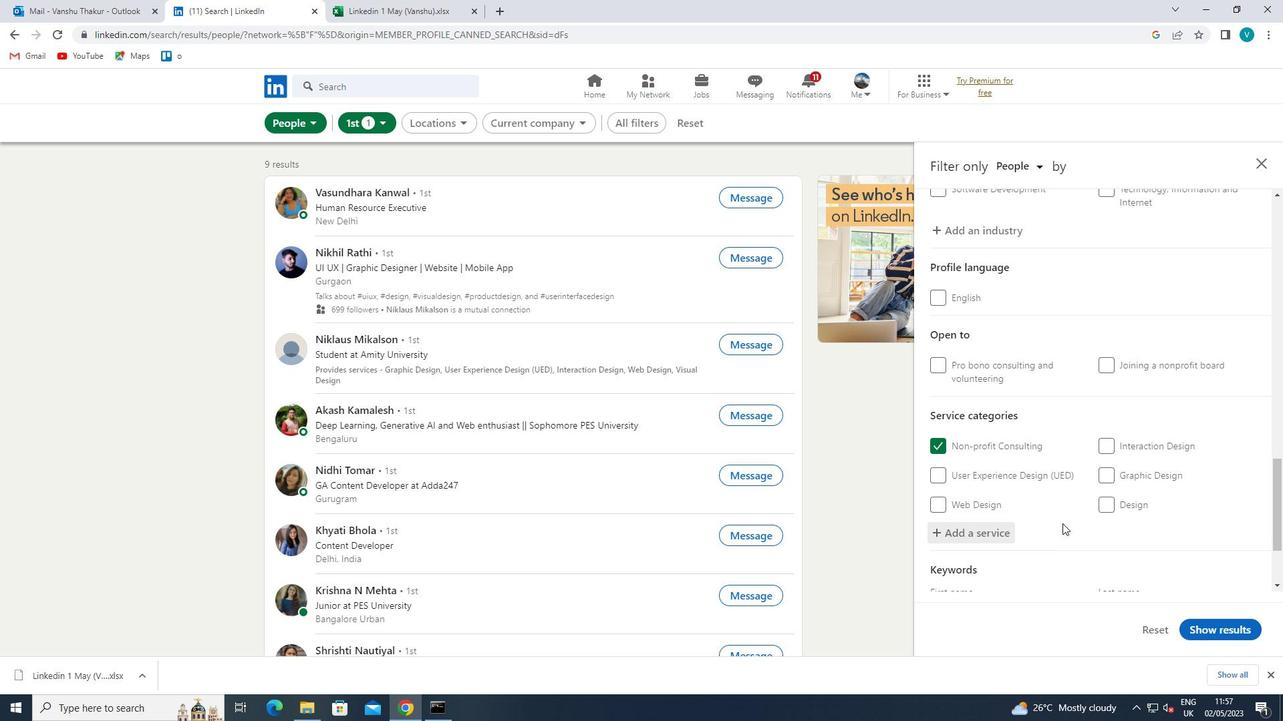 
Action: Mouse scrolled (1069, 519) with delta (0, 0)
Screenshot: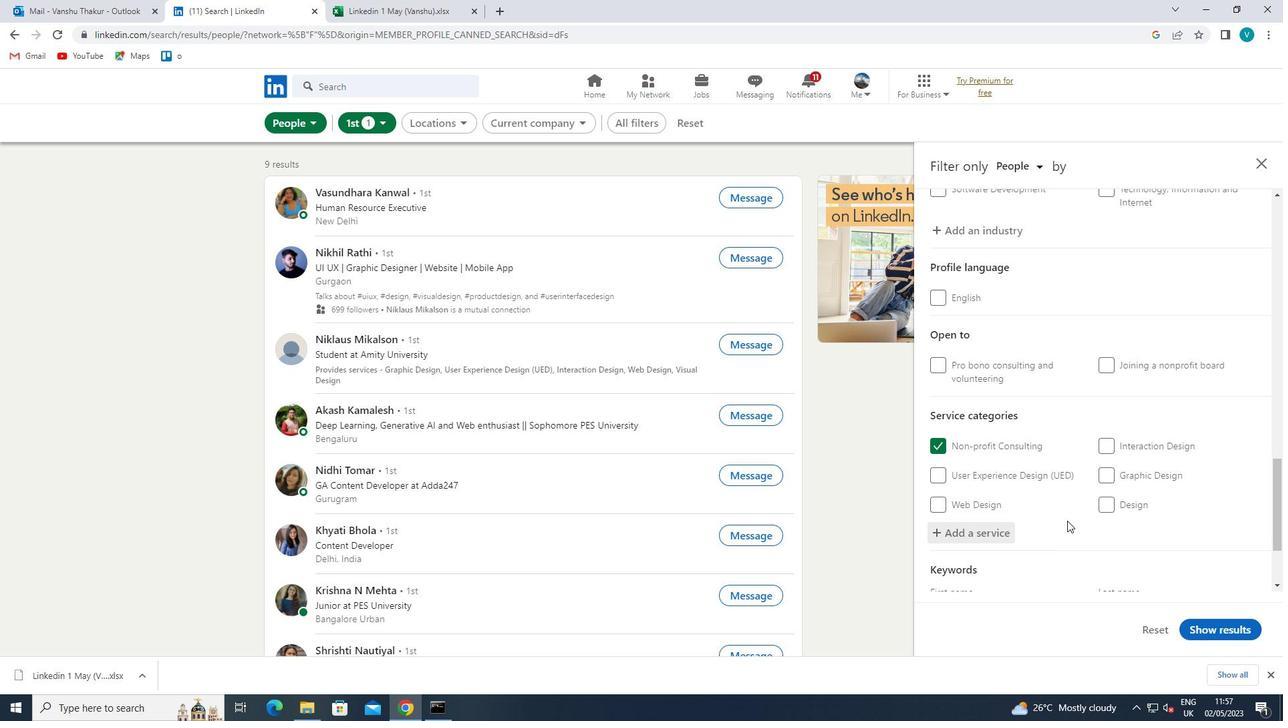 
Action: Mouse scrolled (1069, 519) with delta (0, 0)
Screenshot: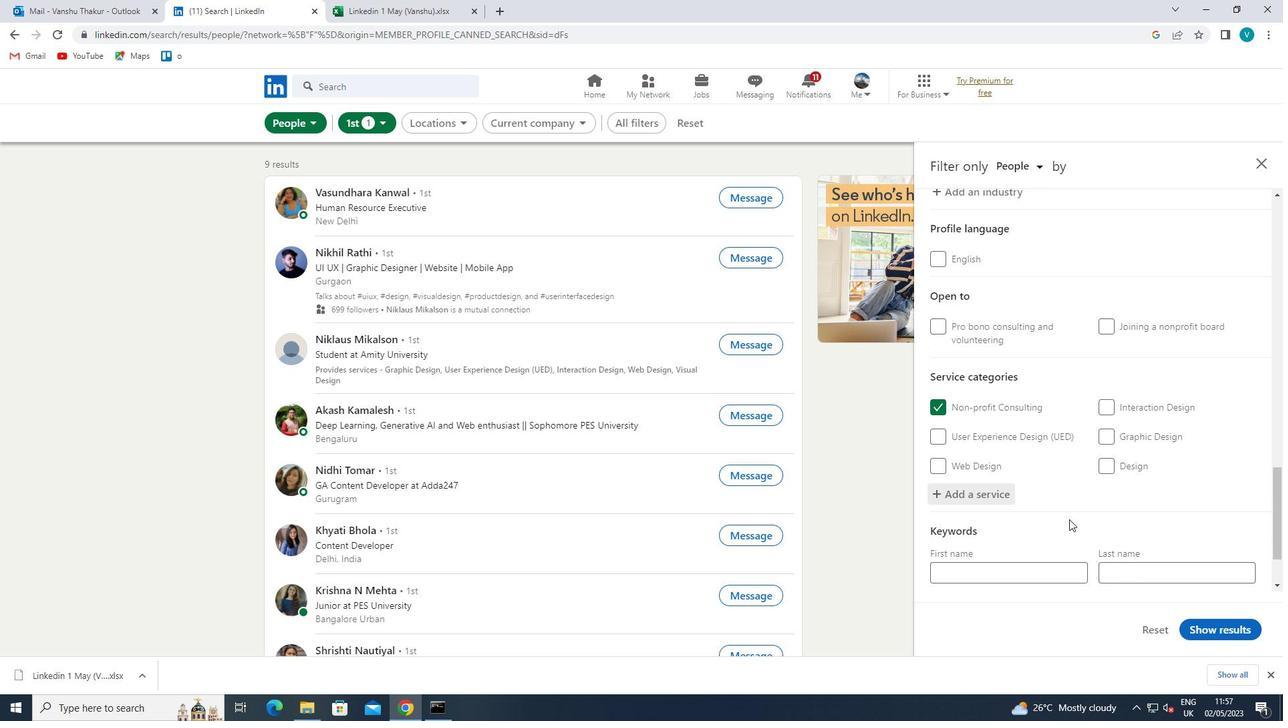 
Action: Mouse moved to (1056, 527)
Screenshot: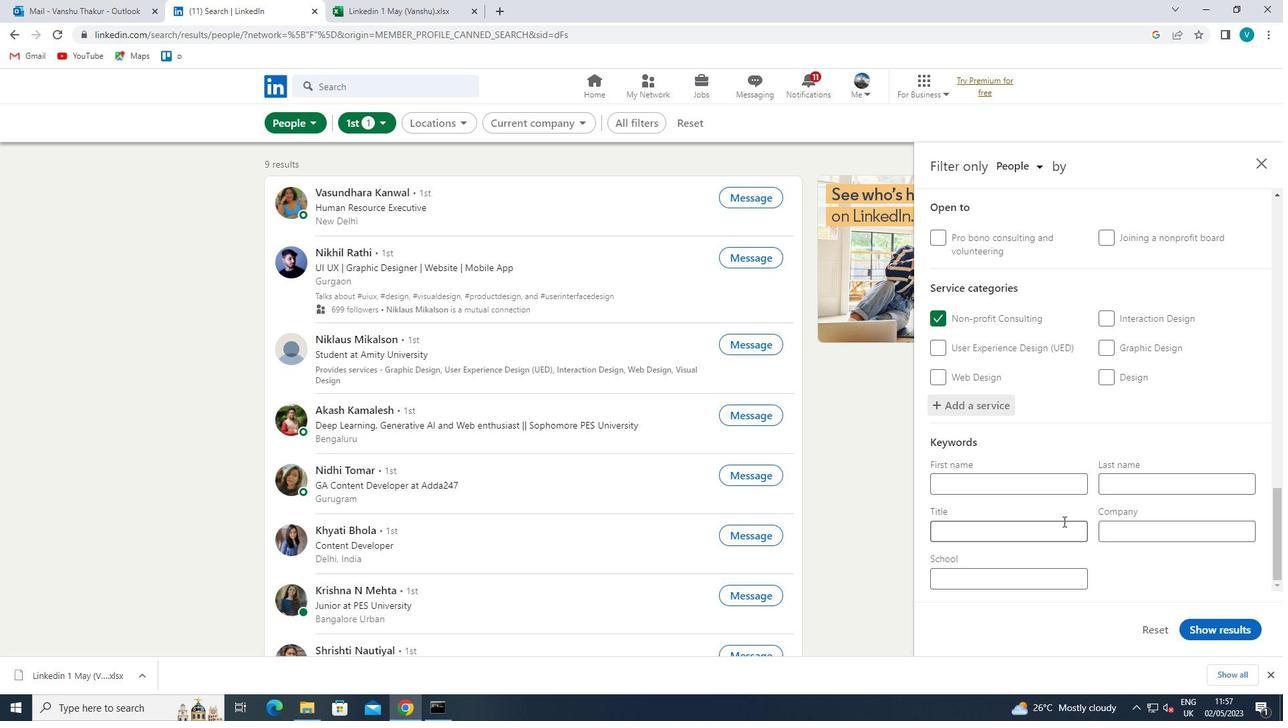 
Action: Mouse pressed left at (1056, 527)
Screenshot: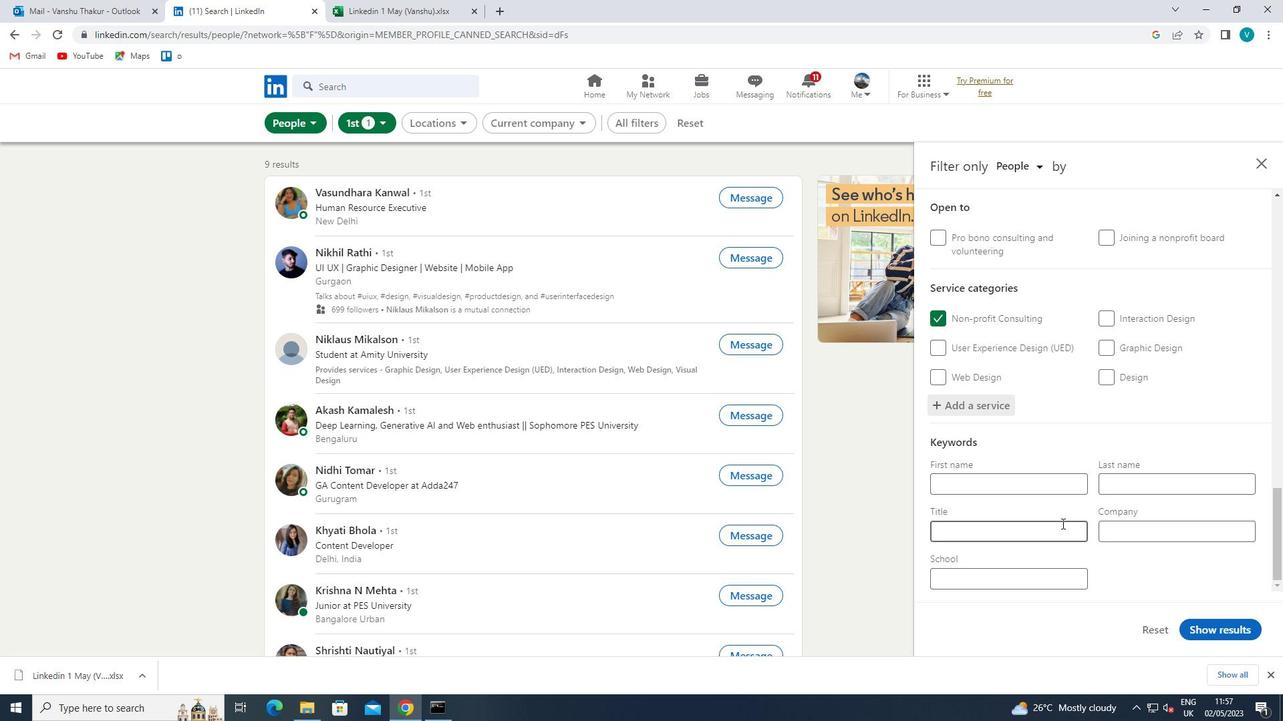 
Action: Key pressed <Key.shift>HOUSEKEEPER<Key.space>
Screenshot: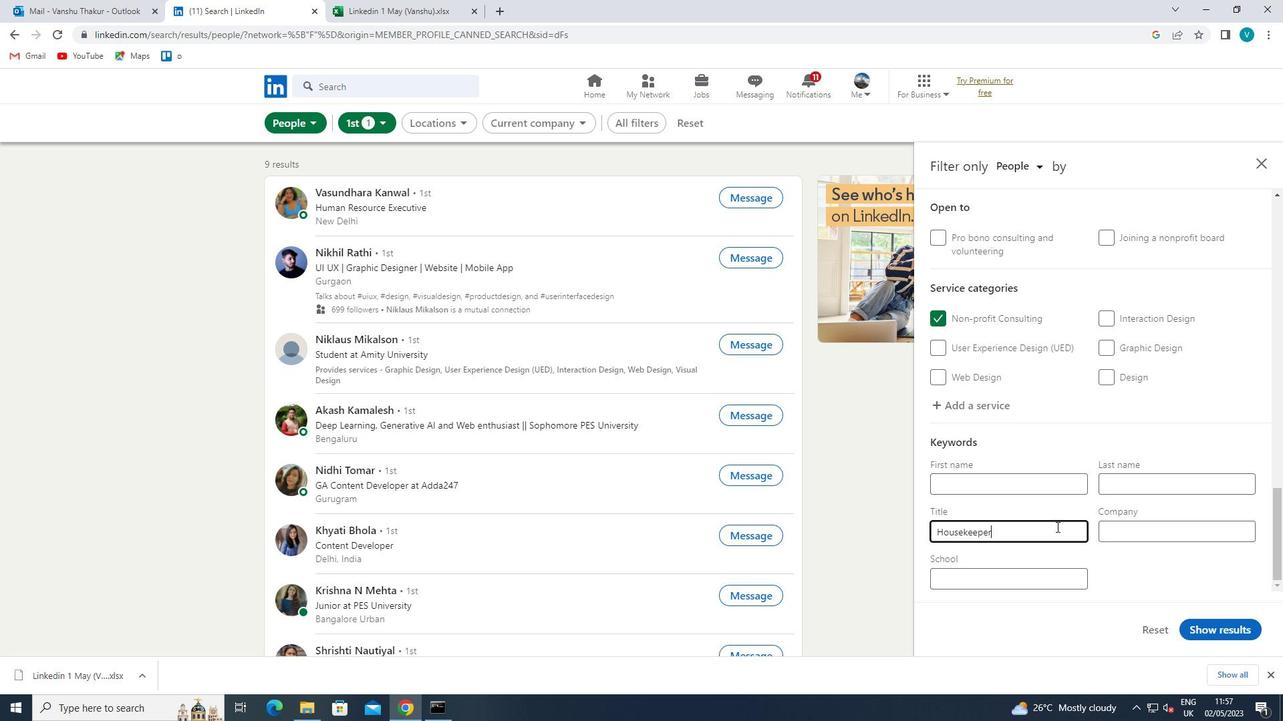 
Action: Mouse moved to (1228, 643)
Screenshot: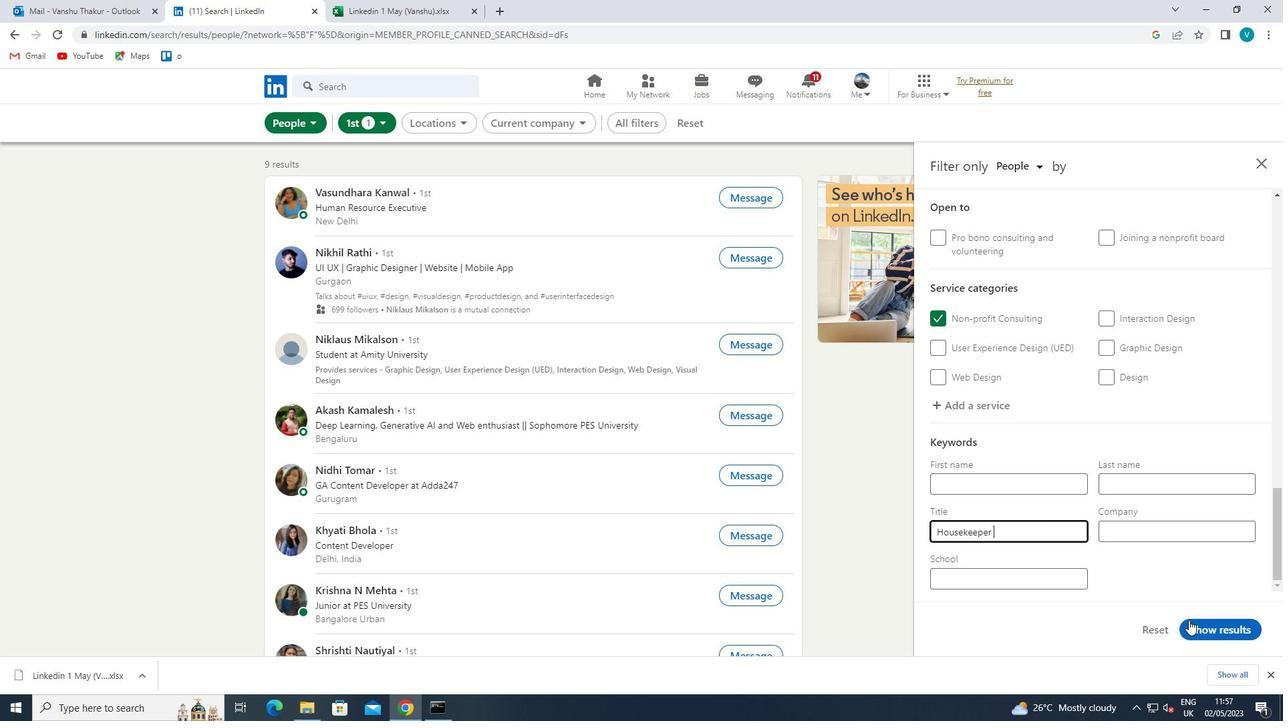 
Action: Mouse pressed left at (1228, 643)
Screenshot: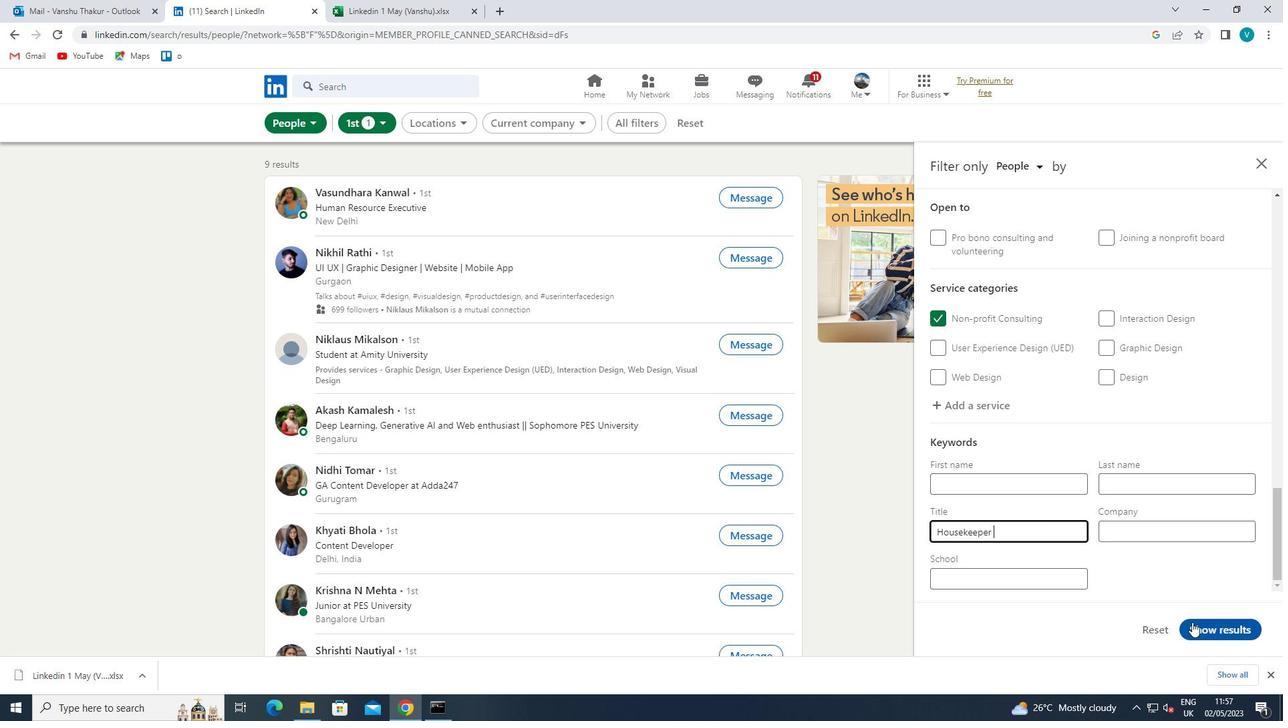 
Action: Mouse moved to (1242, 636)
Screenshot: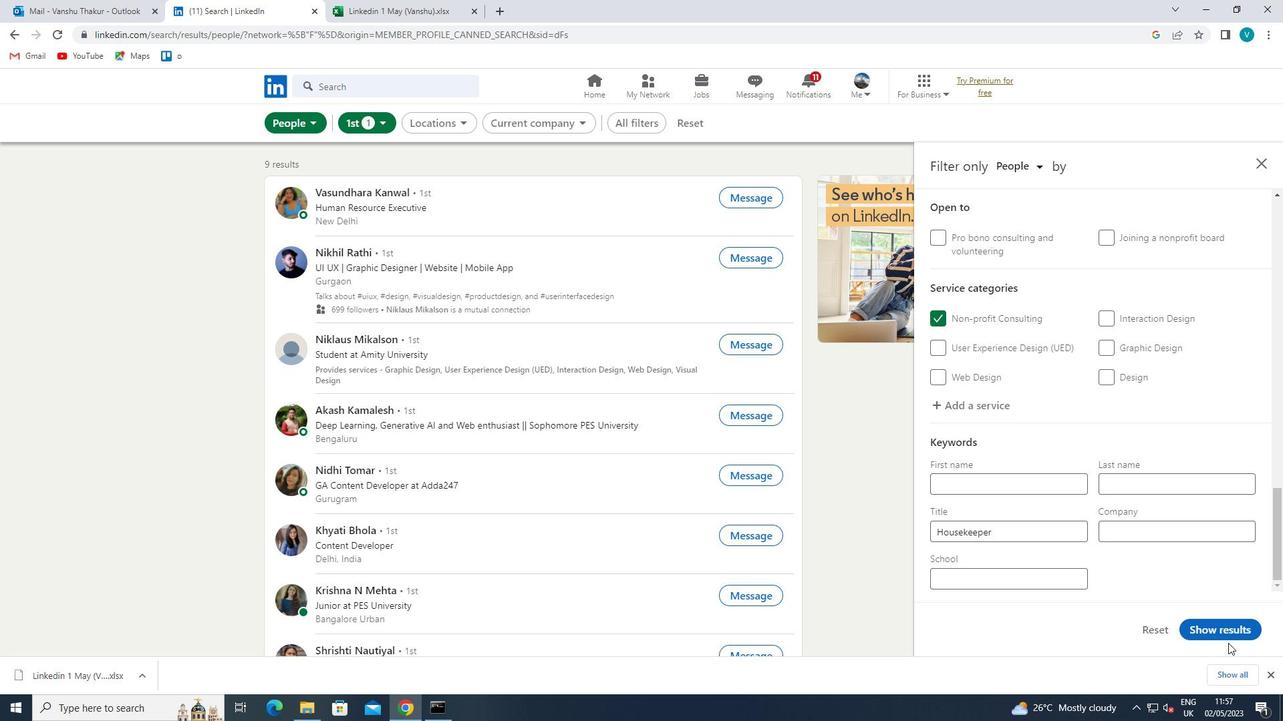
Action: Mouse pressed left at (1242, 636)
Screenshot: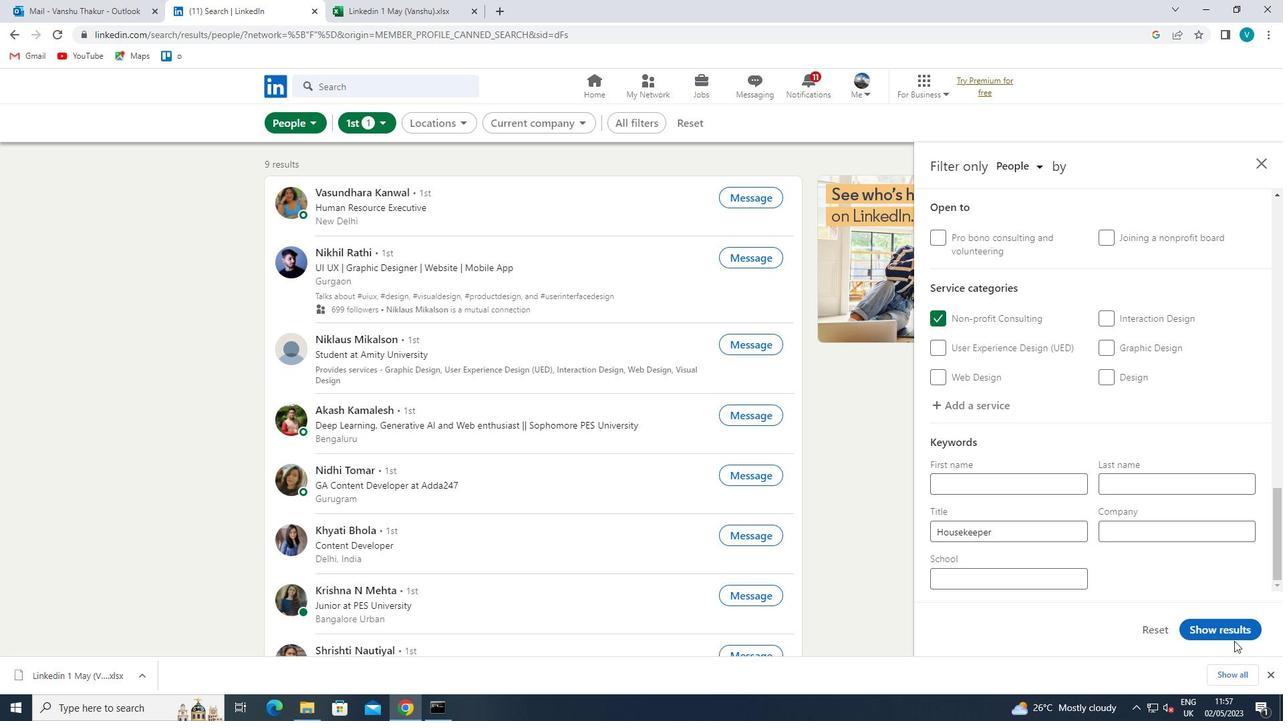 
